 Task: Look for space in Čair, Macedonia from 12th  August, 2023 to 15th August, 2023 for 3 adults in price range Rs.12000 to Rs.16000. Place can be entire place with 2 bedrooms having 3 beds and 1 bathroom. Property type can be house, flat, guest house. Amenities needed are: washing machine. Booking option can be shelf check-in. Required host language is English.
Action: Mouse moved to (579, 114)
Screenshot: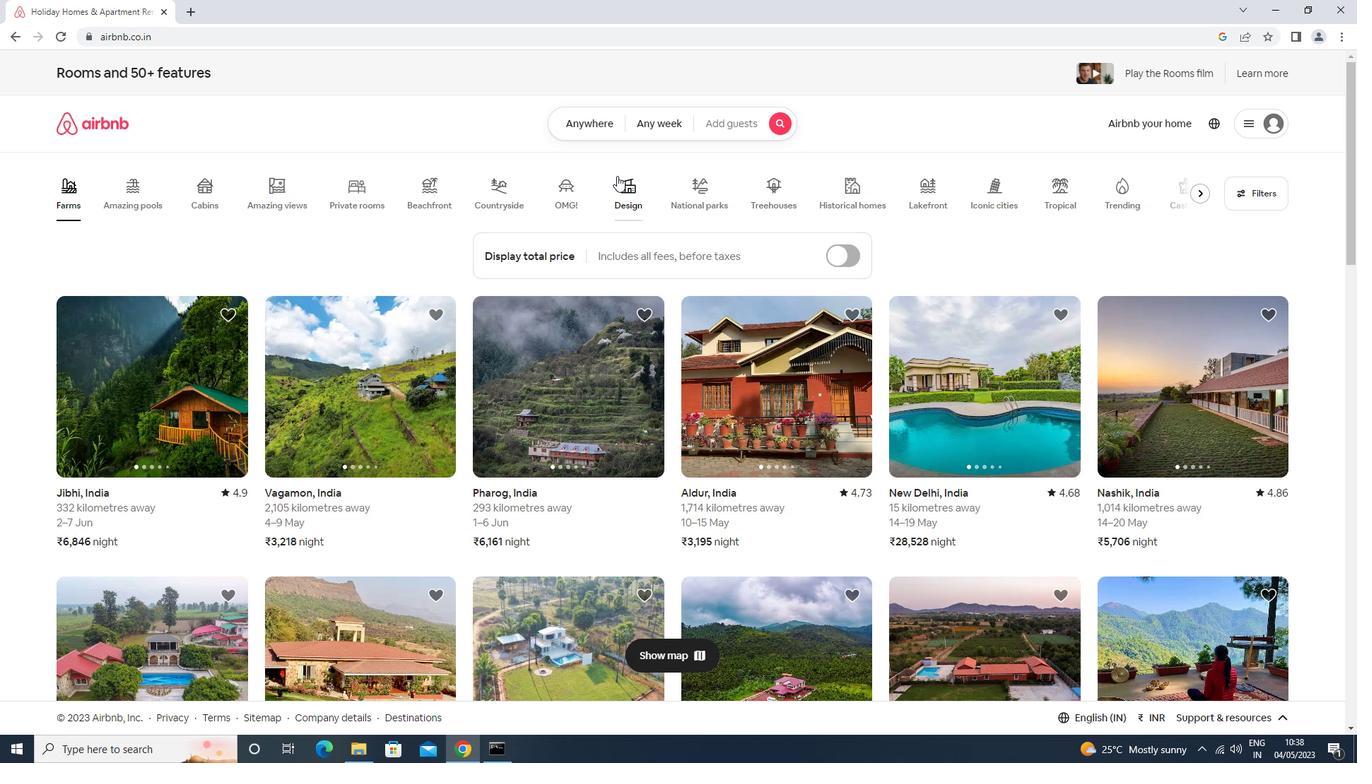 
Action: Mouse pressed left at (579, 114)
Screenshot: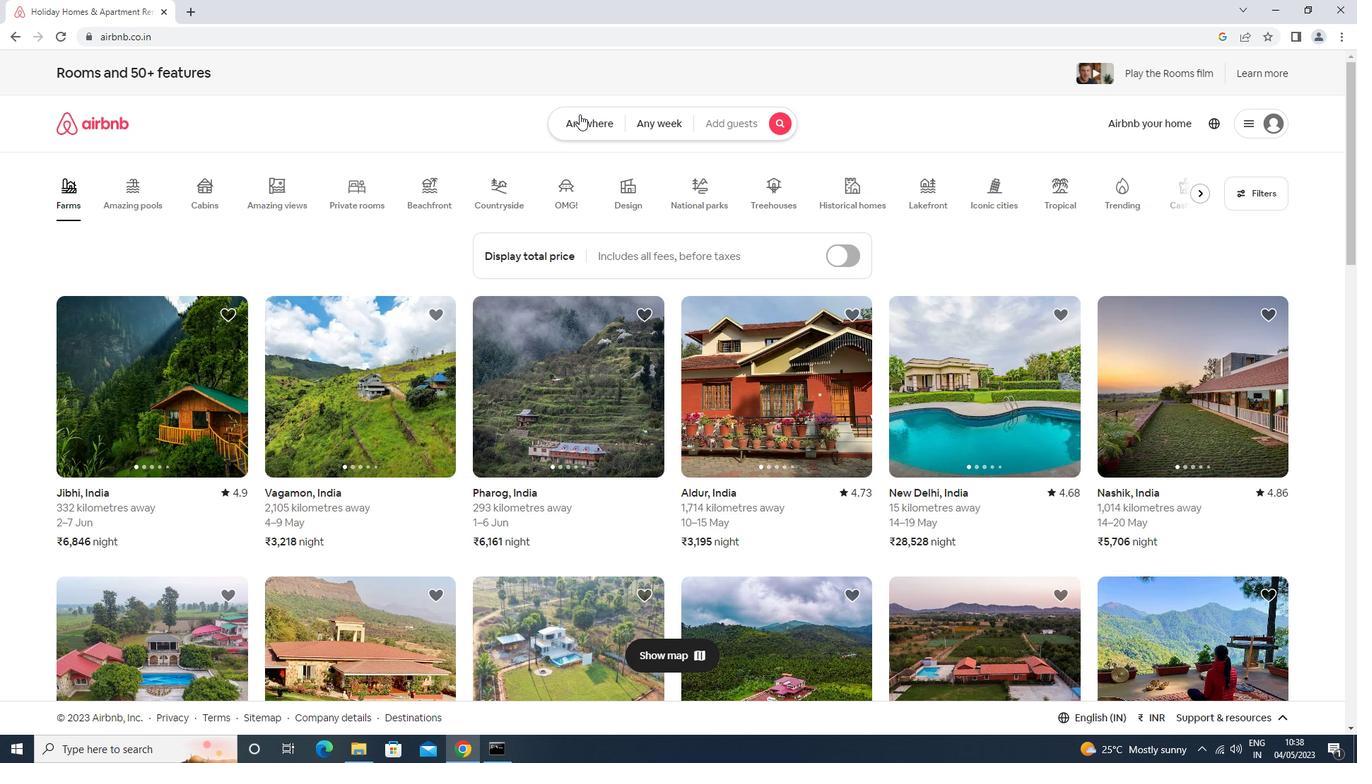 
Action: Mouse moved to (520, 169)
Screenshot: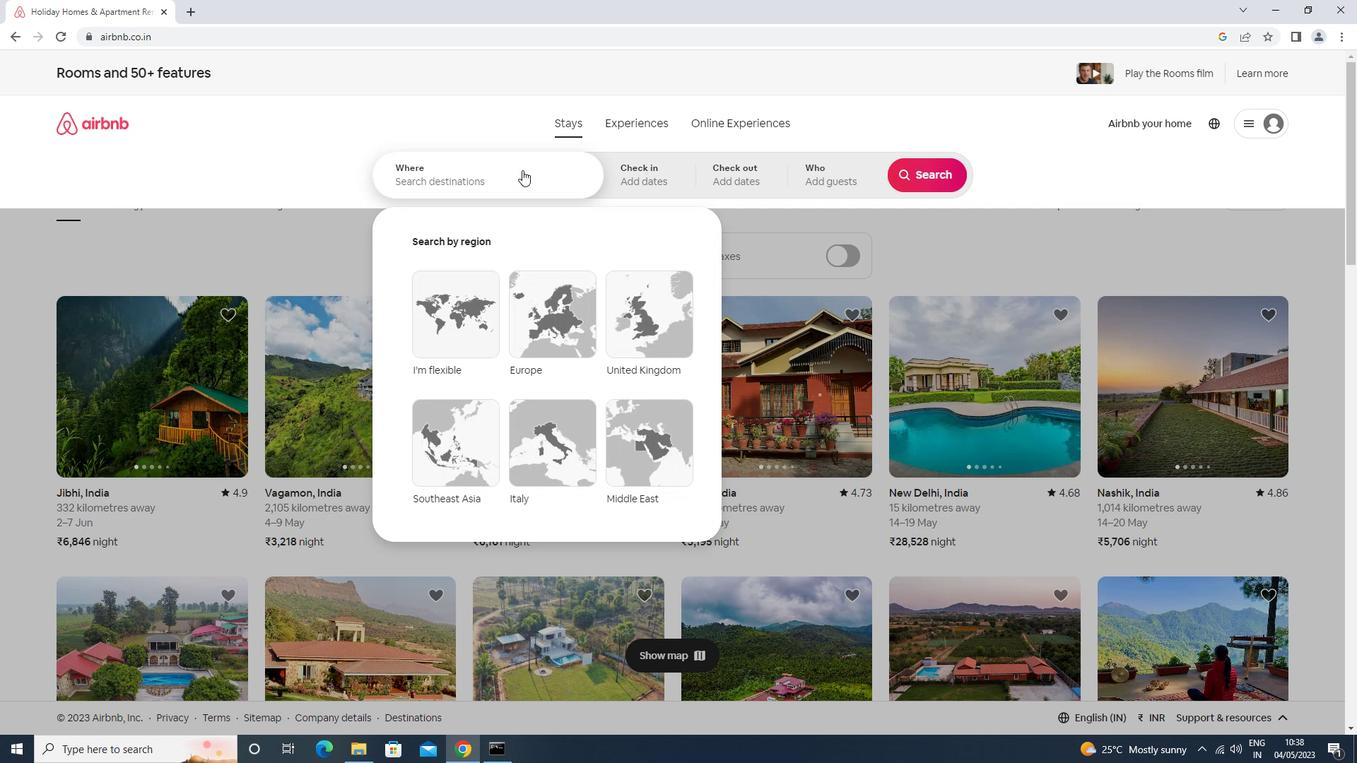 
Action: Mouse pressed left at (520, 169)
Screenshot: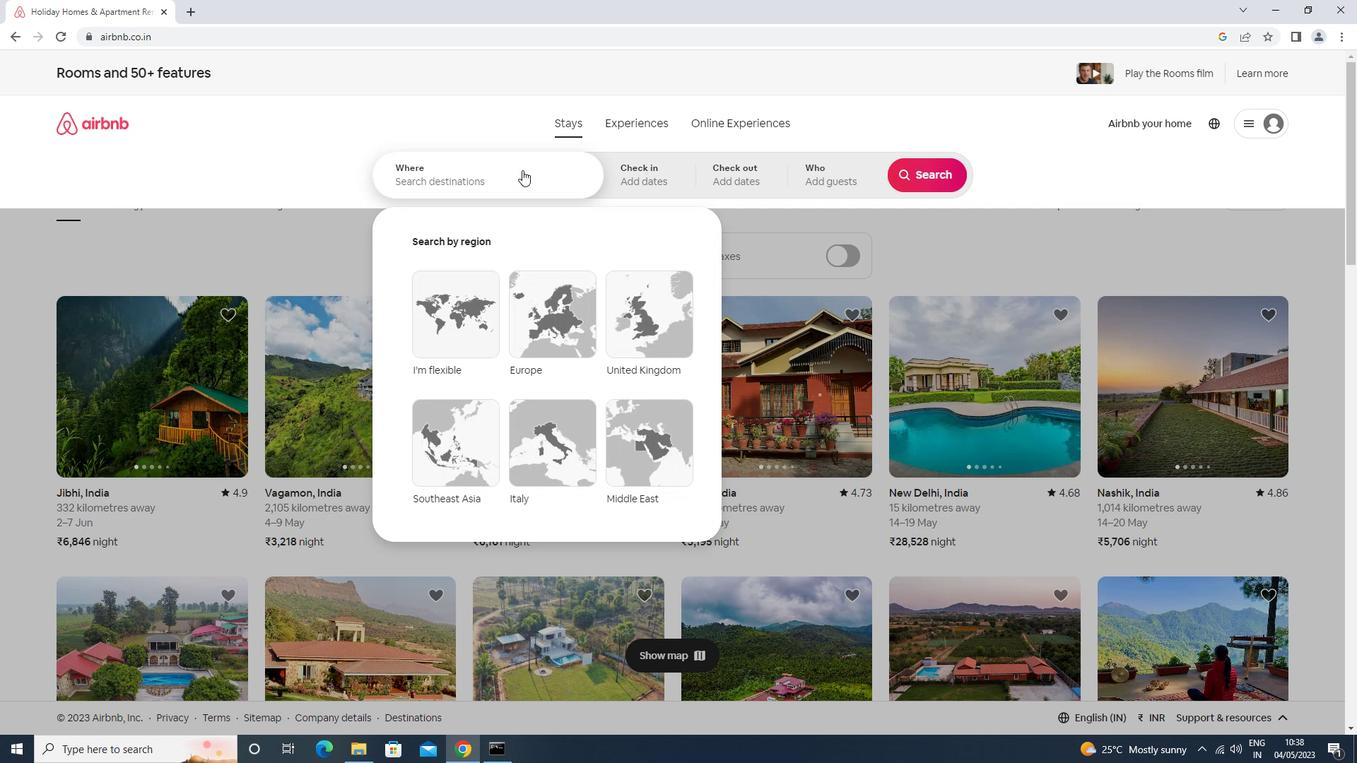 
Action: Mouse moved to (520, 170)
Screenshot: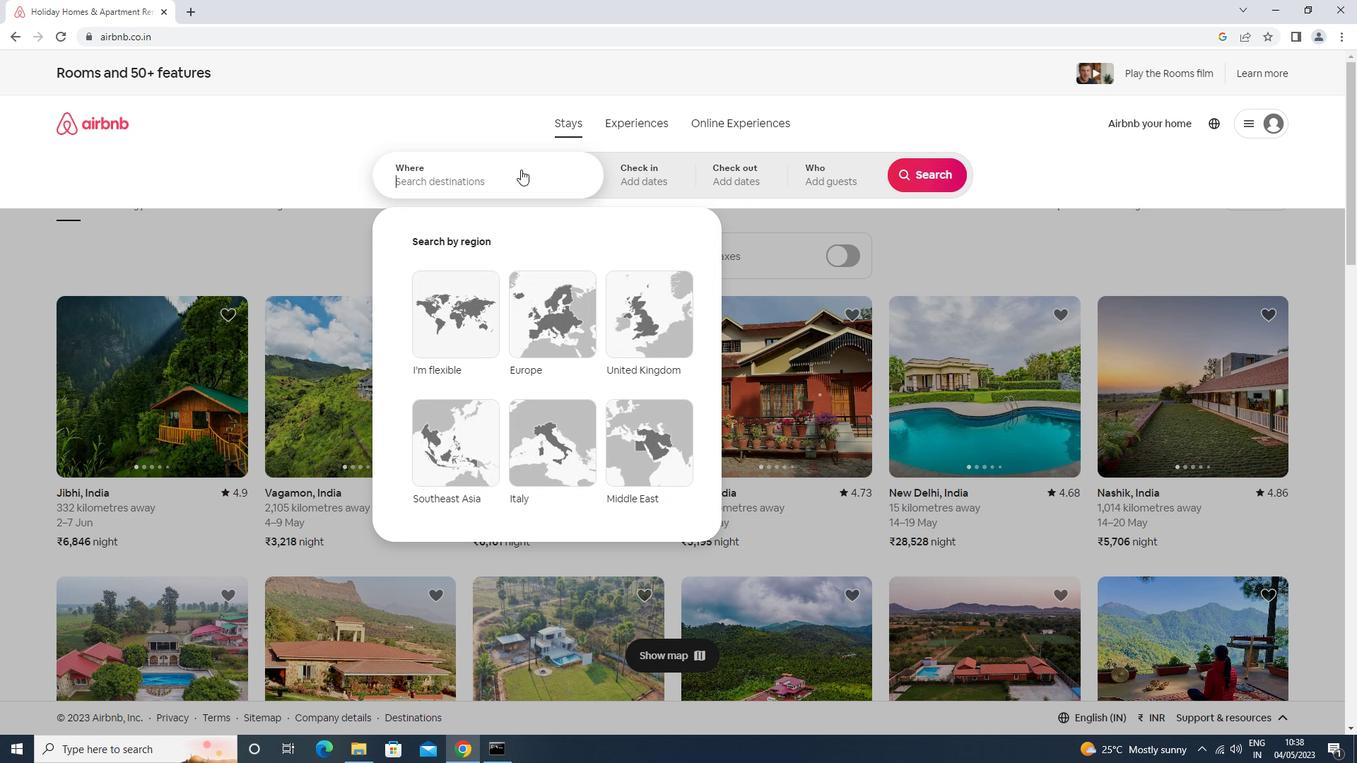 
Action: Key pressed <Key.caps_lock>c<Key.caps_lock>air<Key.enter>
Screenshot: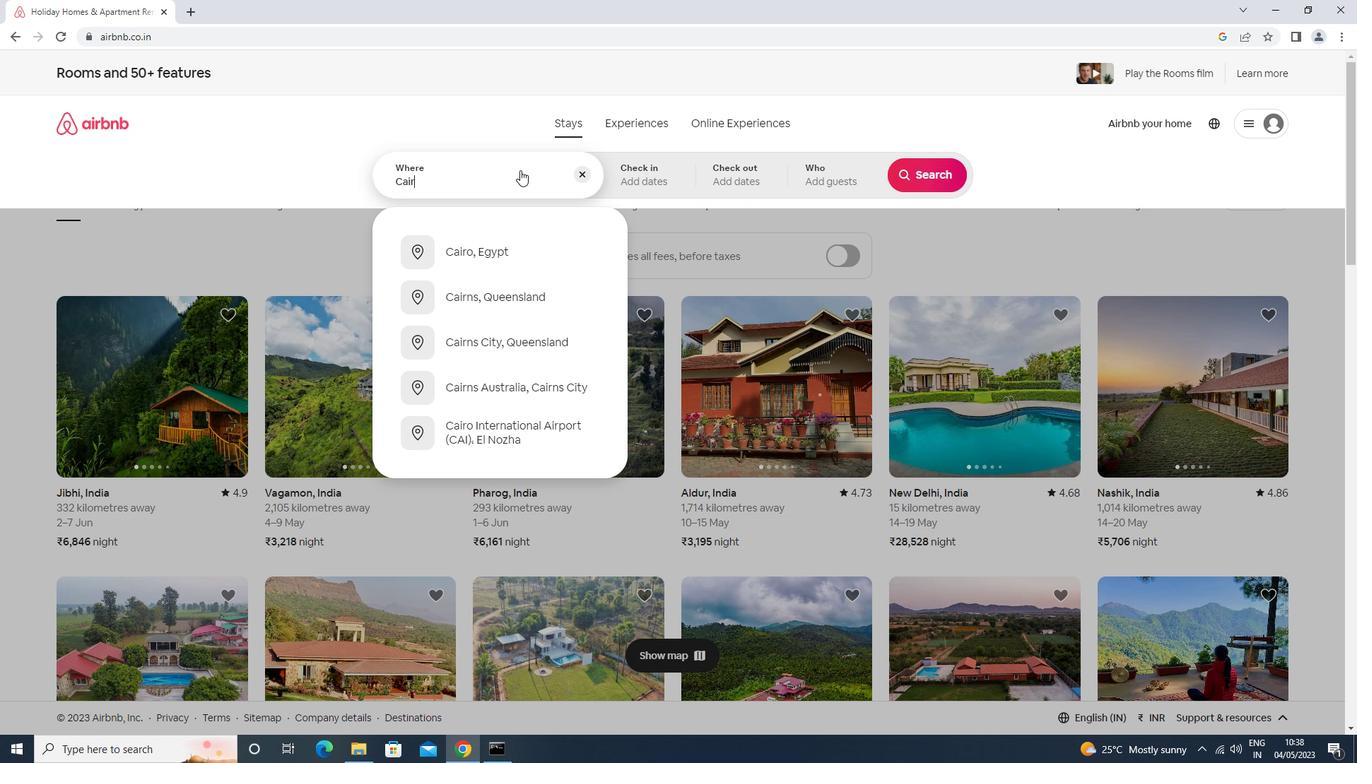 
Action: Mouse moved to (923, 289)
Screenshot: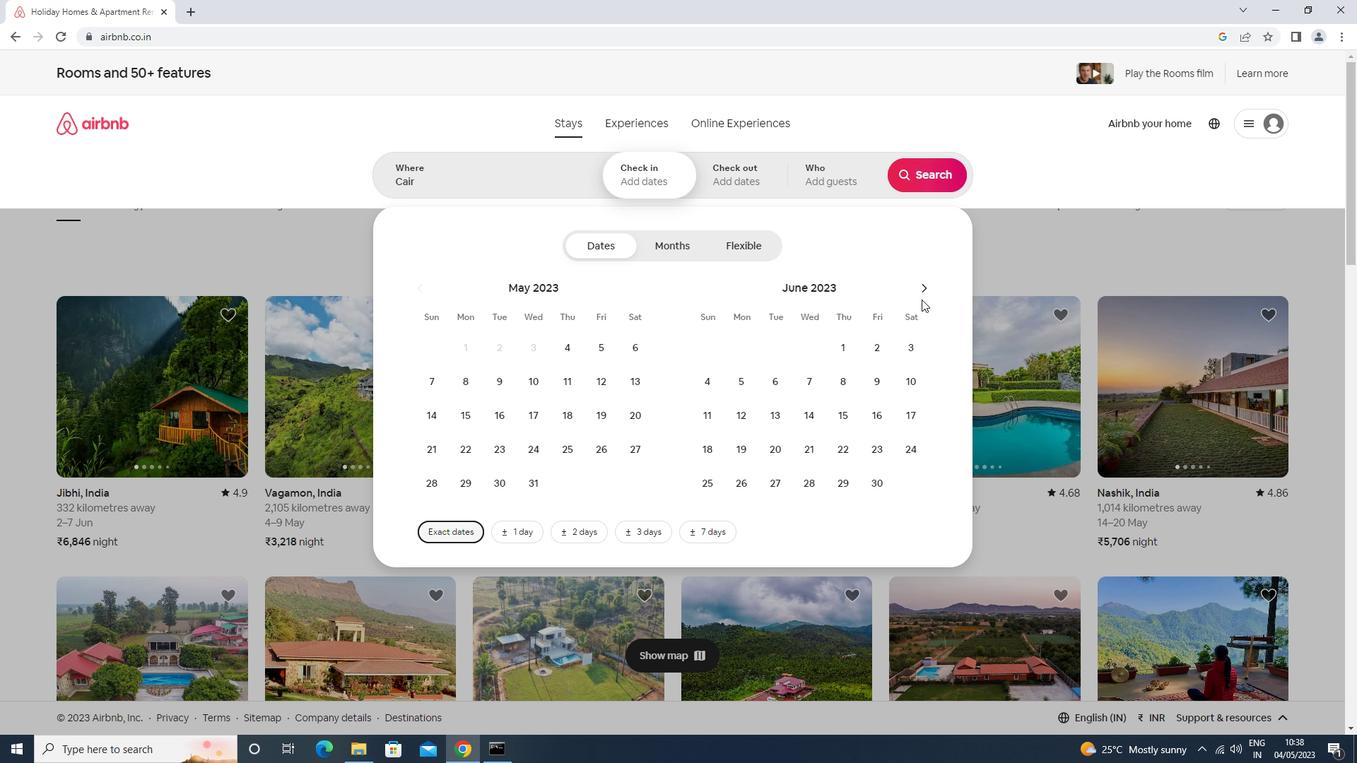 
Action: Mouse pressed left at (923, 289)
Screenshot: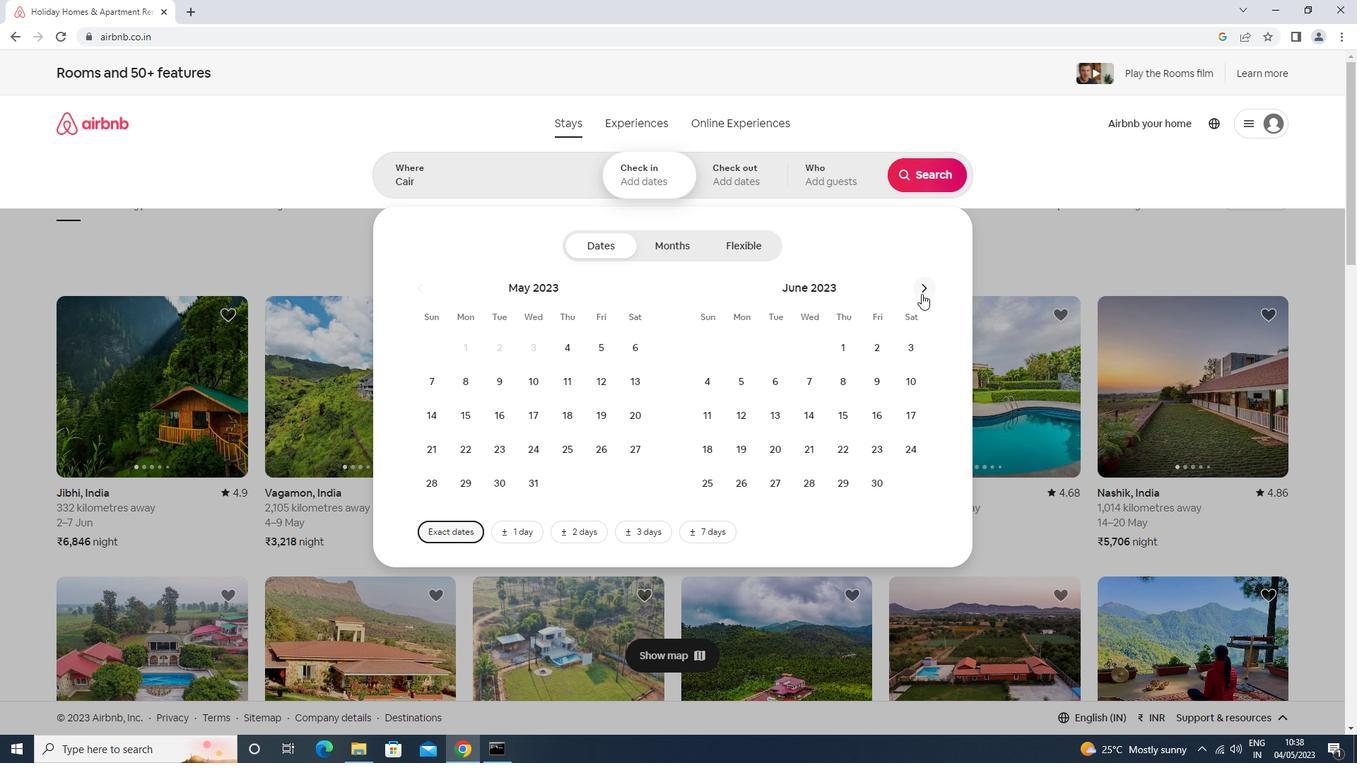 
Action: Mouse pressed left at (923, 289)
Screenshot: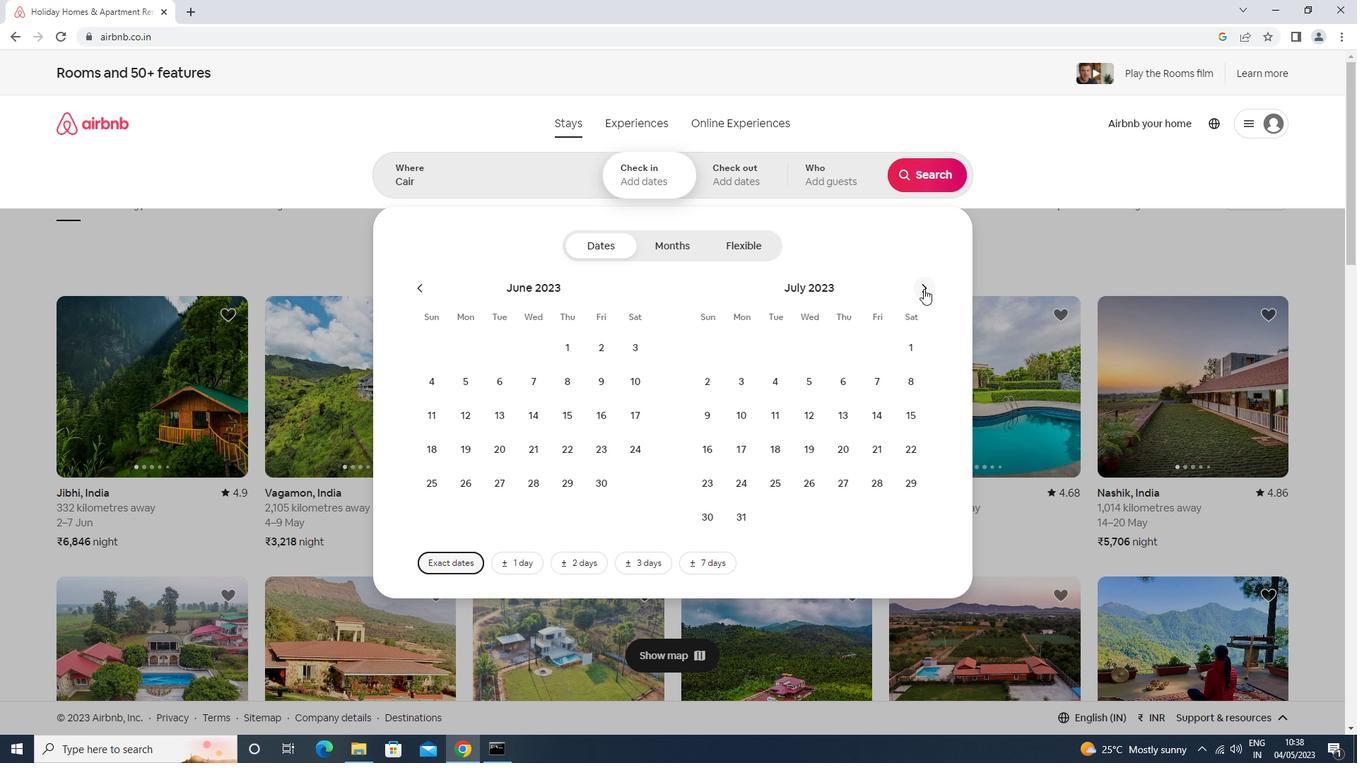 
Action: Mouse moved to (906, 390)
Screenshot: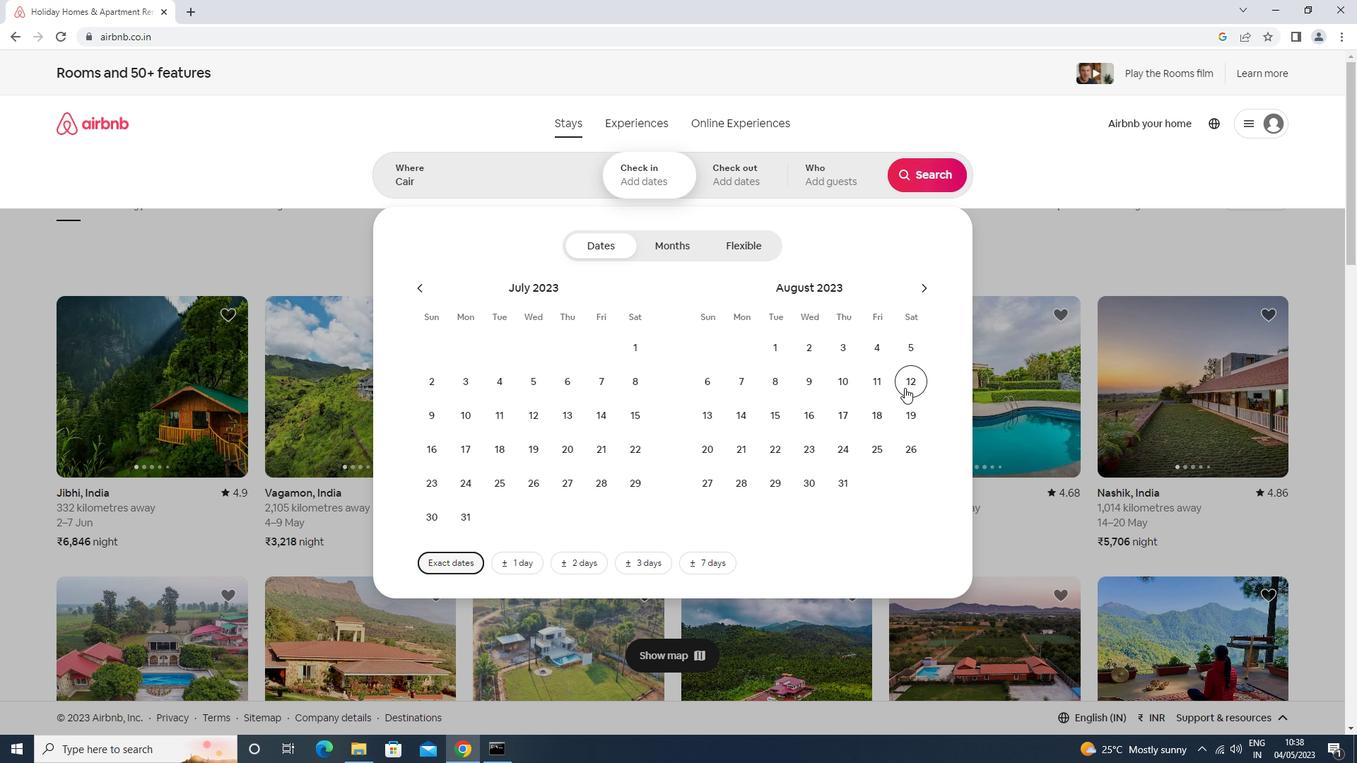 
Action: Mouse pressed left at (906, 390)
Screenshot: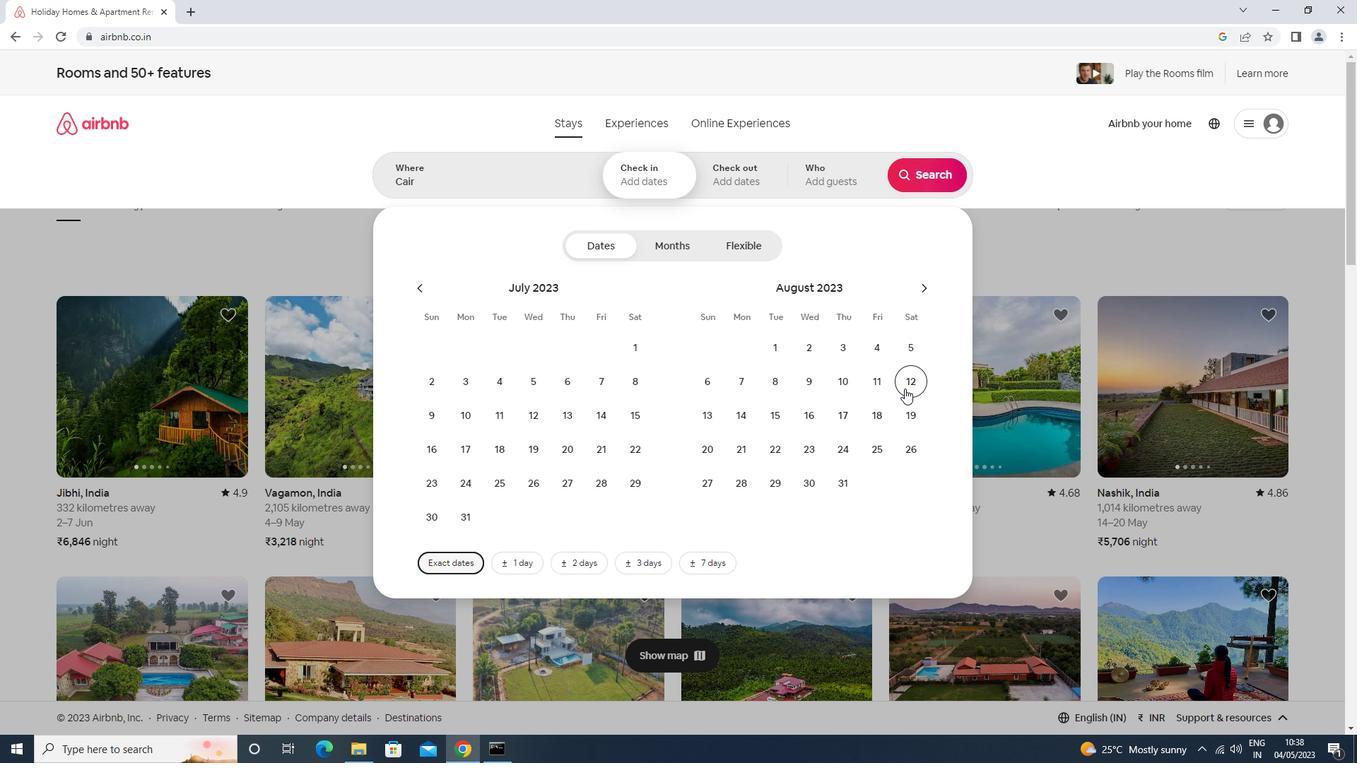 
Action: Mouse moved to (770, 419)
Screenshot: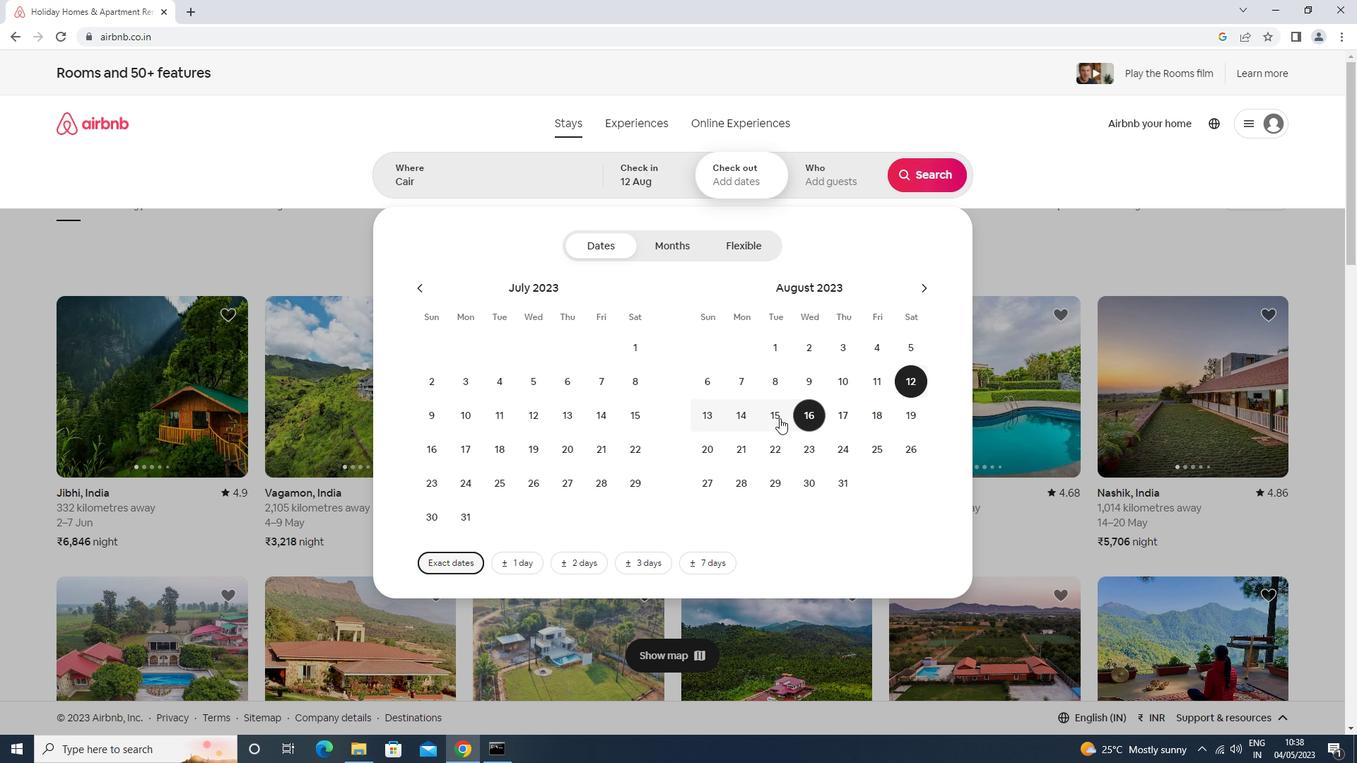
Action: Mouse pressed left at (770, 419)
Screenshot: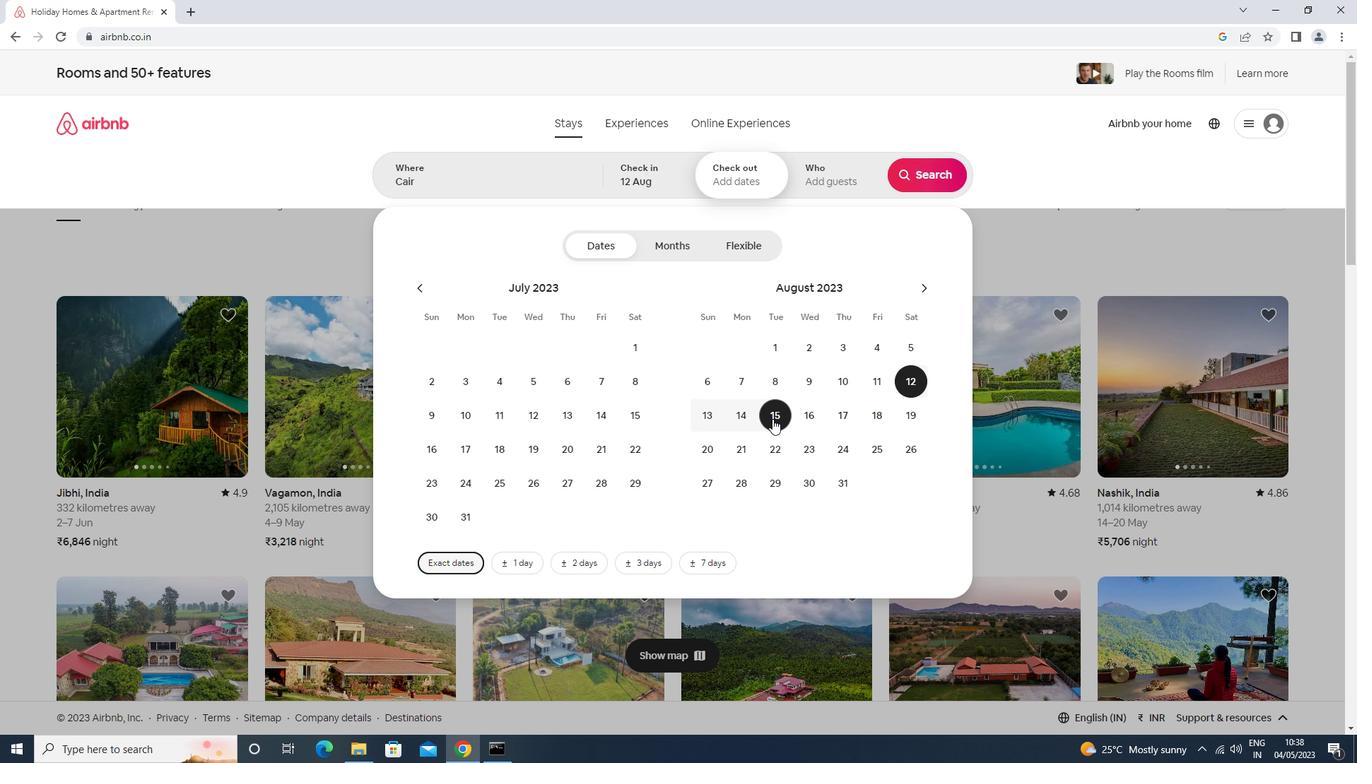 
Action: Mouse moved to (819, 176)
Screenshot: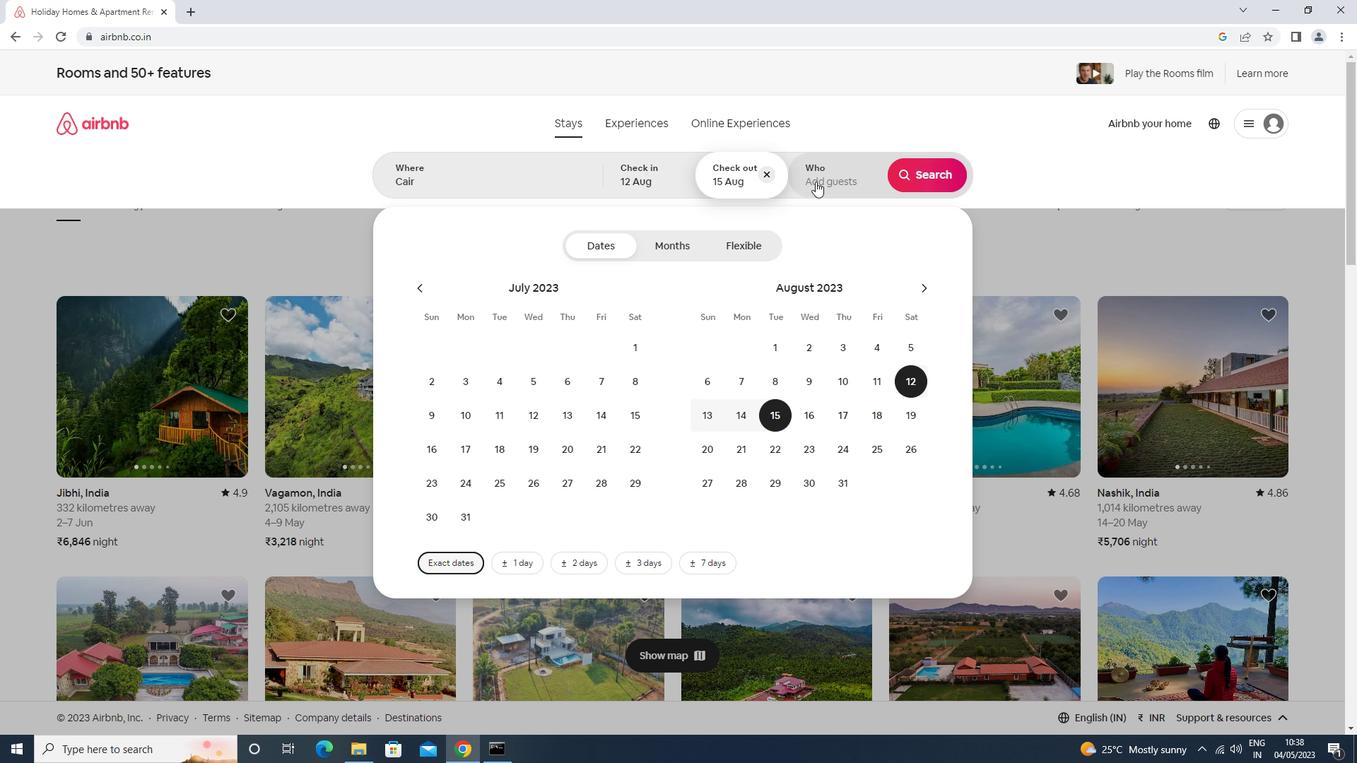 
Action: Mouse pressed left at (819, 176)
Screenshot: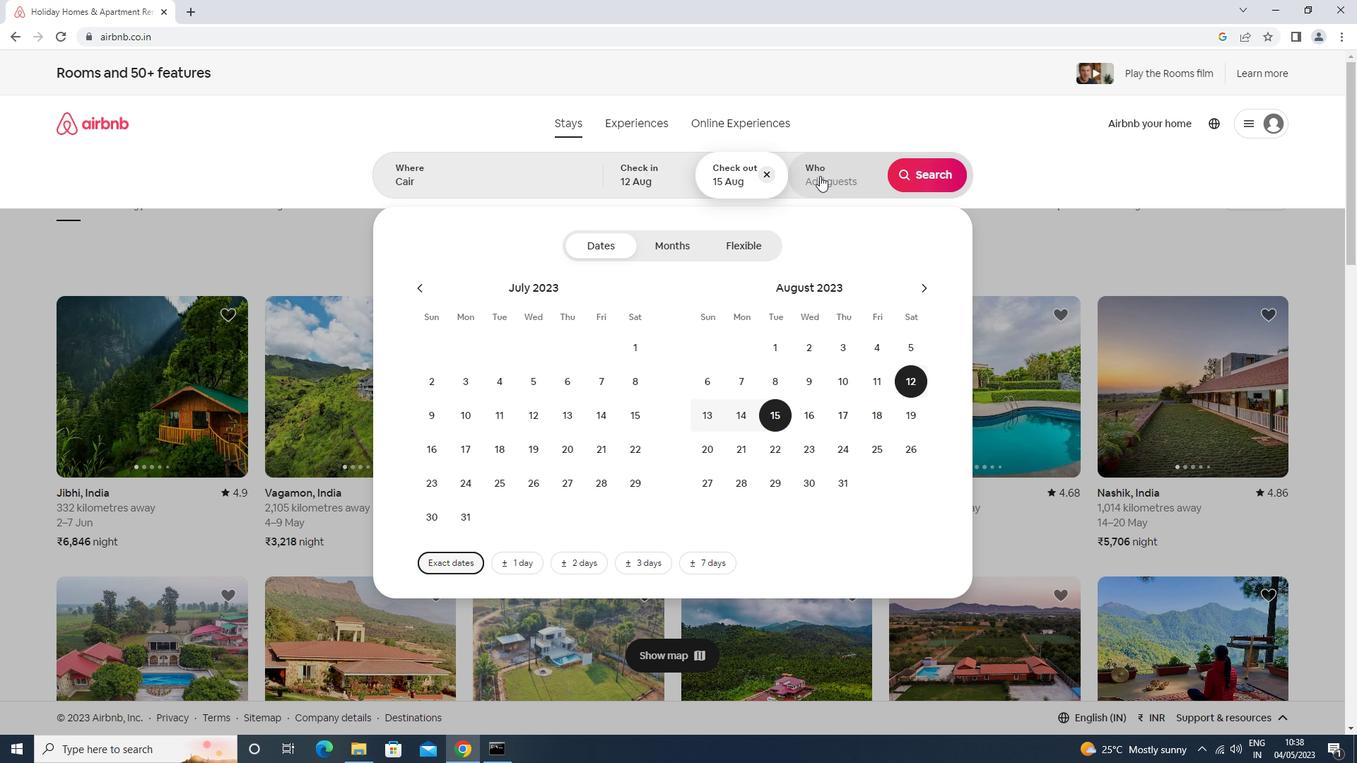 
Action: Mouse moved to (932, 249)
Screenshot: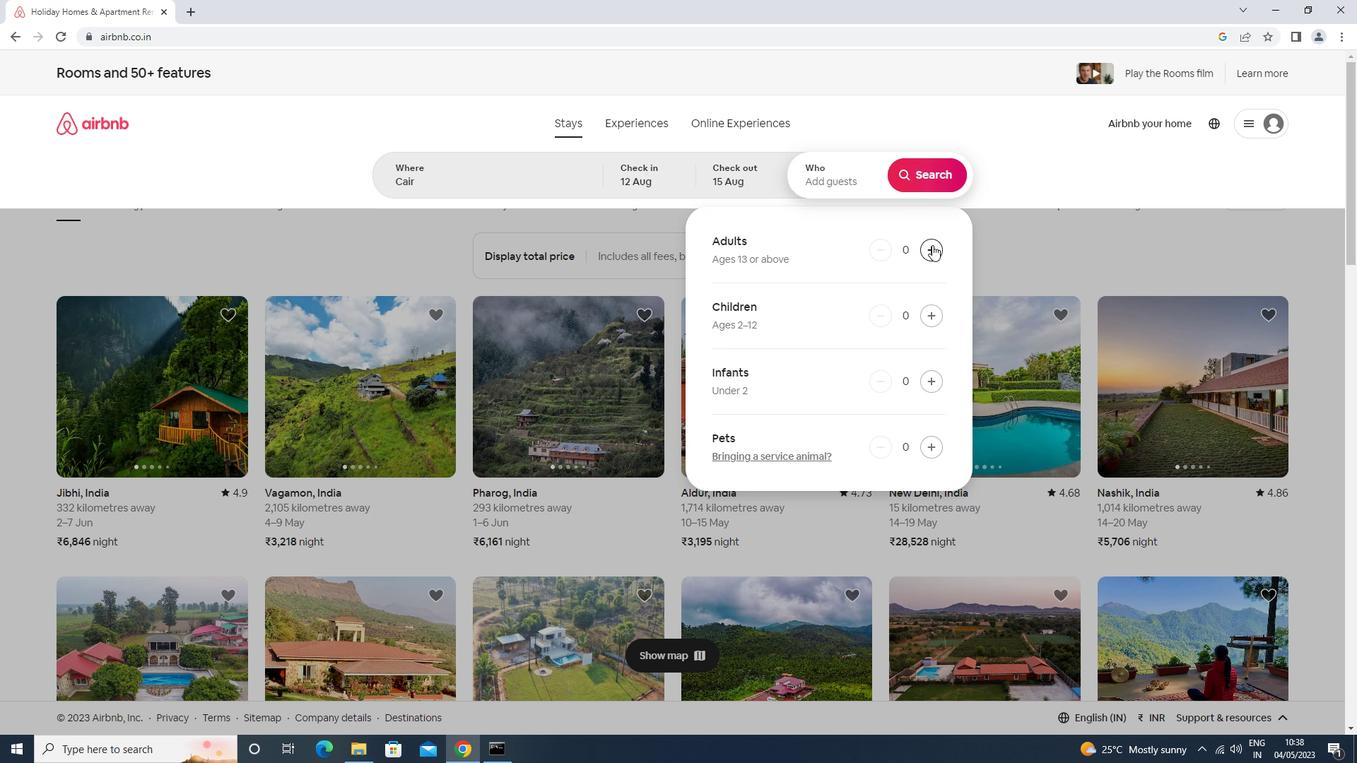 
Action: Mouse pressed left at (932, 249)
Screenshot: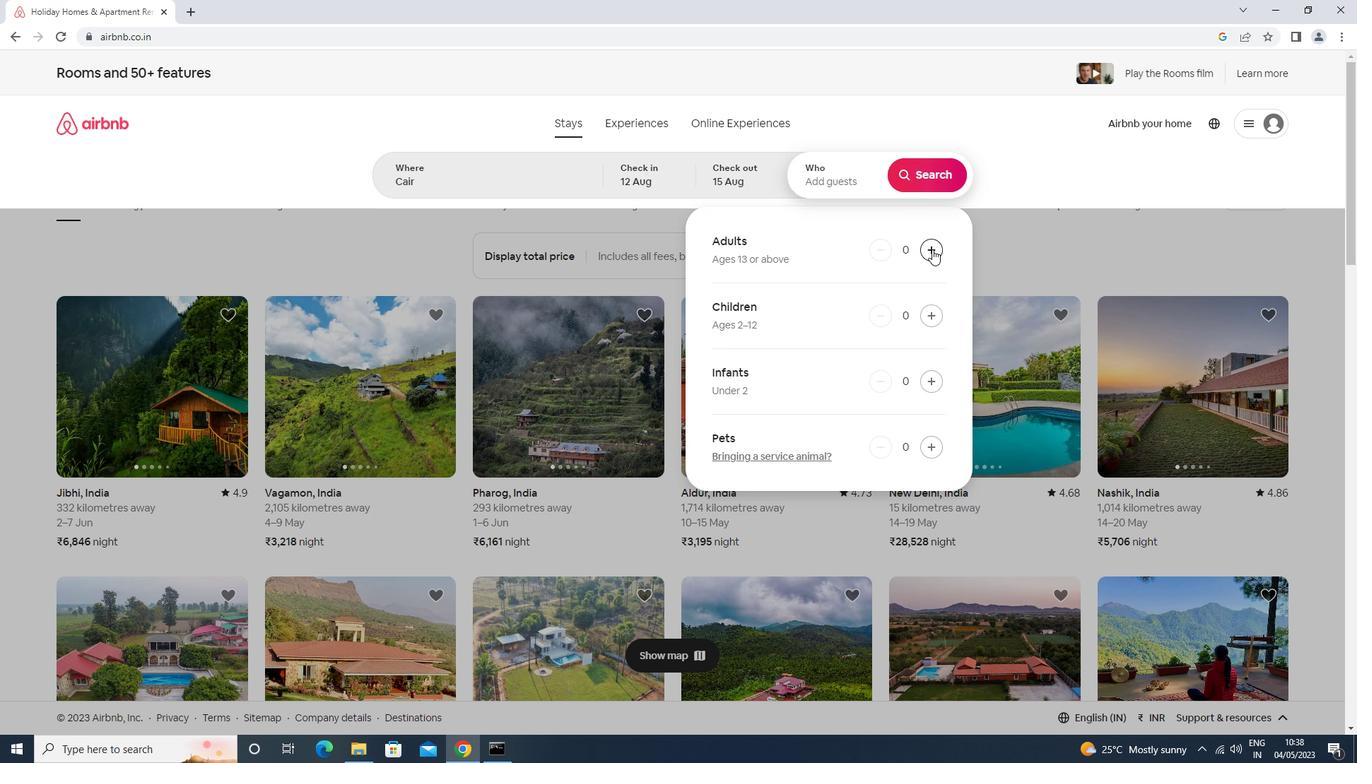 
Action: Mouse pressed left at (932, 249)
Screenshot: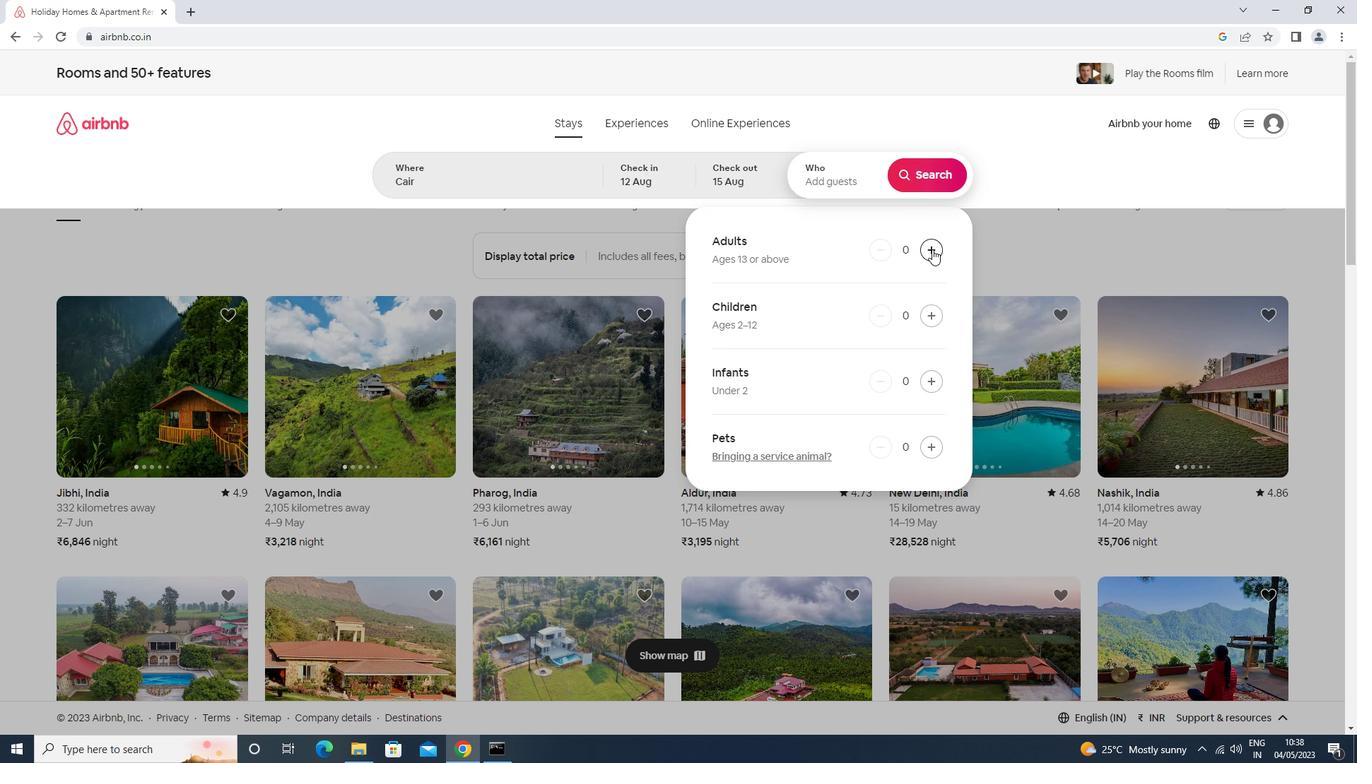 
Action: Mouse pressed left at (932, 249)
Screenshot: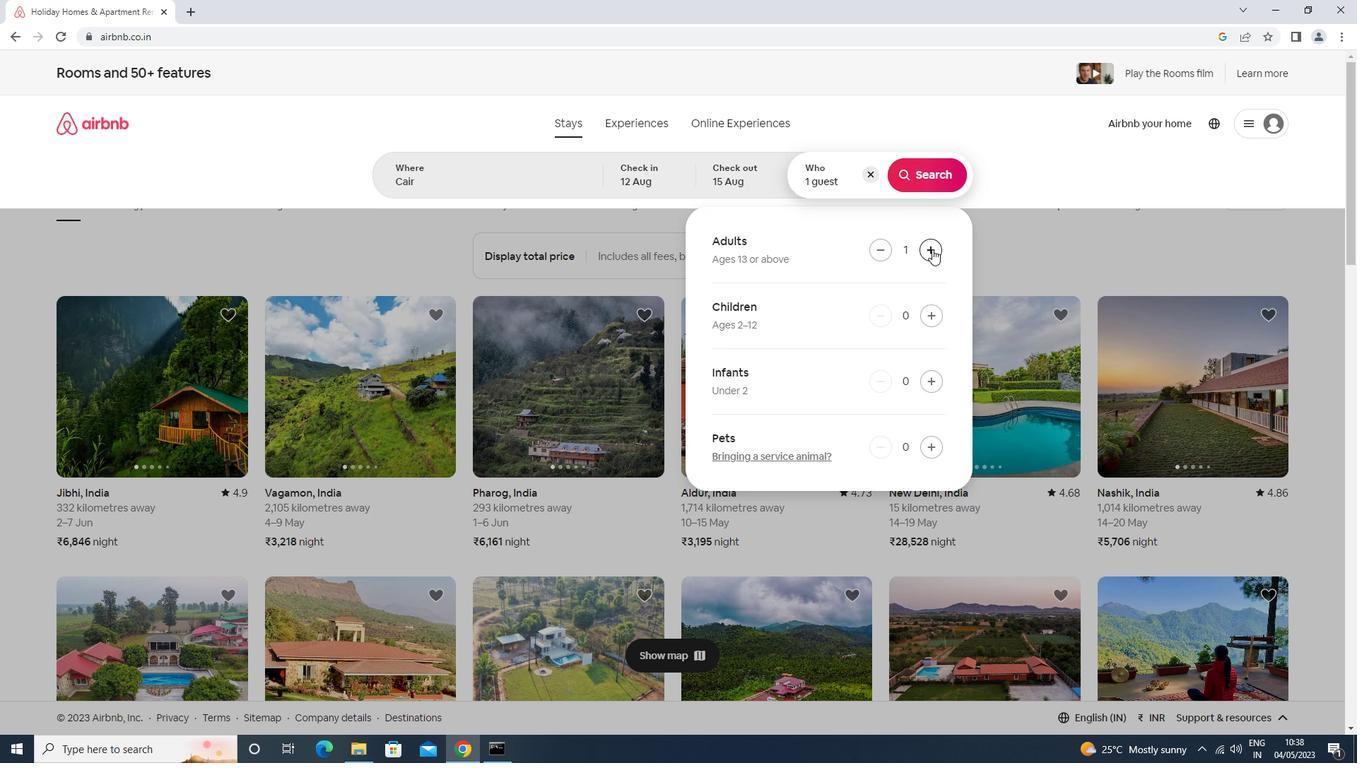 
Action: Mouse moved to (916, 167)
Screenshot: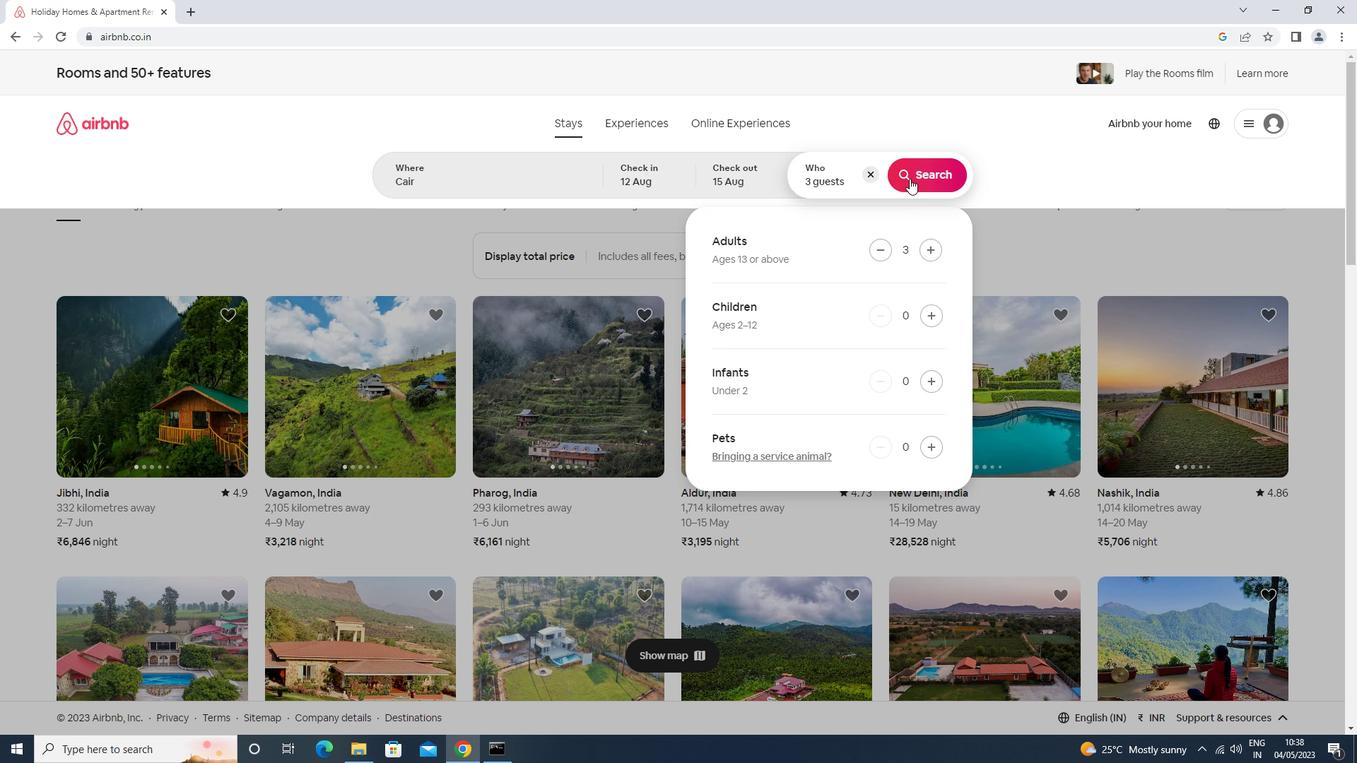 
Action: Mouse pressed left at (916, 167)
Screenshot: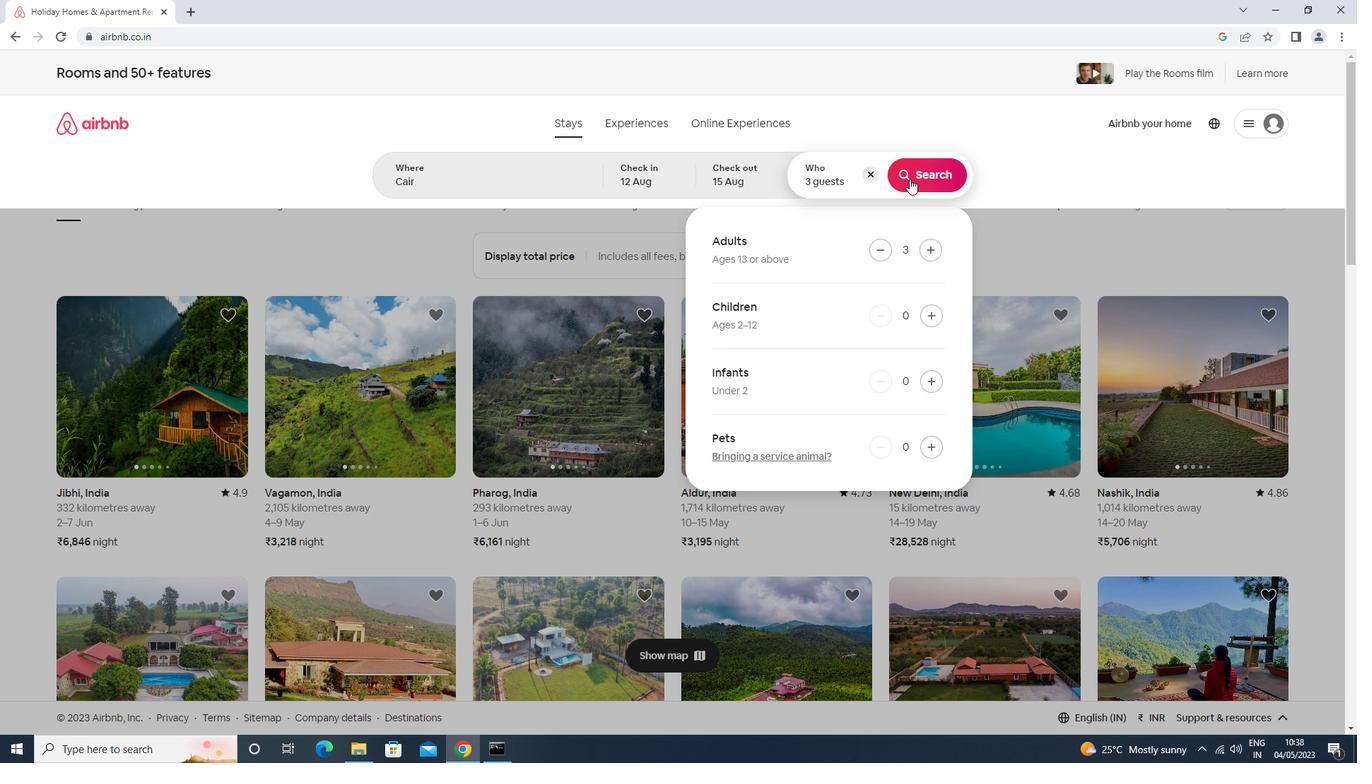 
Action: Mouse moved to (1290, 129)
Screenshot: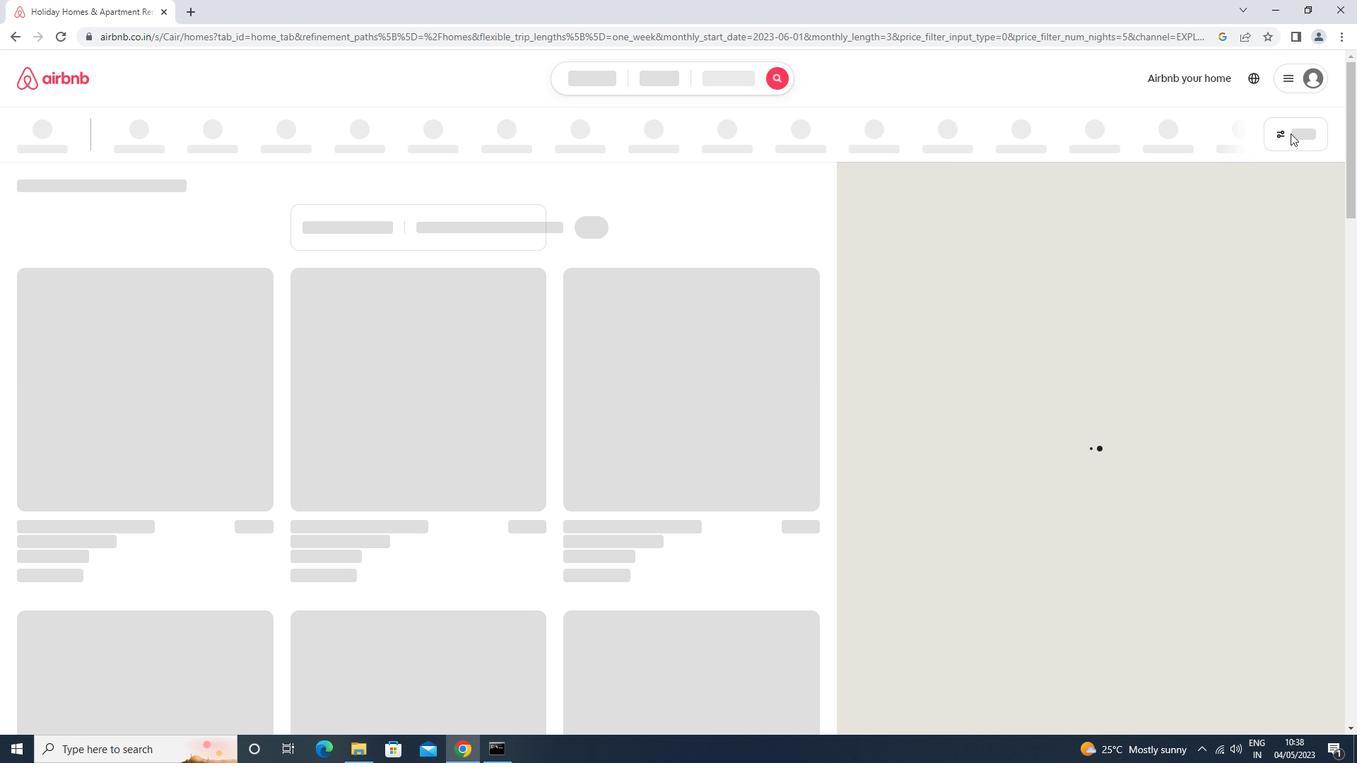 
Action: Mouse pressed left at (1290, 129)
Screenshot: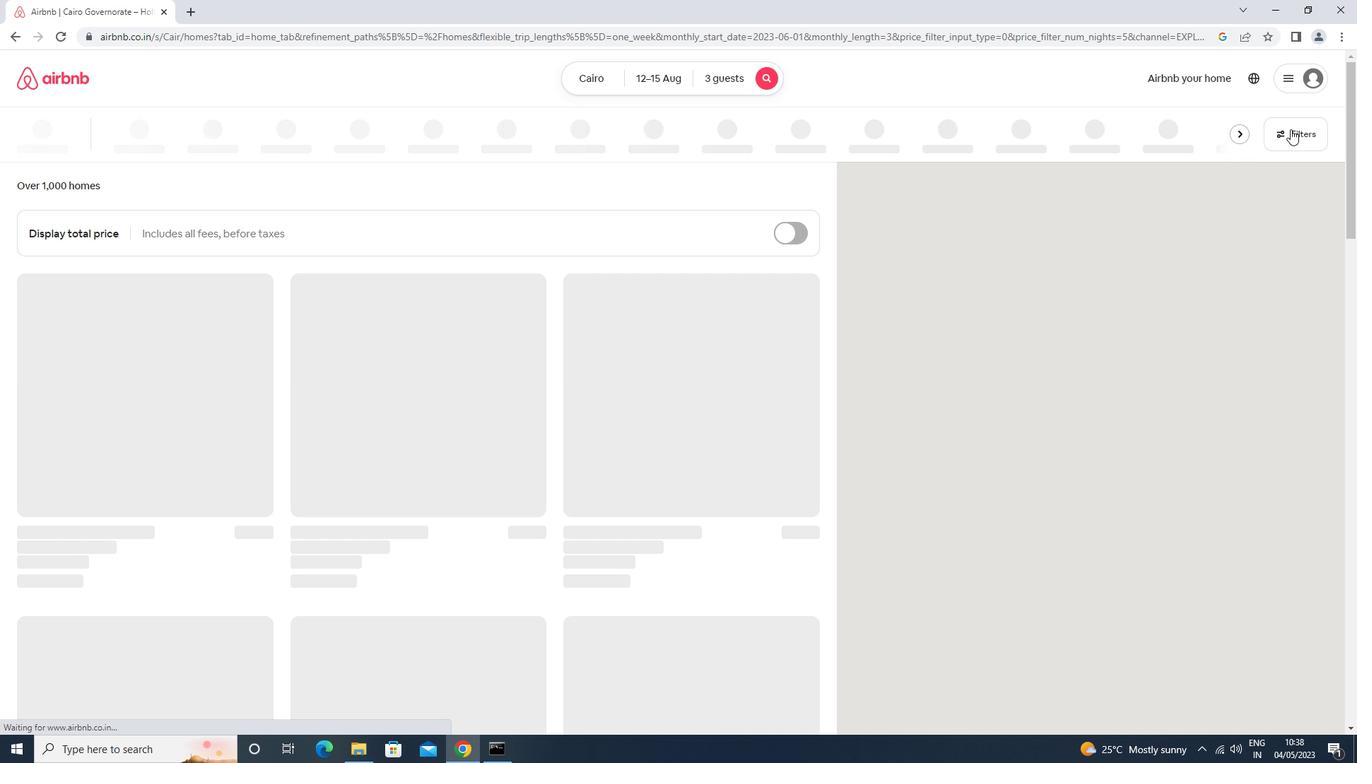 
Action: Mouse moved to (542, 313)
Screenshot: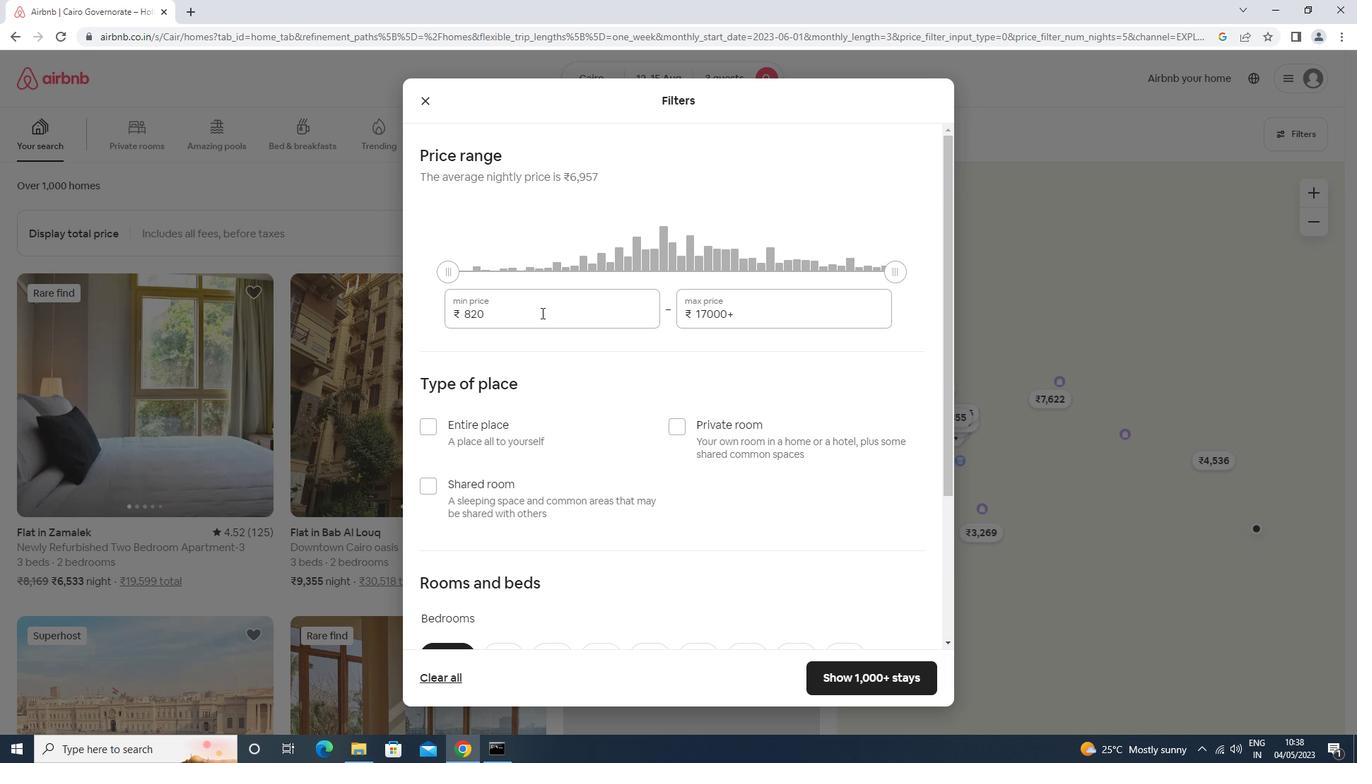 
Action: Mouse pressed left at (542, 313)
Screenshot: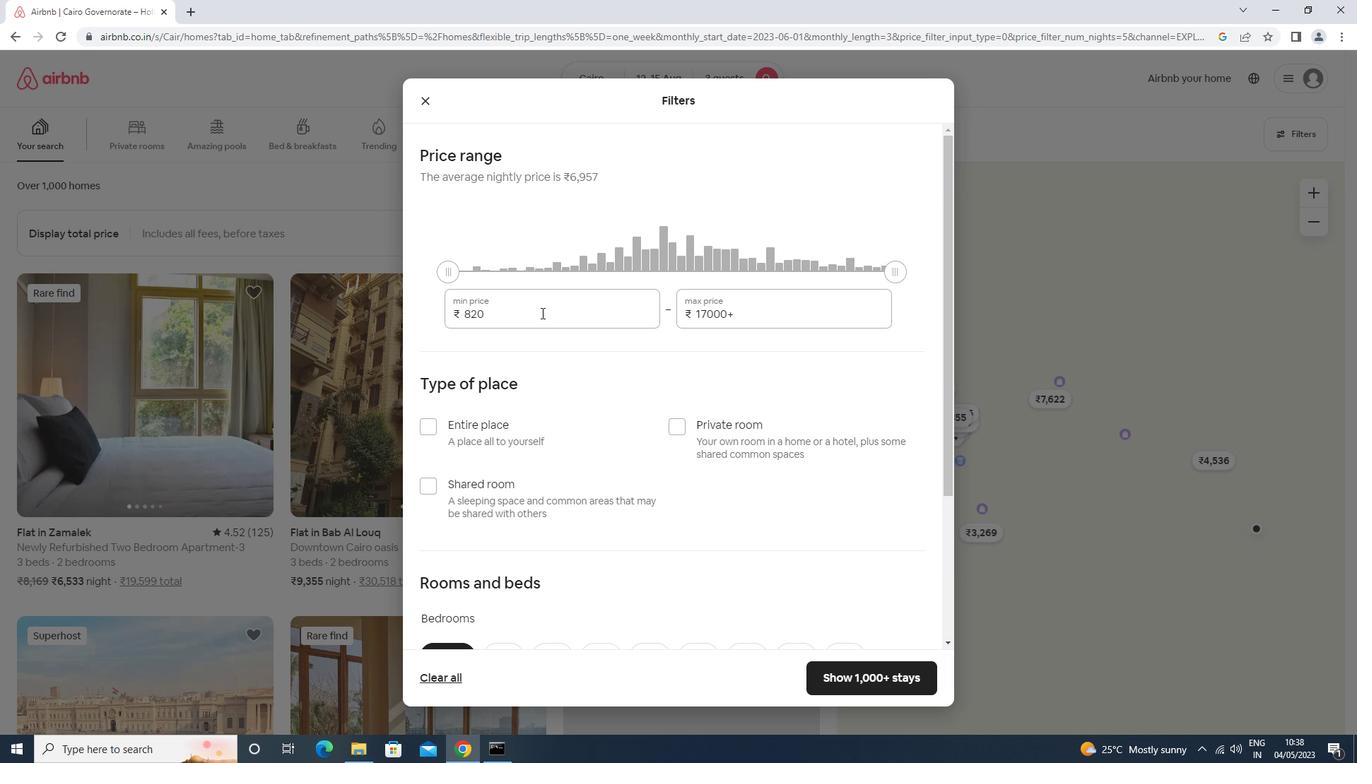 
Action: Key pressed <Key.backspace><Key.backspace><Key.backspace><Key.backspace><Key.backspace><Key.backspace><Key.backspace>12000<Key.tab>16000
Screenshot: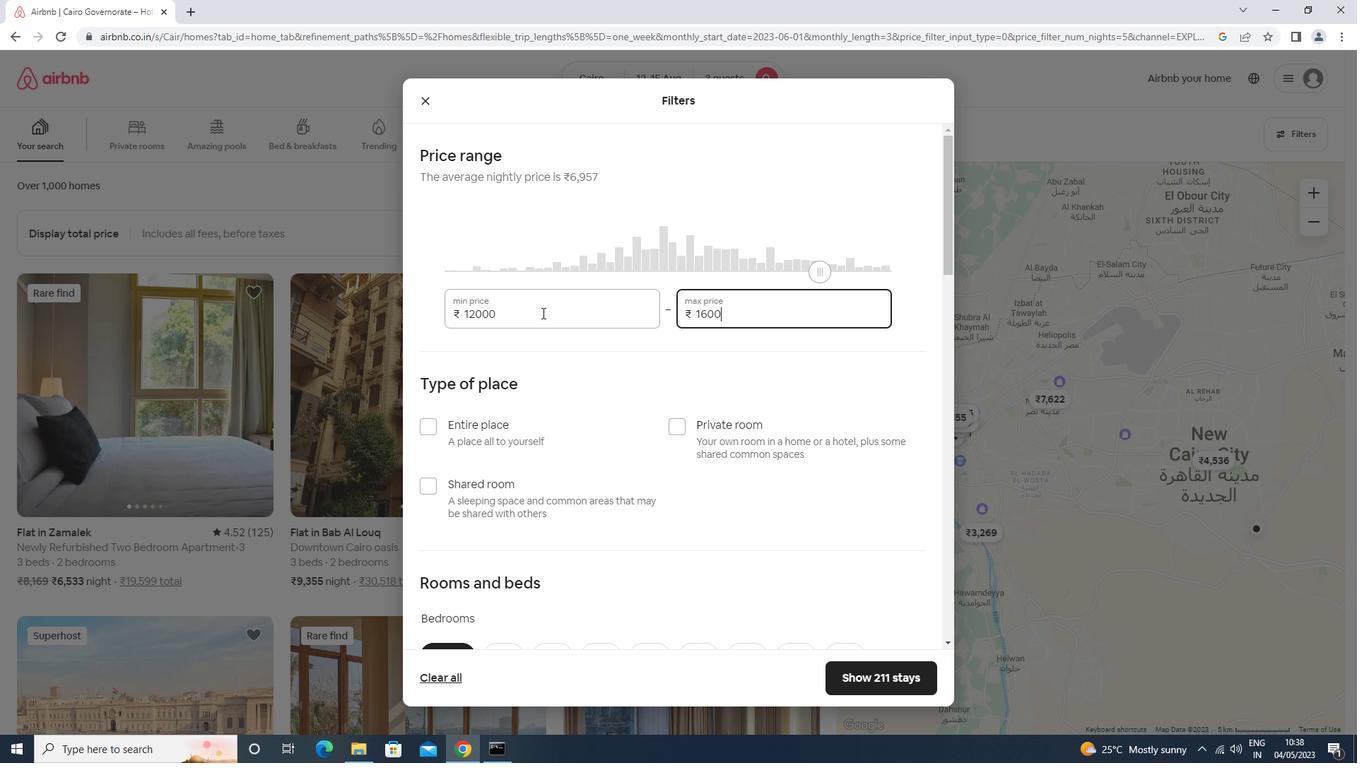 
Action: Mouse moved to (476, 428)
Screenshot: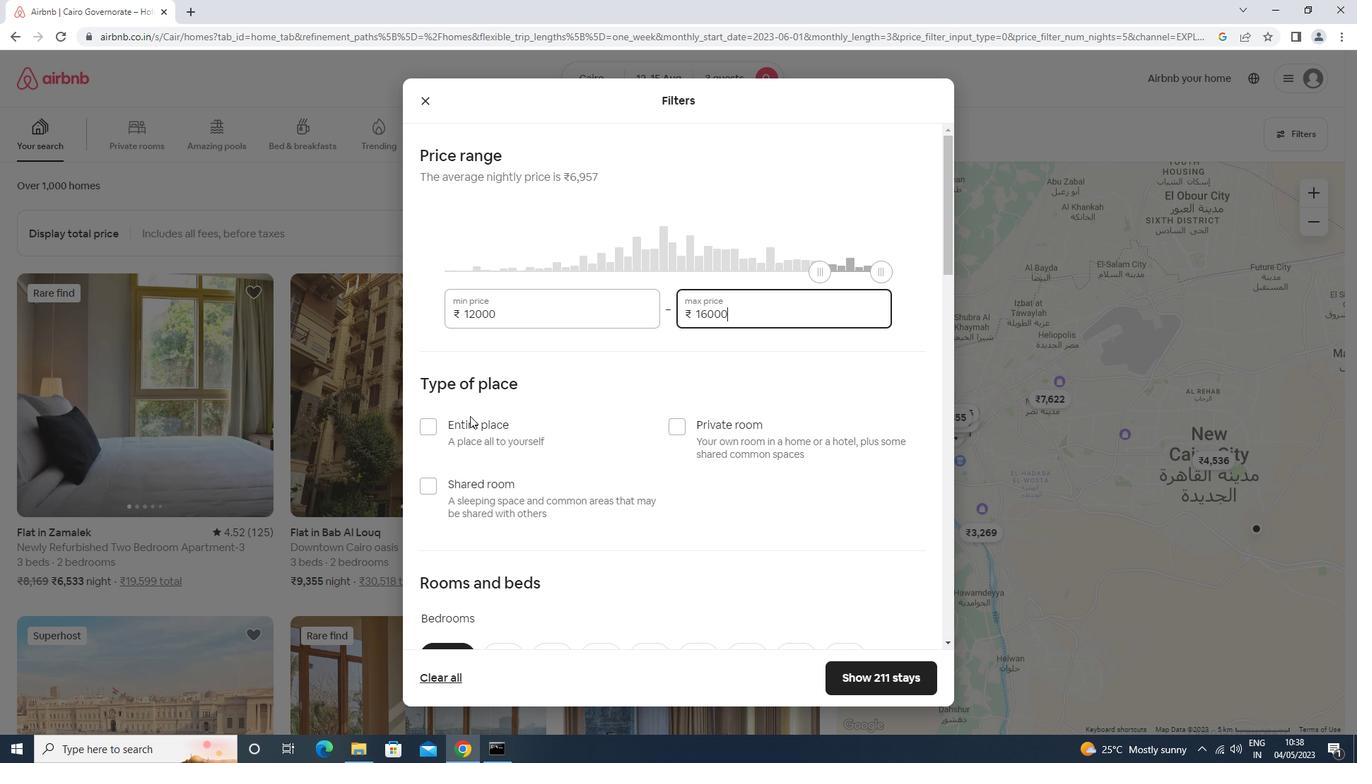 
Action: Mouse pressed left at (476, 428)
Screenshot: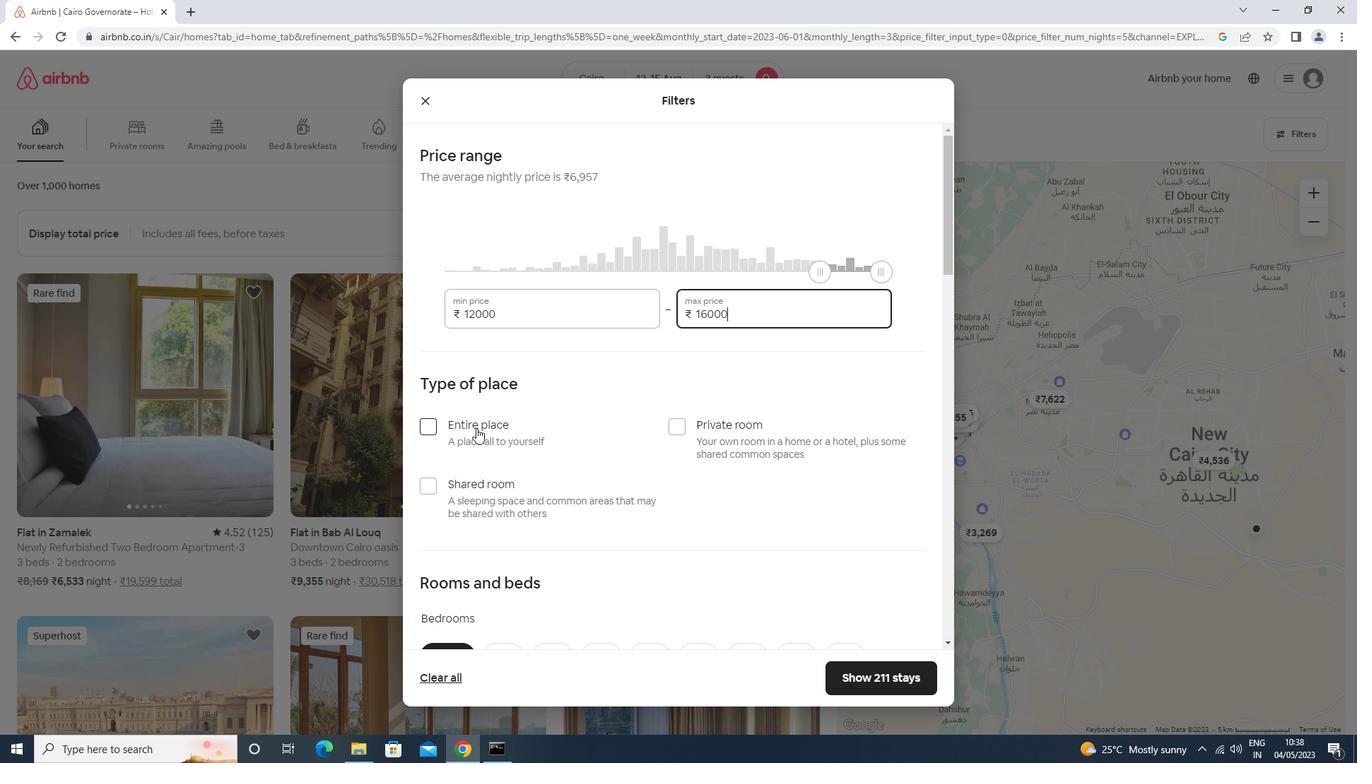 
Action: Mouse scrolled (476, 427) with delta (0, 0)
Screenshot: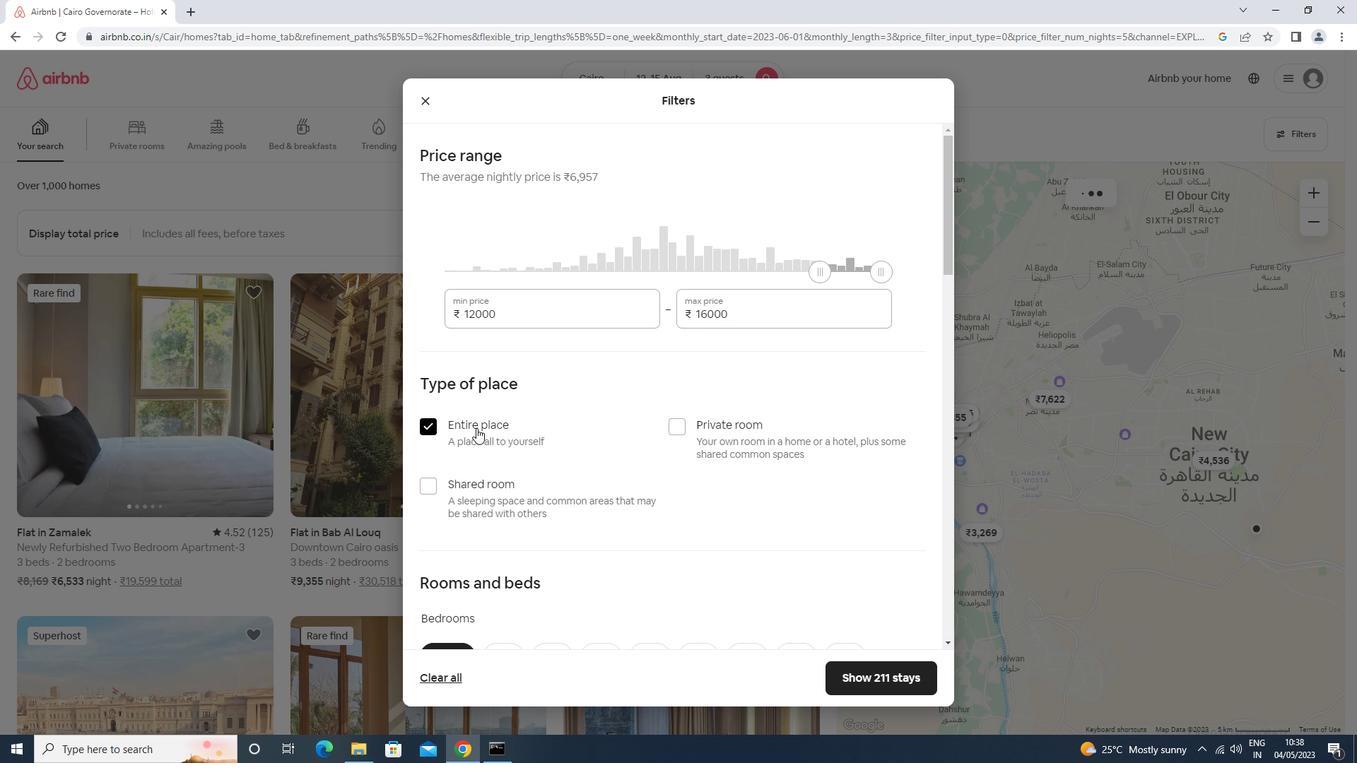 
Action: Mouse scrolled (476, 427) with delta (0, 0)
Screenshot: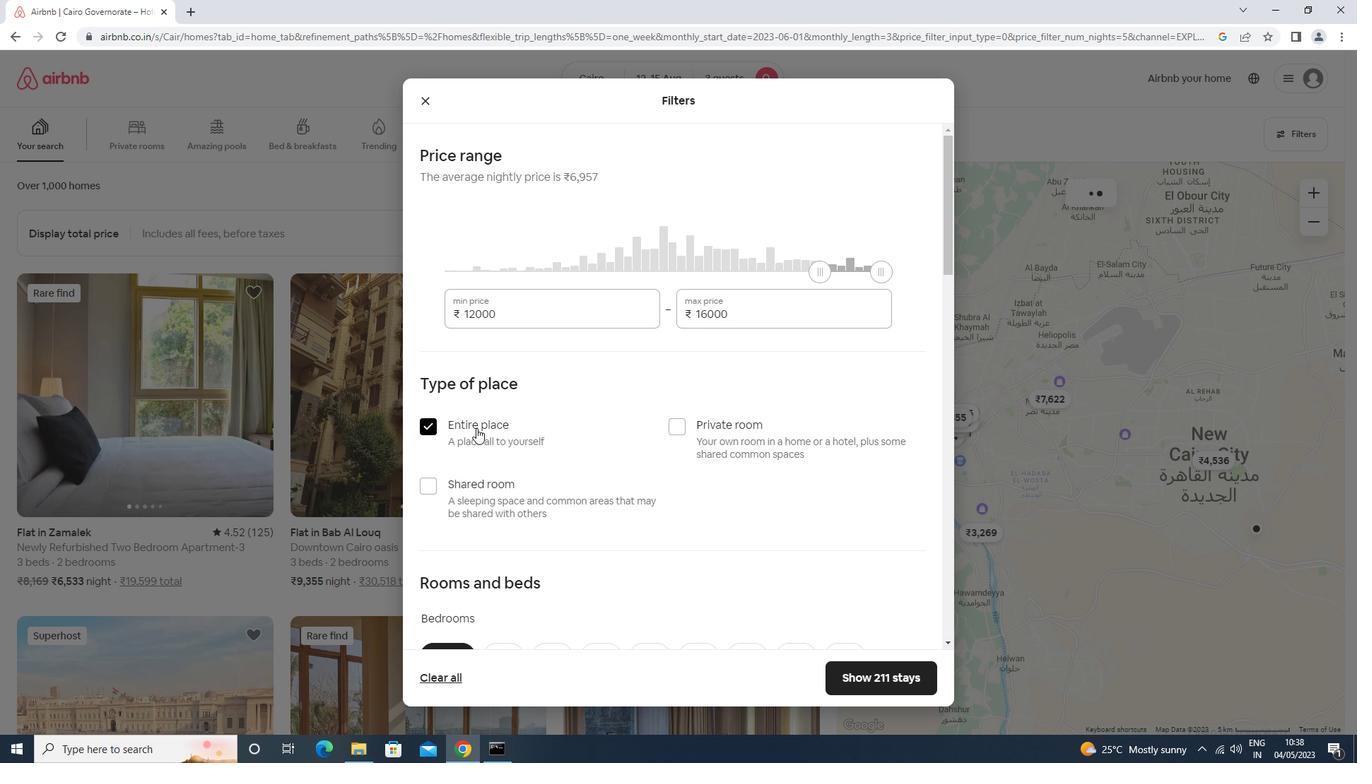 
Action: Mouse scrolled (476, 427) with delta (0, 0)
Screenshot: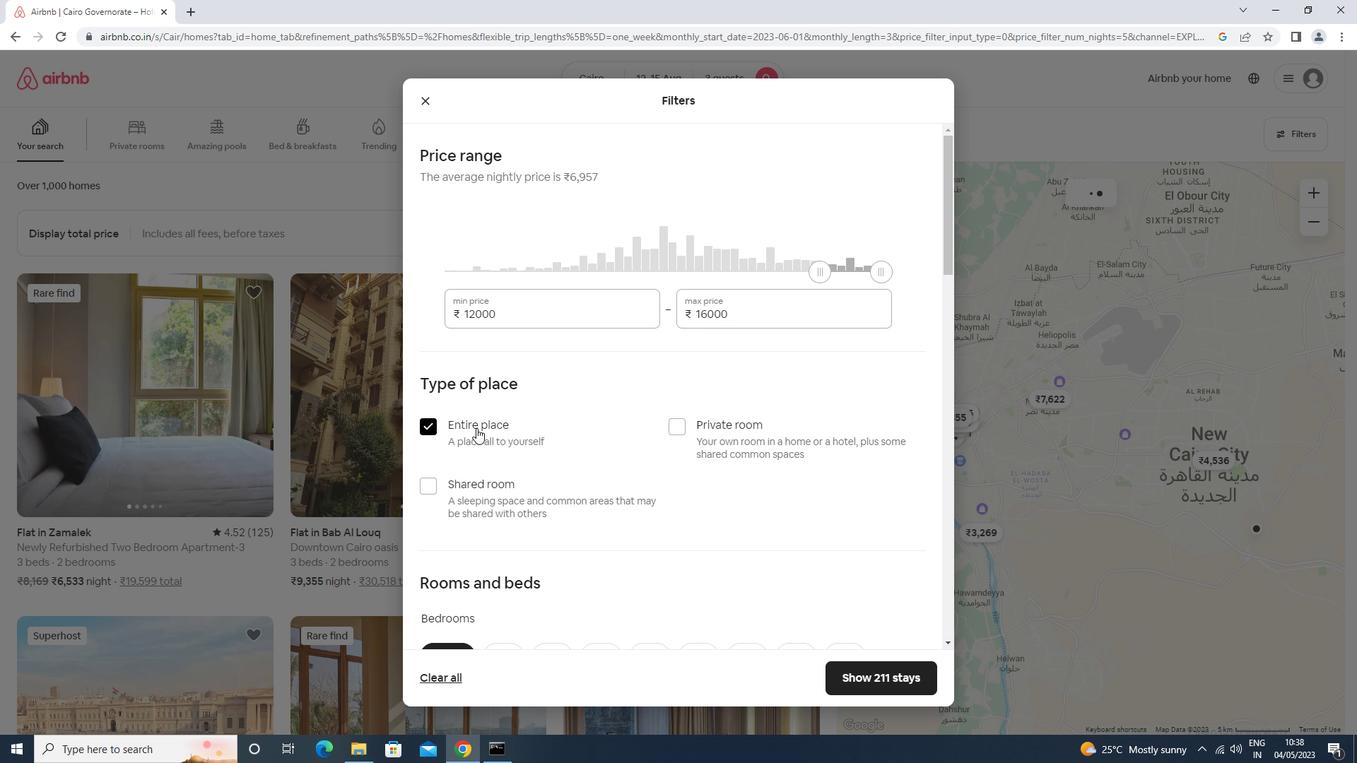 
Action: Mouse scrolled (476, 427) with delta (0, 0)
Screenshot: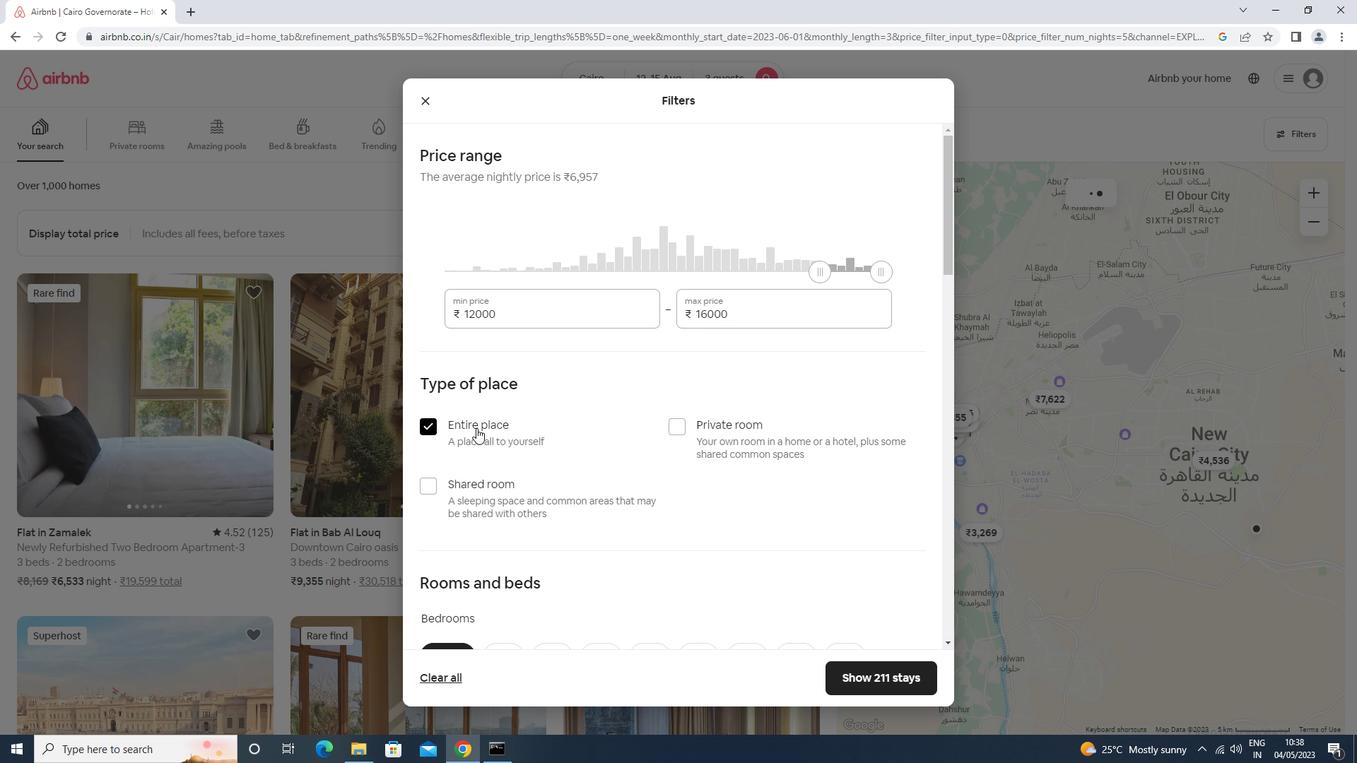 
Action: Mouse scrolled (476, 427) with delta (0, 0)
Screenshot: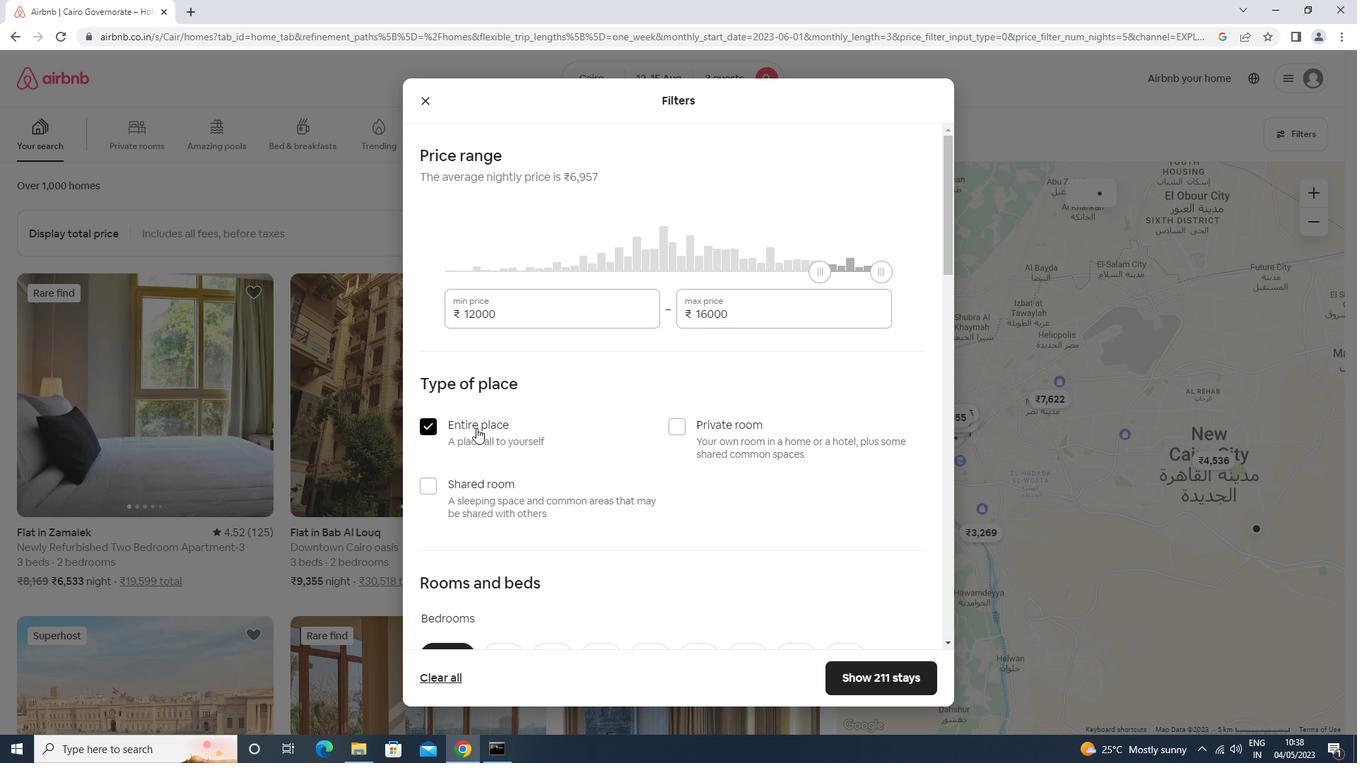 
Action: Mouse moved to (560, 305)
Screenshot: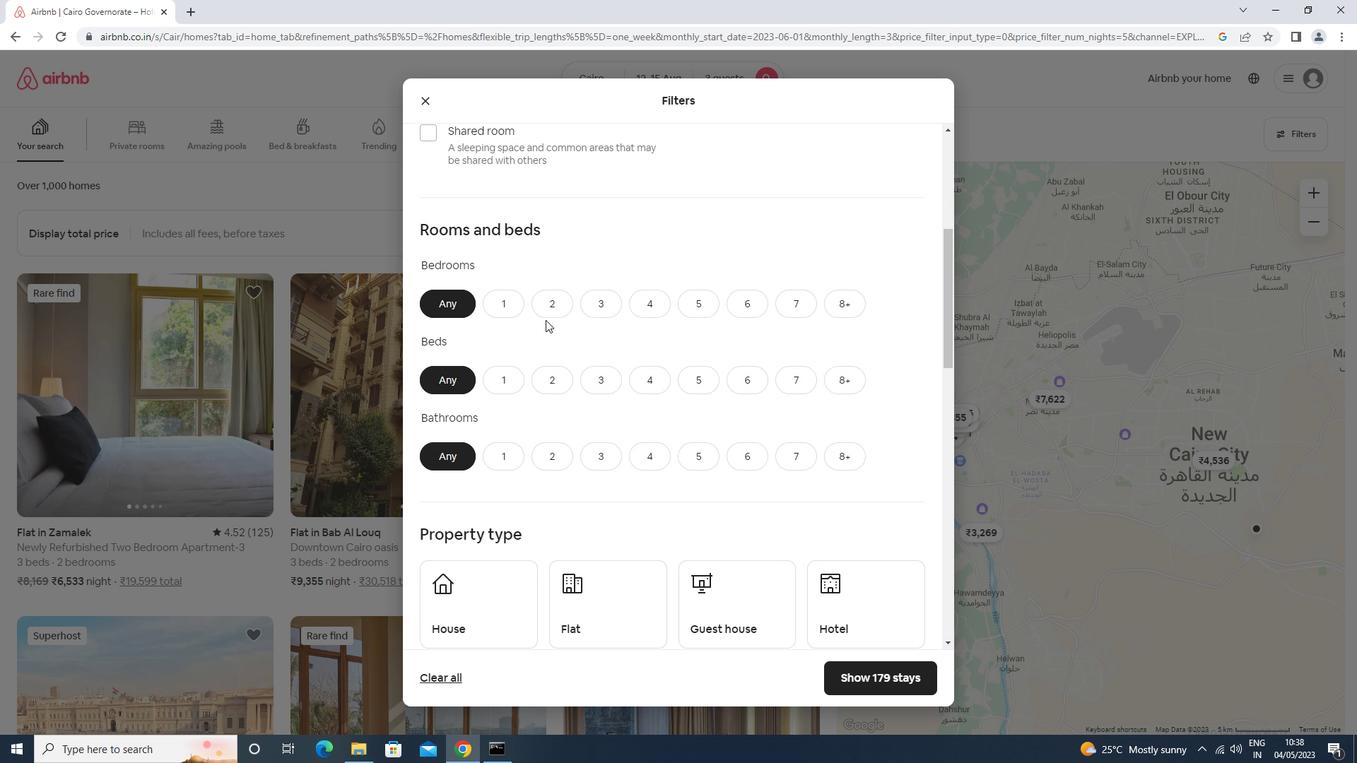 
Action: Mouse pressed left at (560, 305)
Screenshot: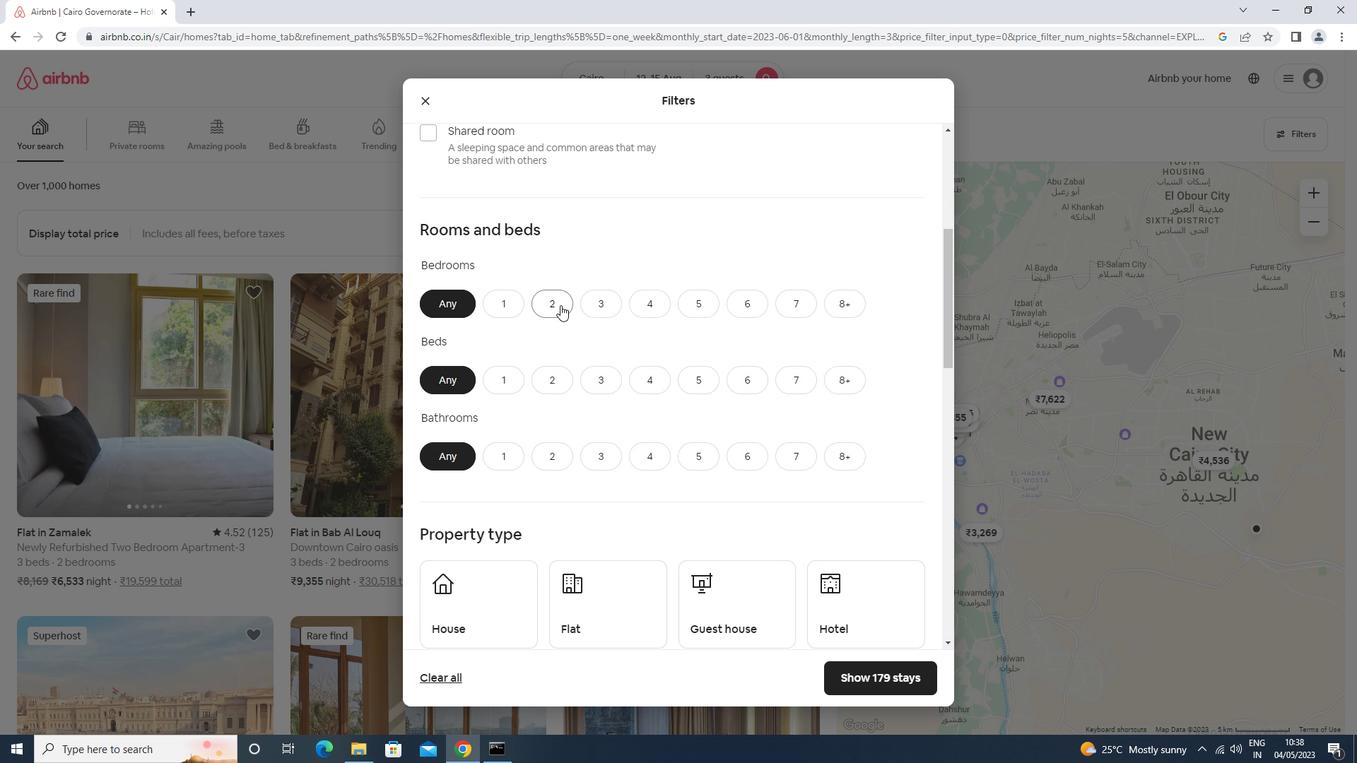 
Action: Mouse moved to (600, 383)
Screenshot: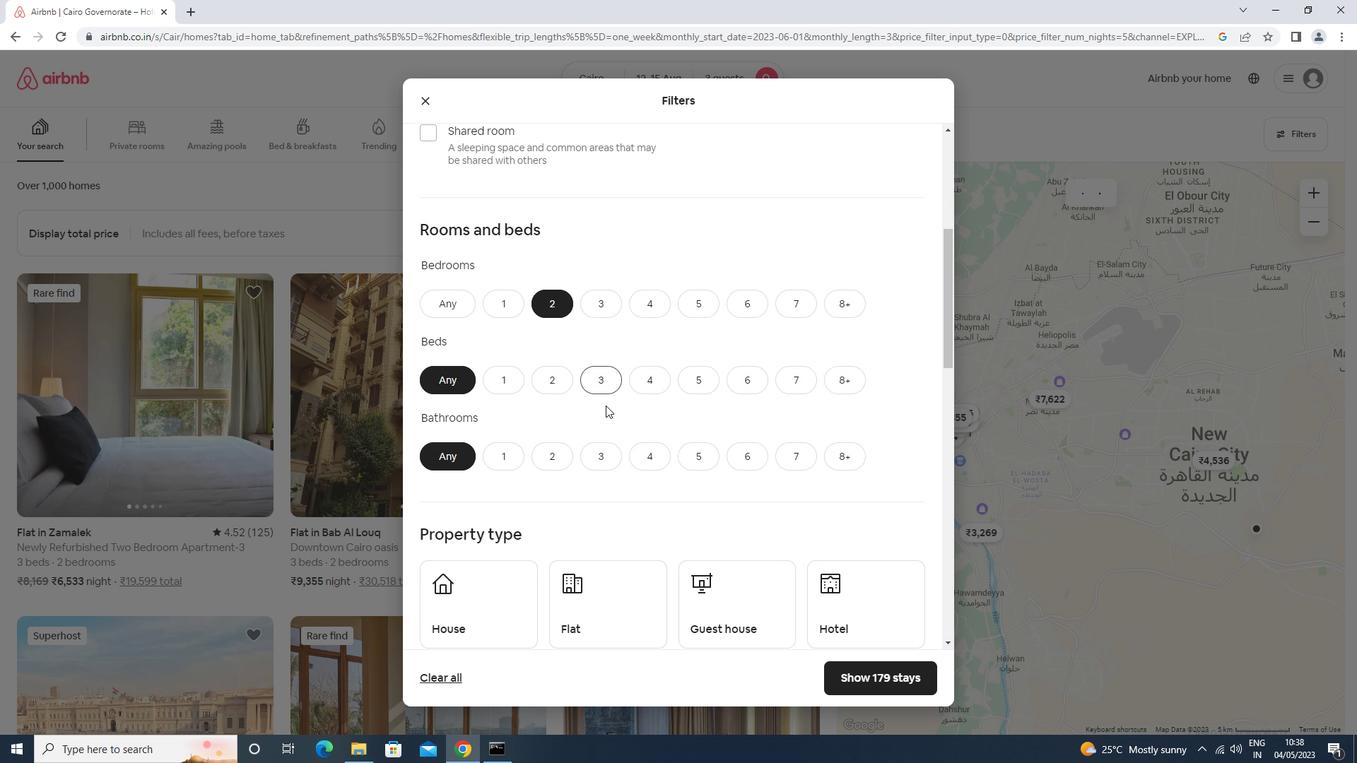 
Action: Mouse pressed left at (600, 383)
Screenshot: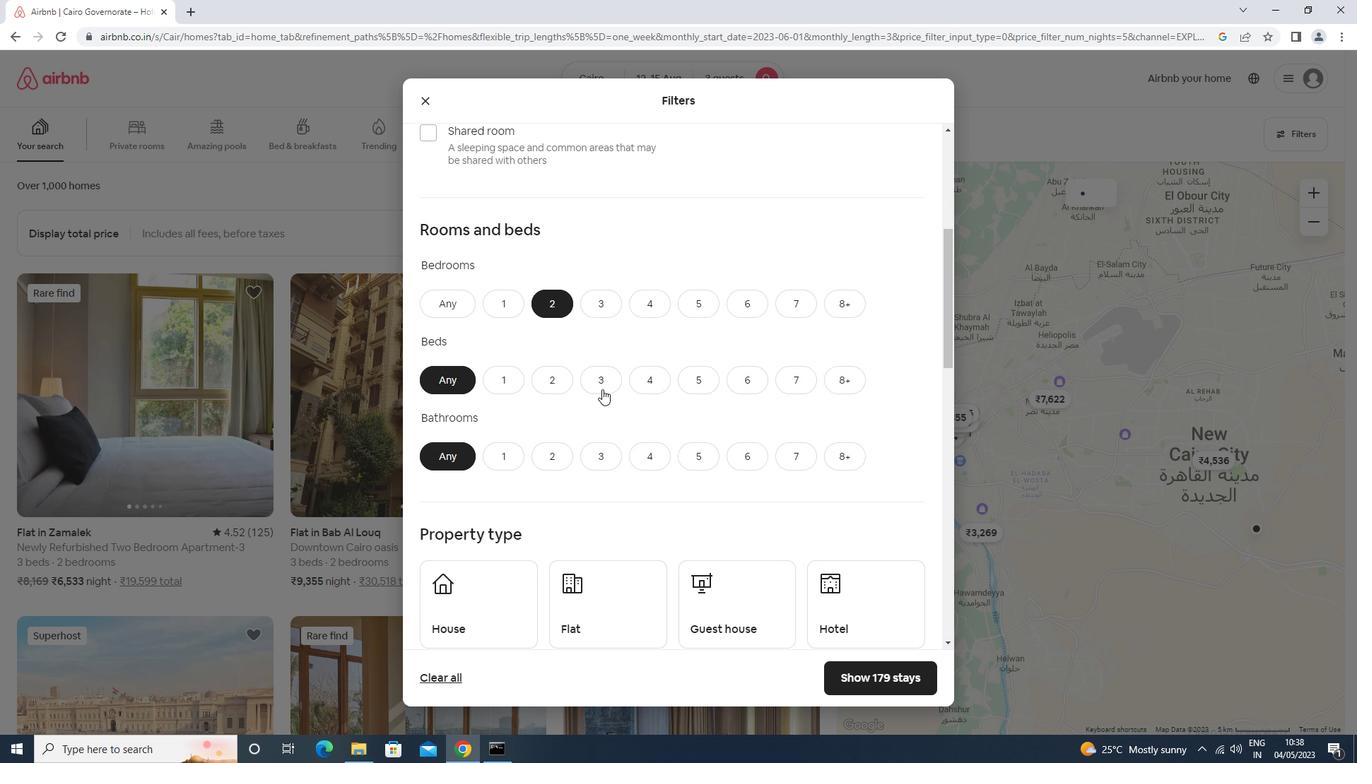 
Action: Mouse moved to (512, 458)
Screenshot: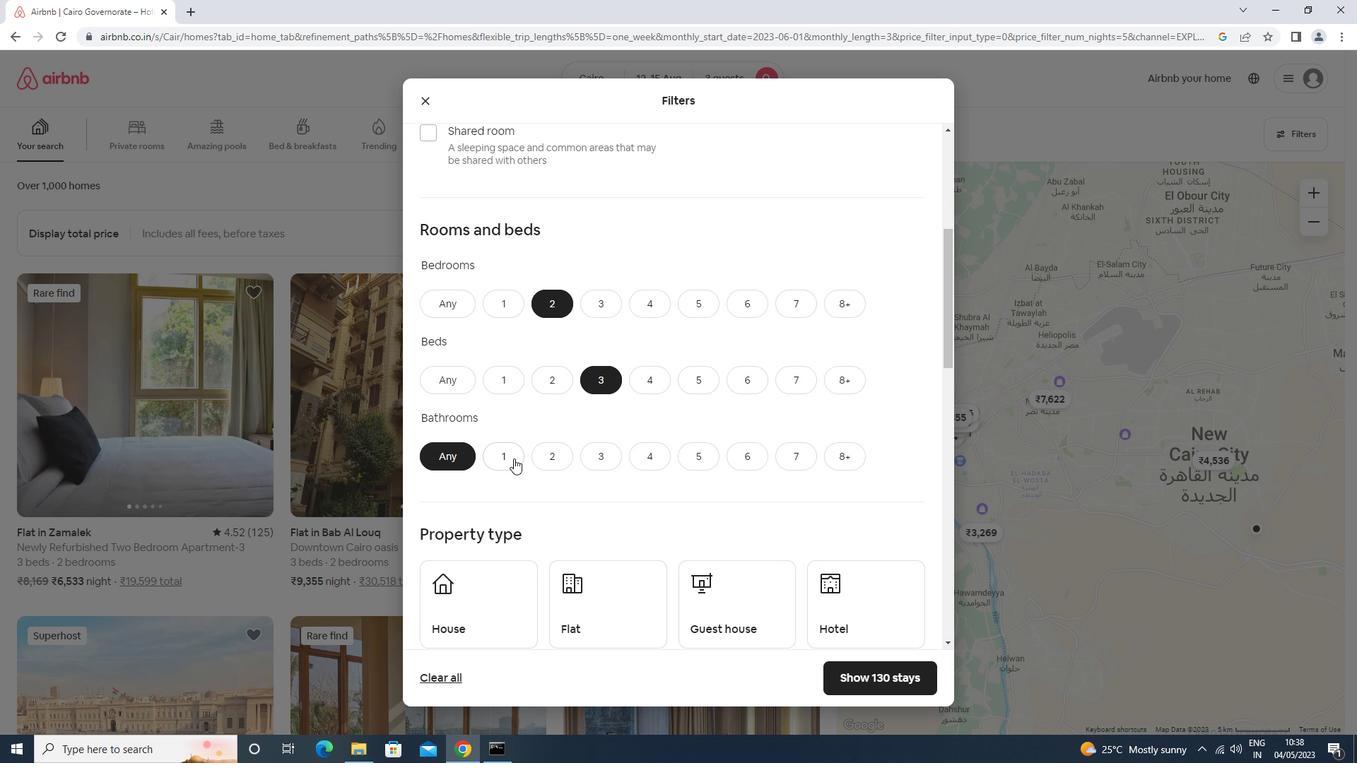 
Action: Mouse pressed left at (512, 458)
Screenshot: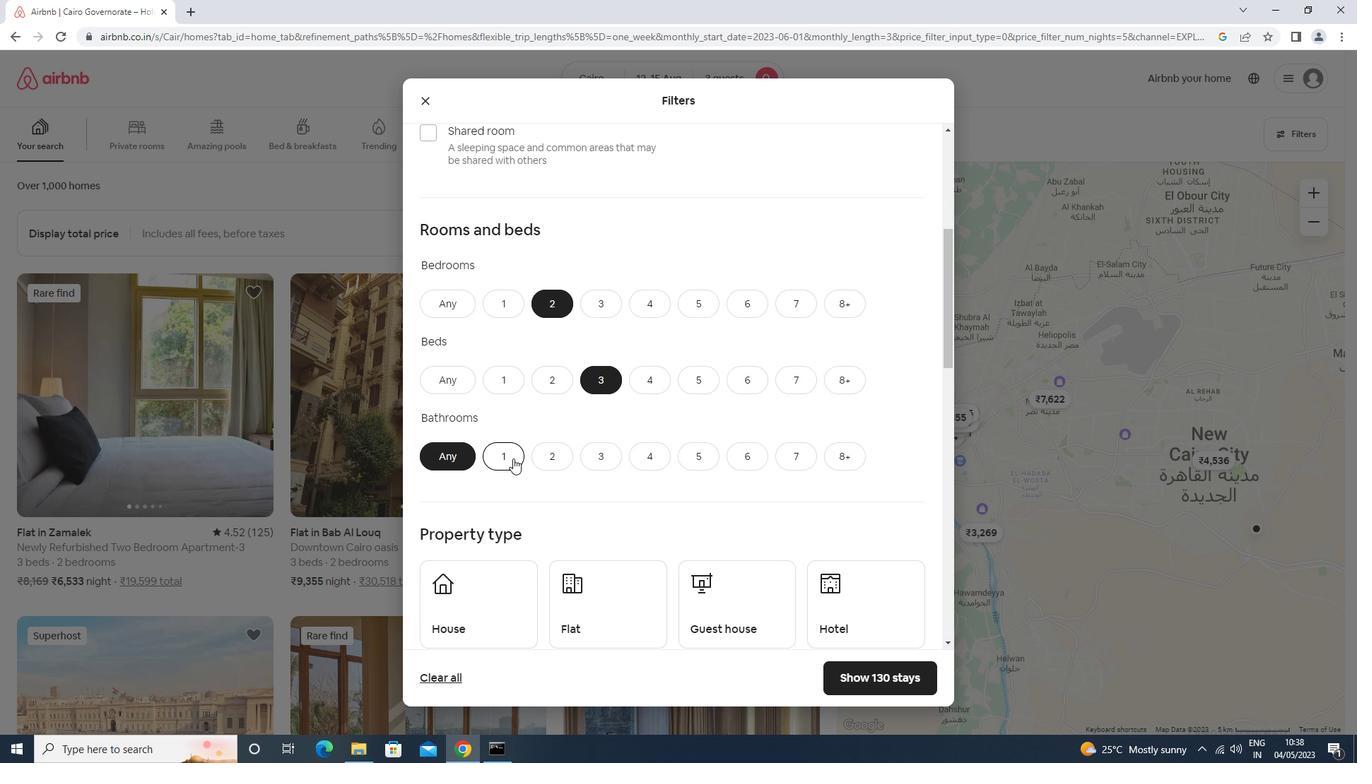 
Action: Mouse moved to (511, 458)
Screenshot: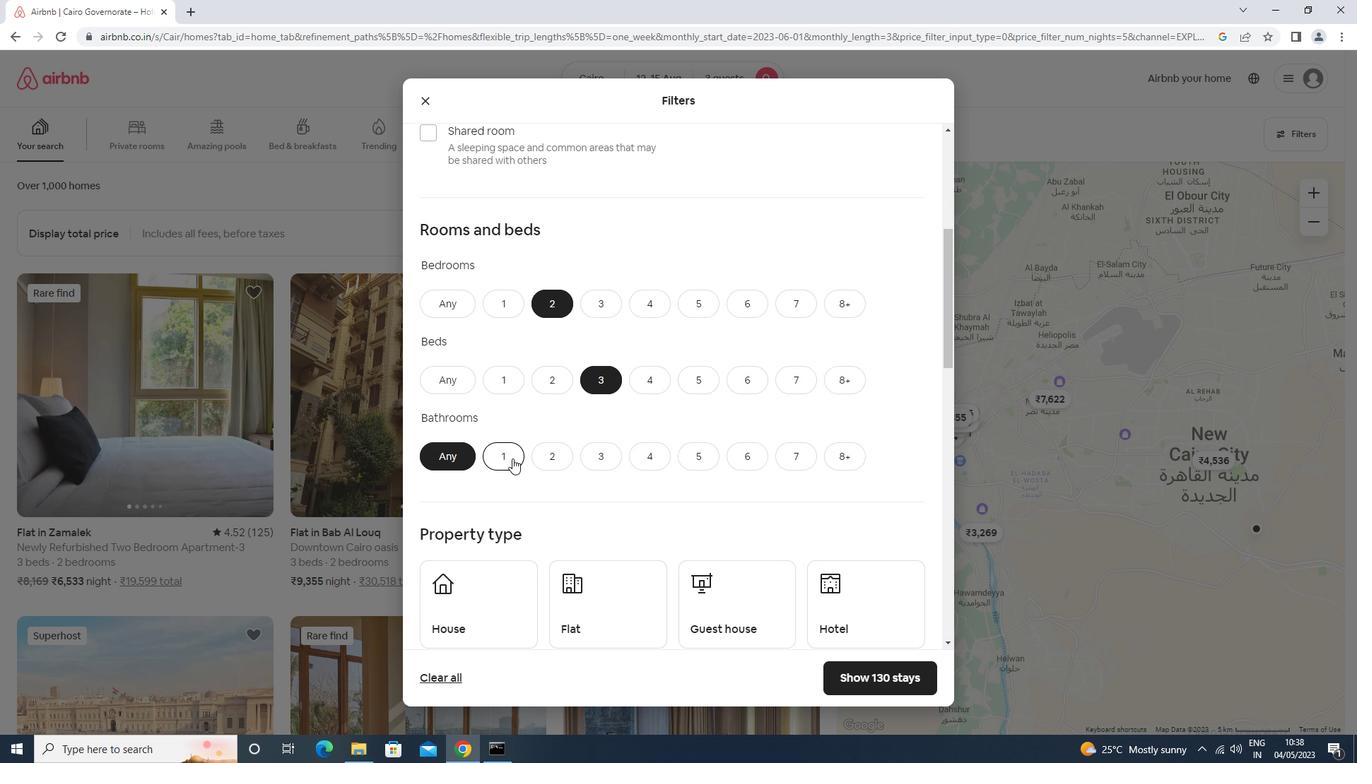 
Action: Mouse scrolled (511, 458) with delta (0, 0)
Screenshot: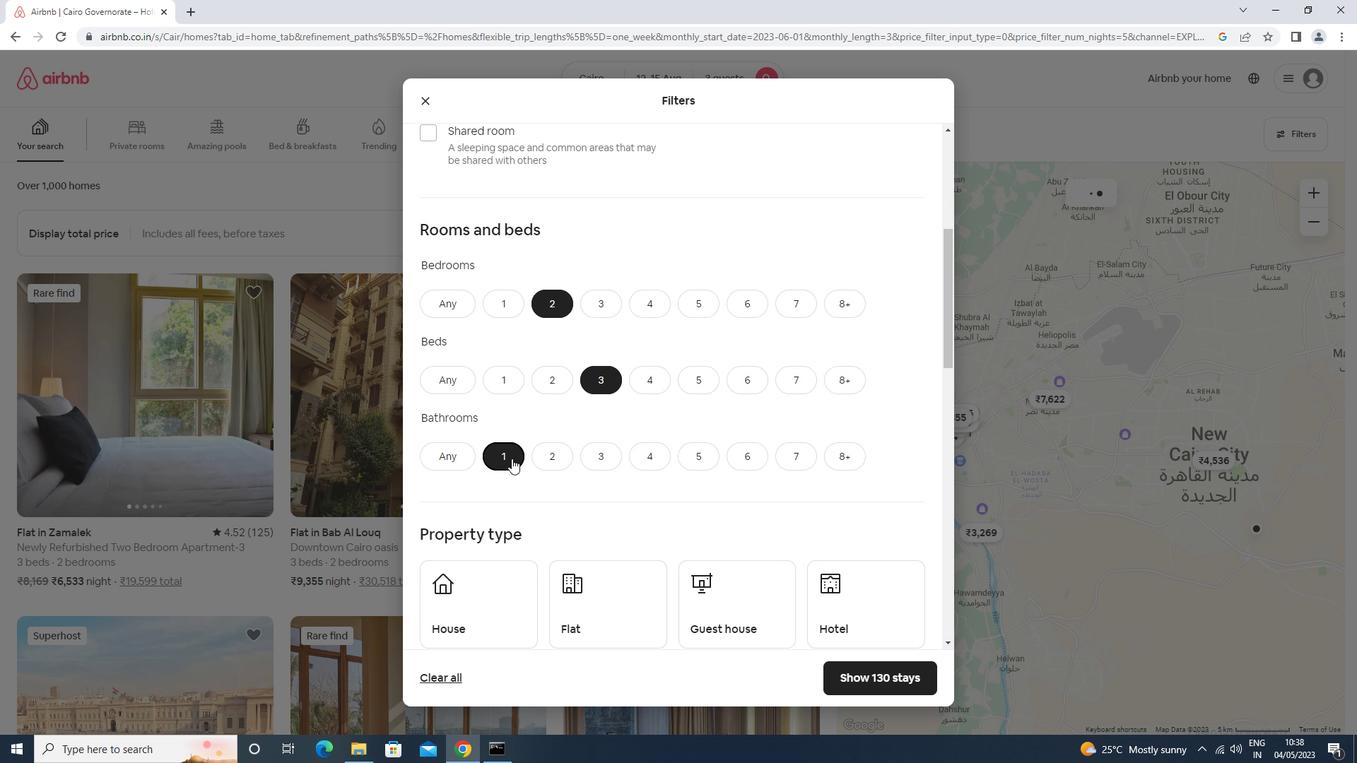 
Action: Mouse scrolled (511, 458) with delta (0, 0)
Screenshot: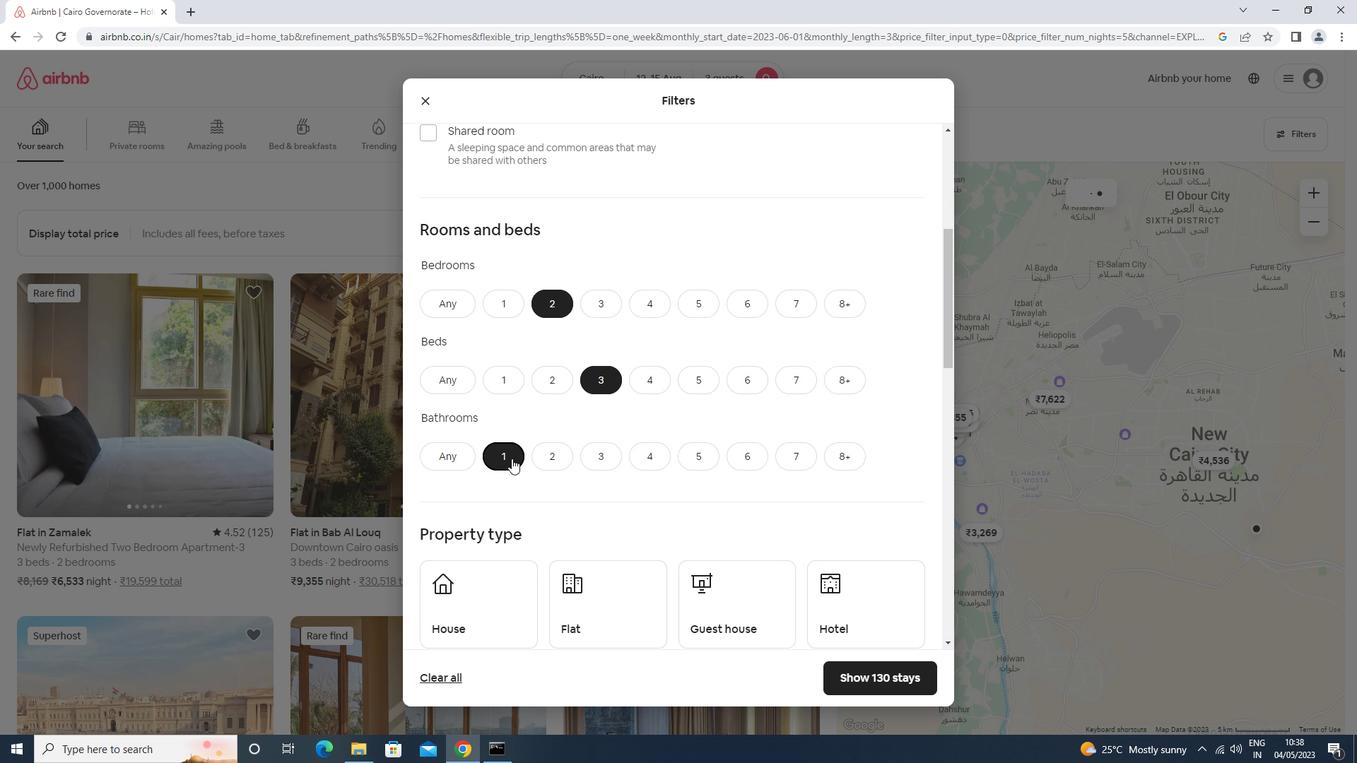 
Action: Mouse moved to (442, 424)
Screenshot: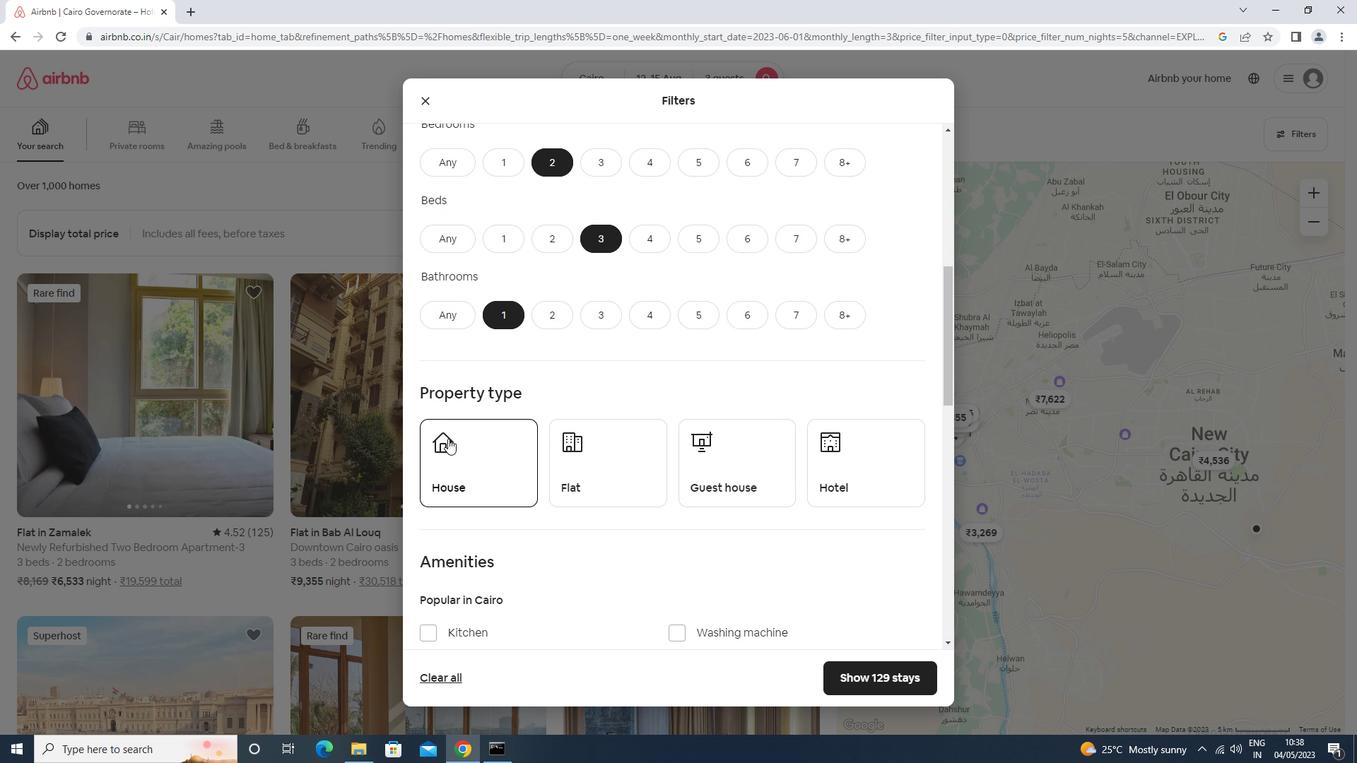 
Action: Mouse pressed left at (442, 424)
Screenshot: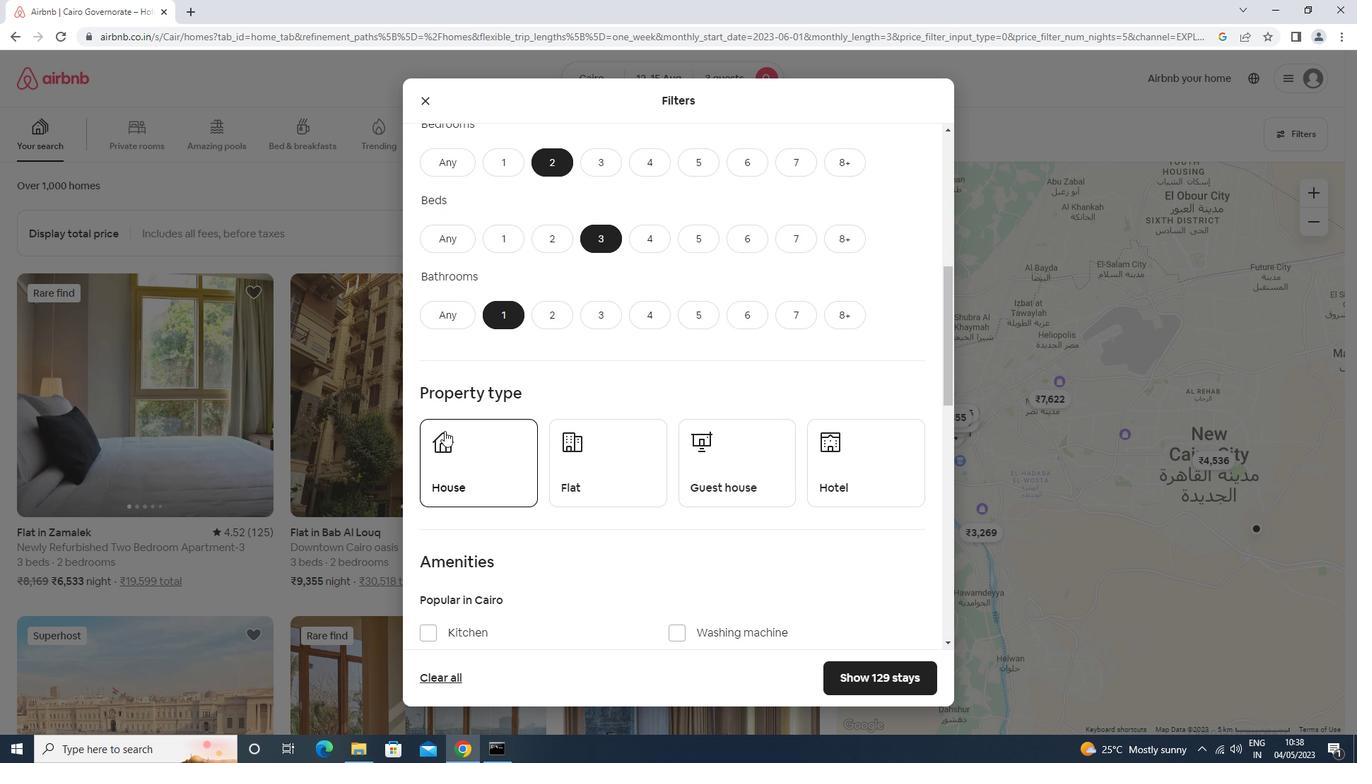 
Action: Mouse moved to (641, 458)
Screenshot: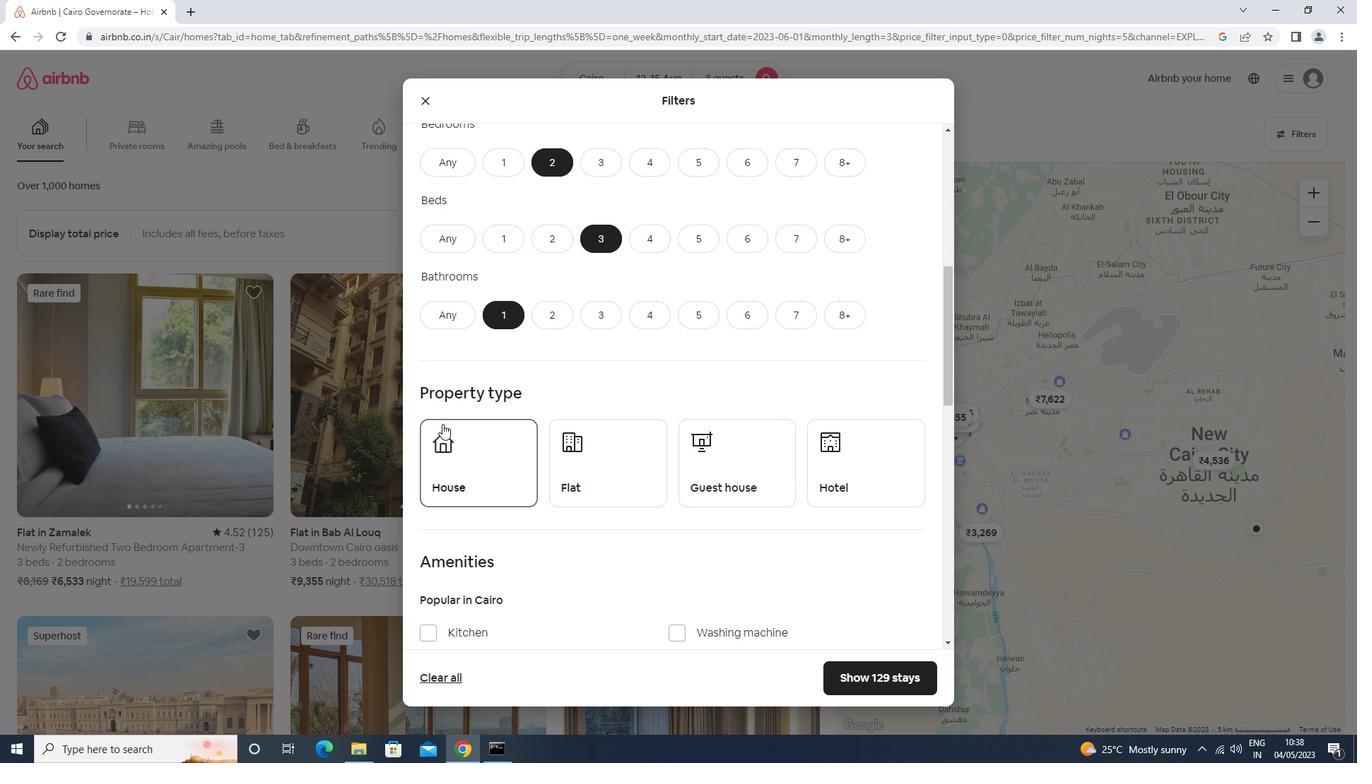 
Action: Mouse pressed left at (641, 458)
Screenshot: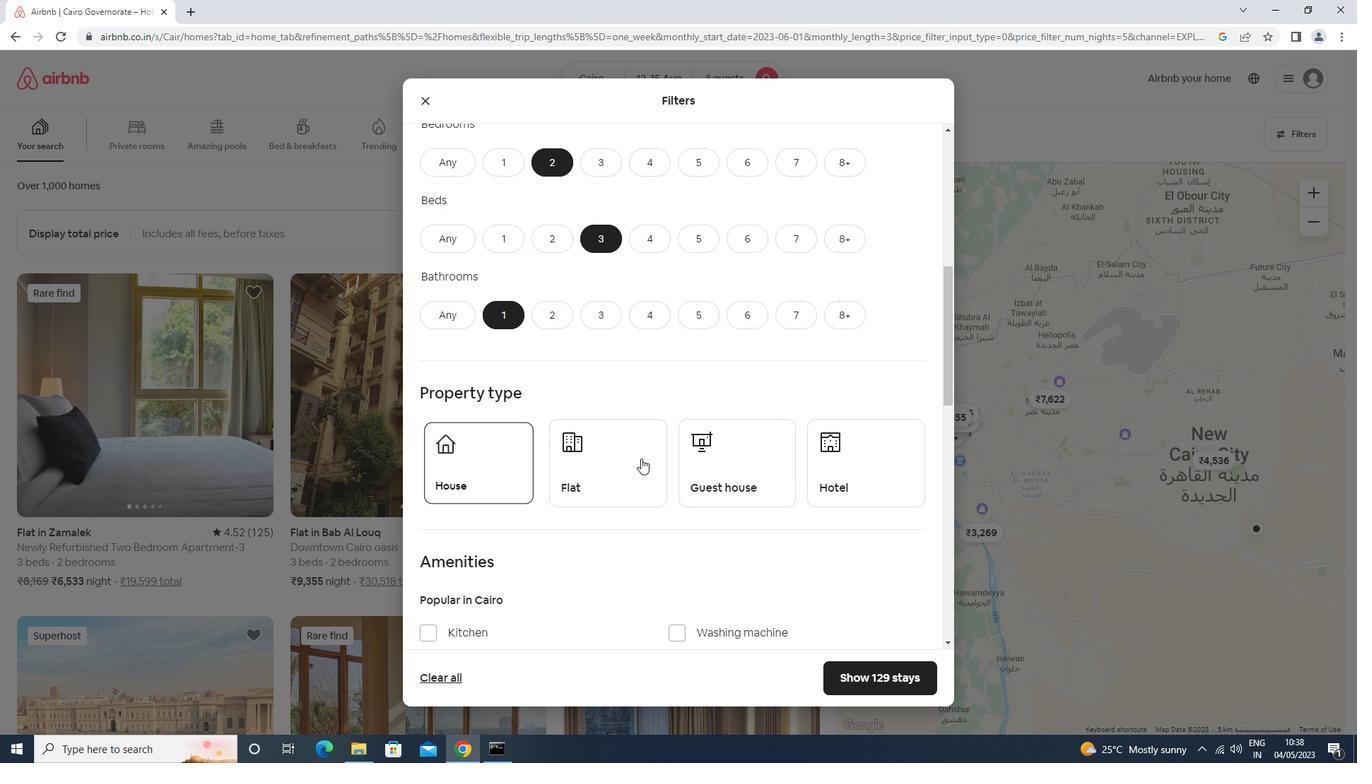
Action: Mouse moved to (710, 463)
Screenshot: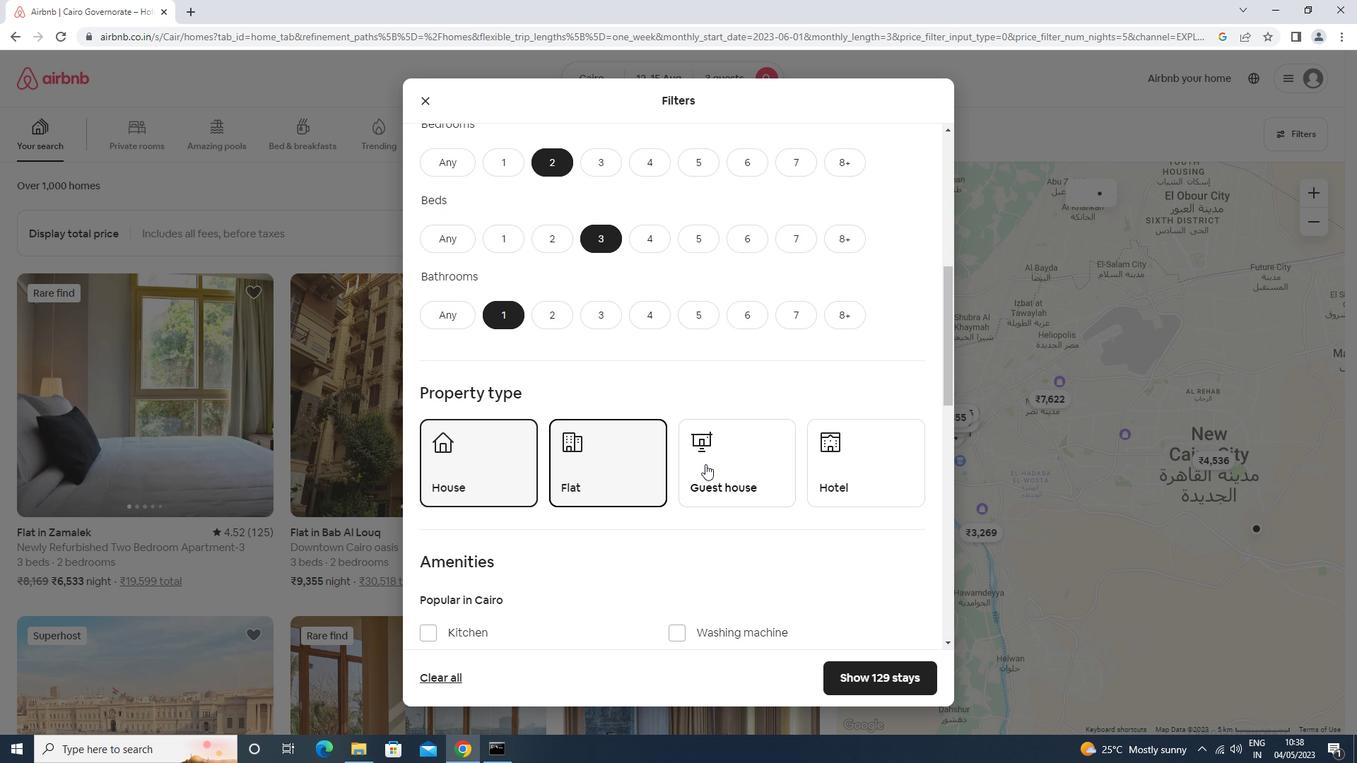 
Action: Mouse pressed left at (710, 463)
Screenshot: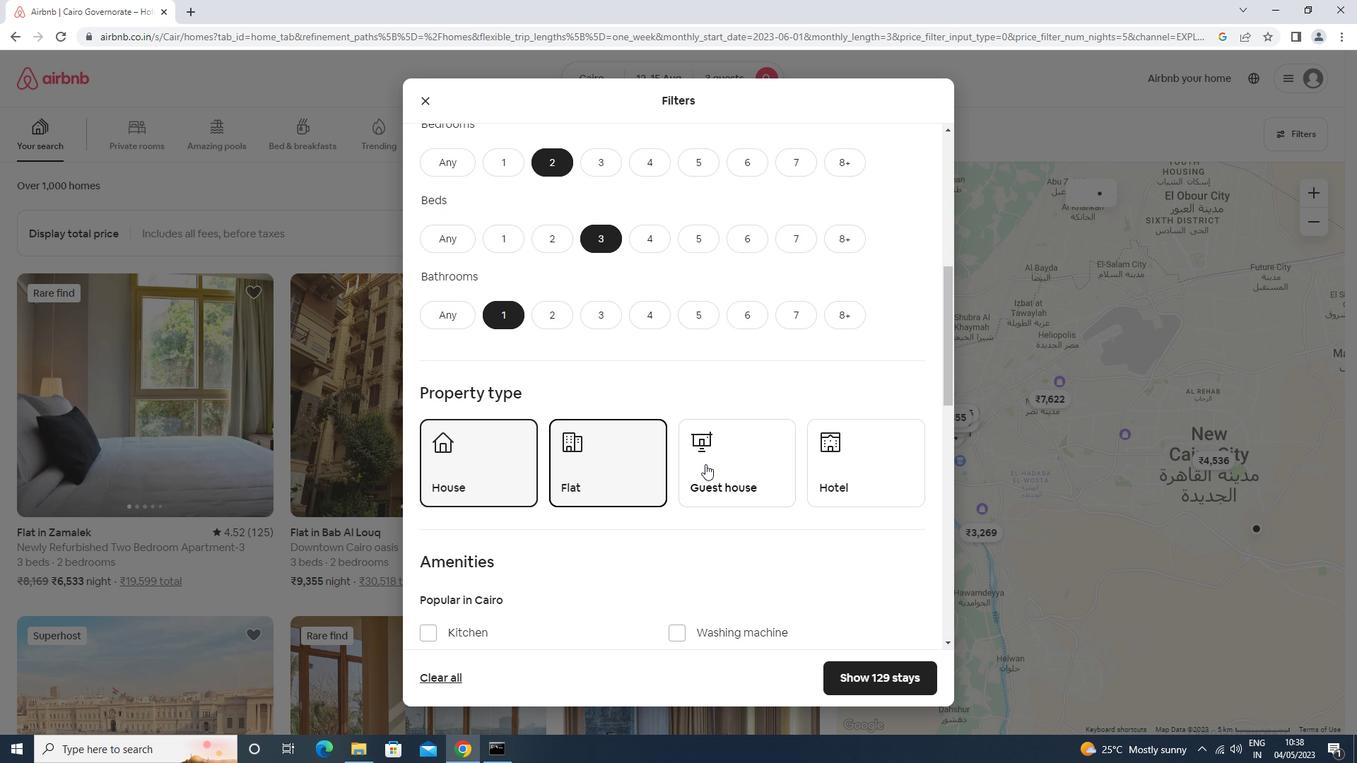 
Action: Mouse moved to (726, 463)
Screenshot: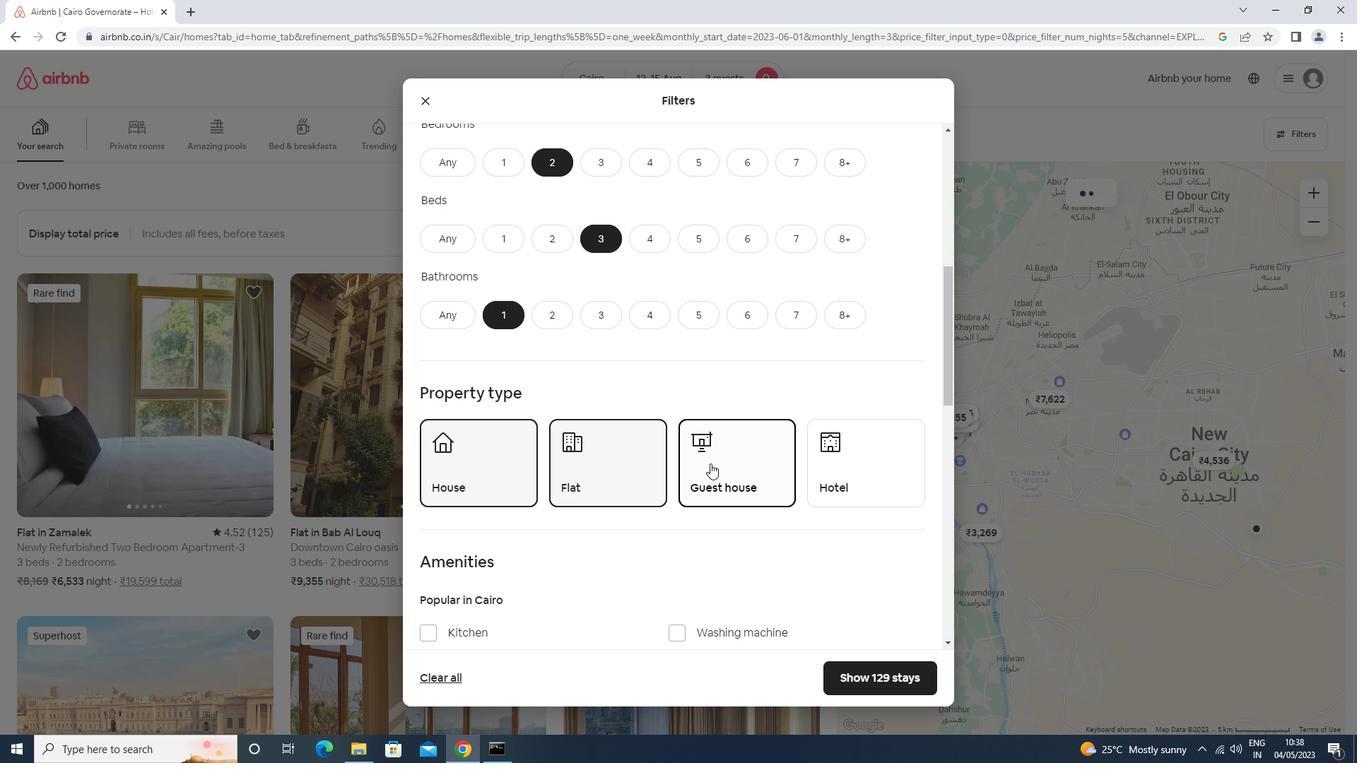 
Action: Mouse scrolled (726, 463) with delta (0, 0)
Screenshot: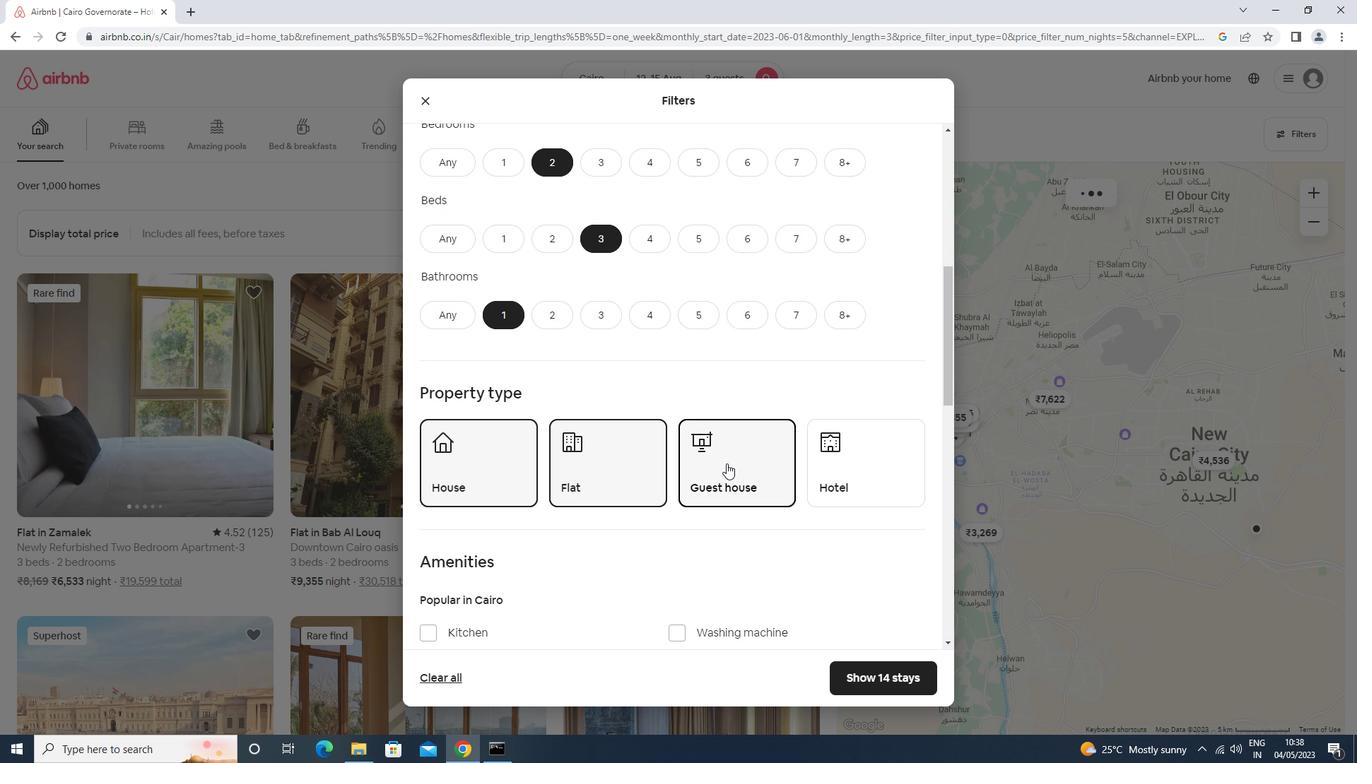 
Action: Mouse scrolled (726, 463) with delta (0, 0)
Screenshot: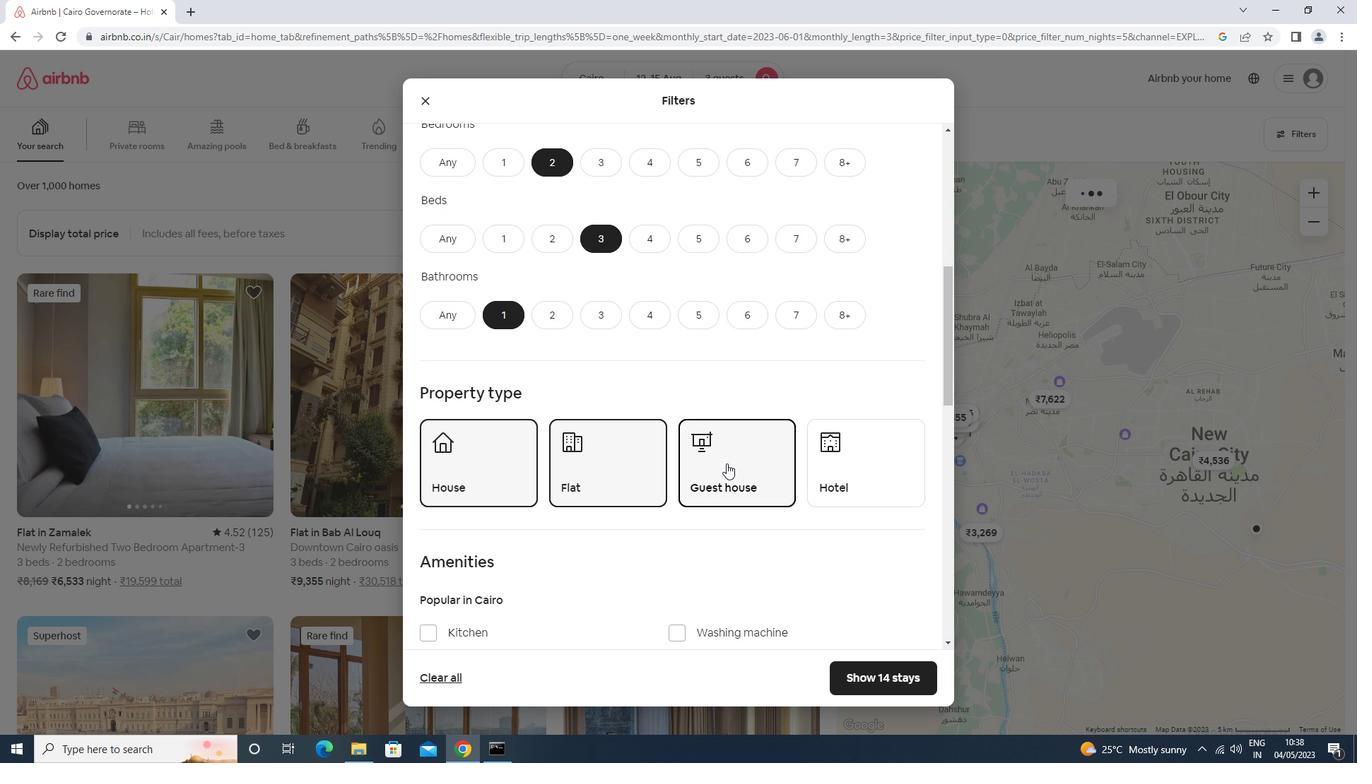 
Action: Mouse scrolled (726, 463) with delta (0, 0)
Screenshot: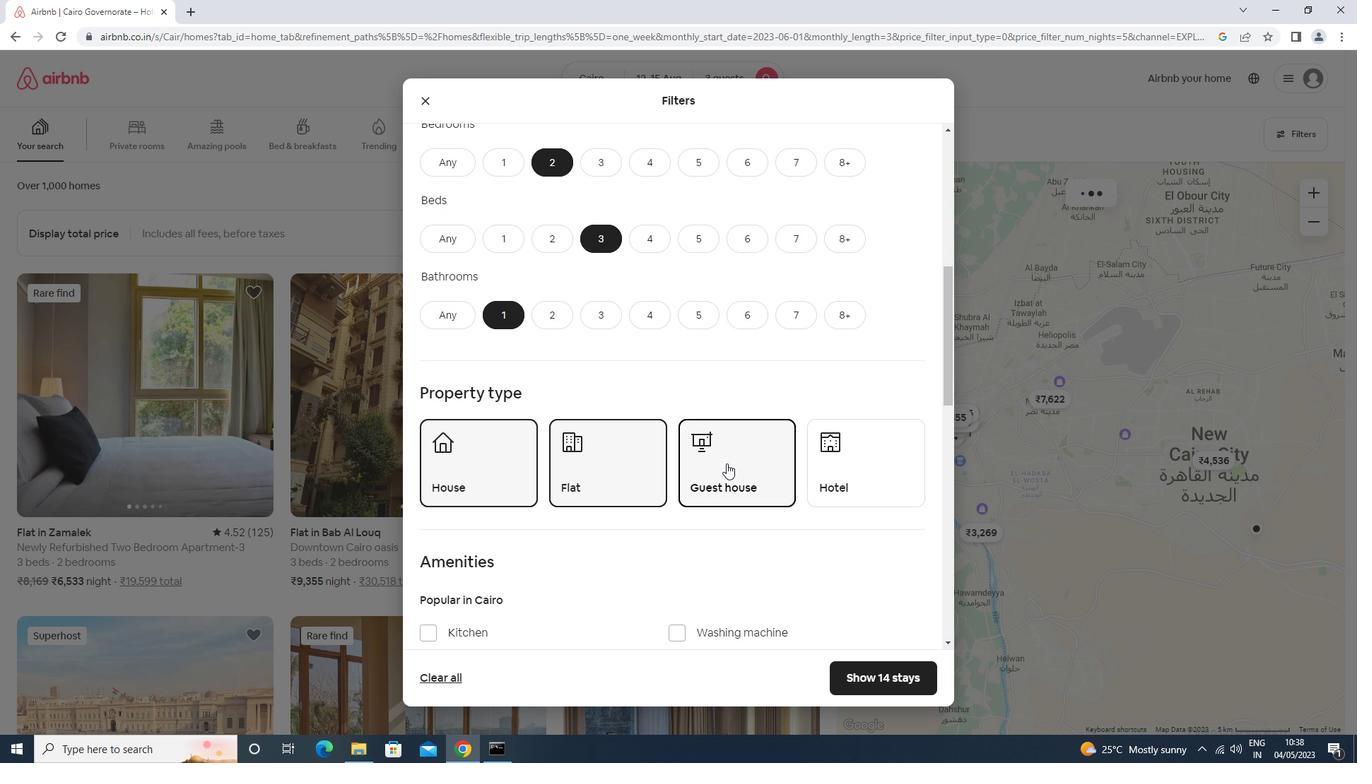 
Action: Mouse scrolled (726, 463) with delta (0, 0)
Screenshot: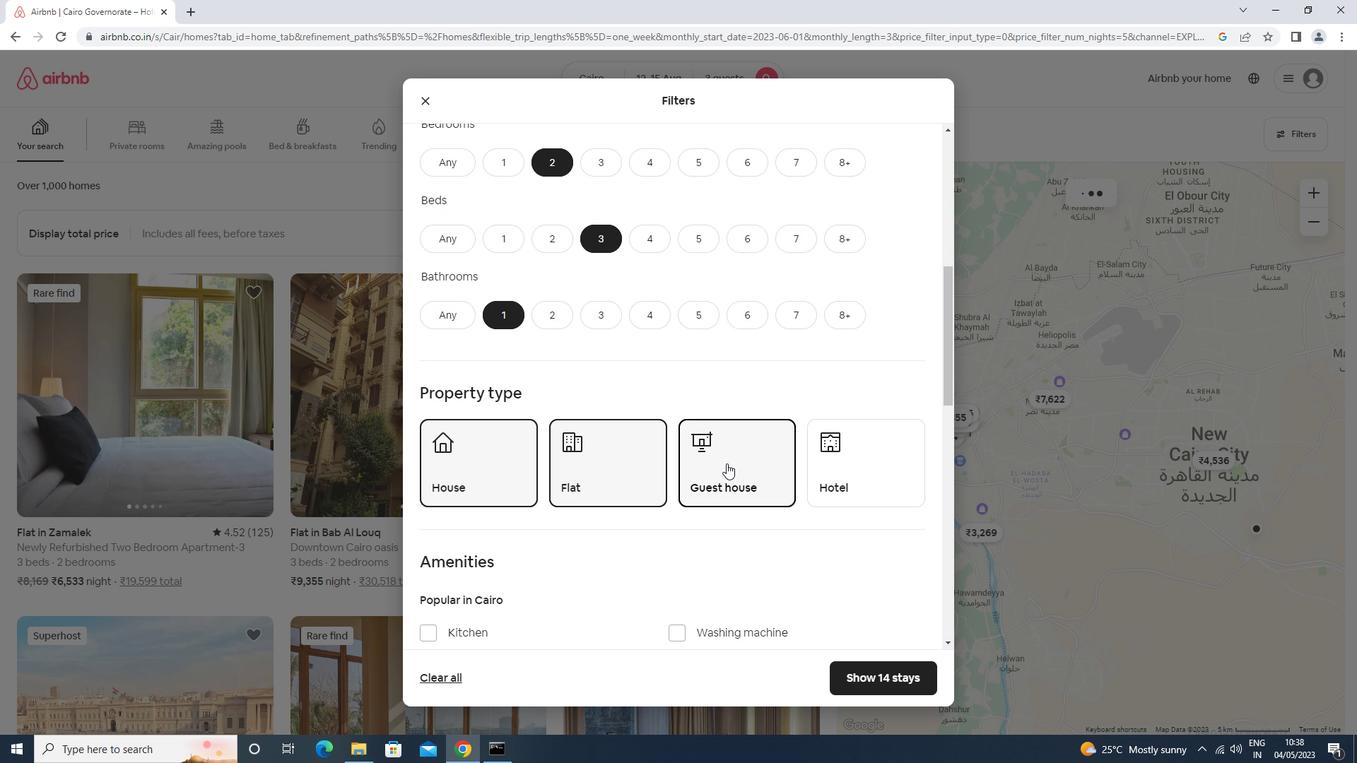 
Action: Mouse moved to (704, 345)
Screenshot: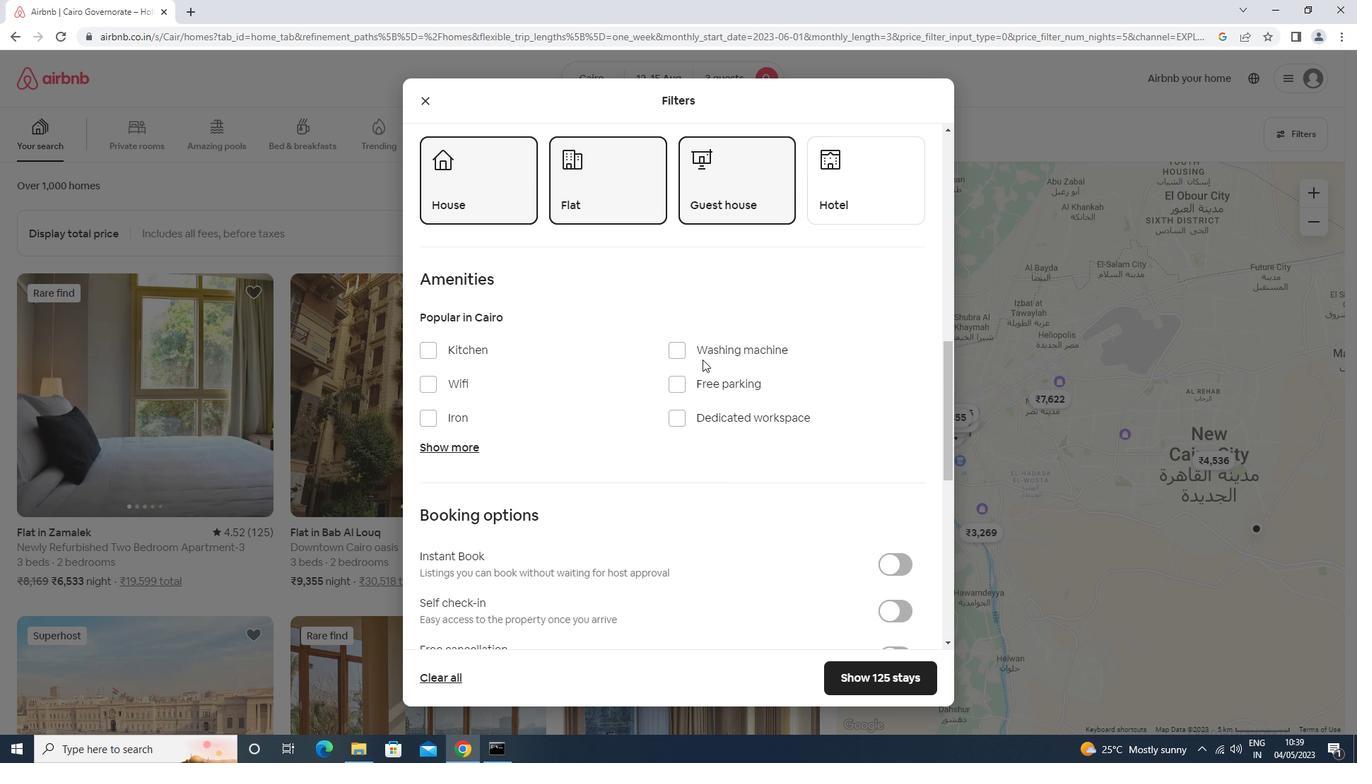 
Action: Mouse pressed left at (704, 345)
Screenshot: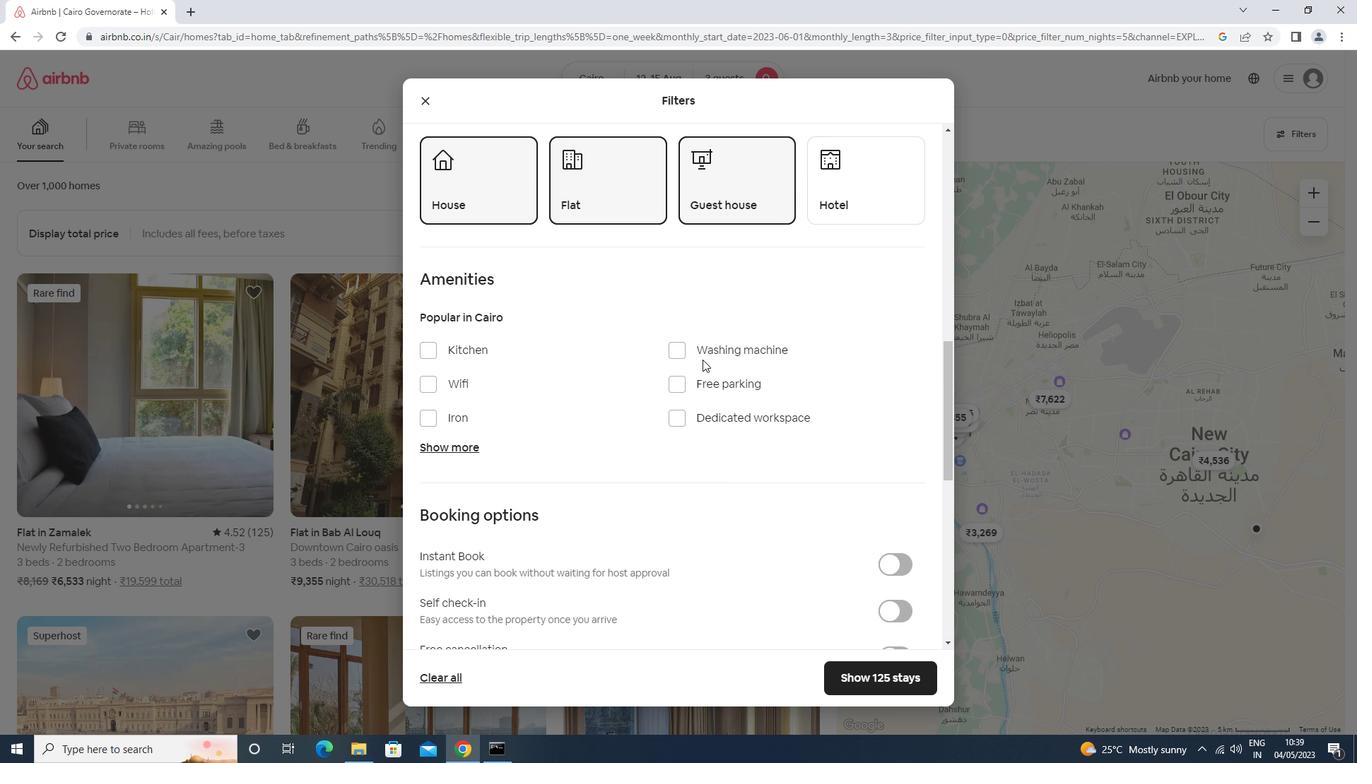 
Action: Mouse moved to (815, 470)
Screenshot: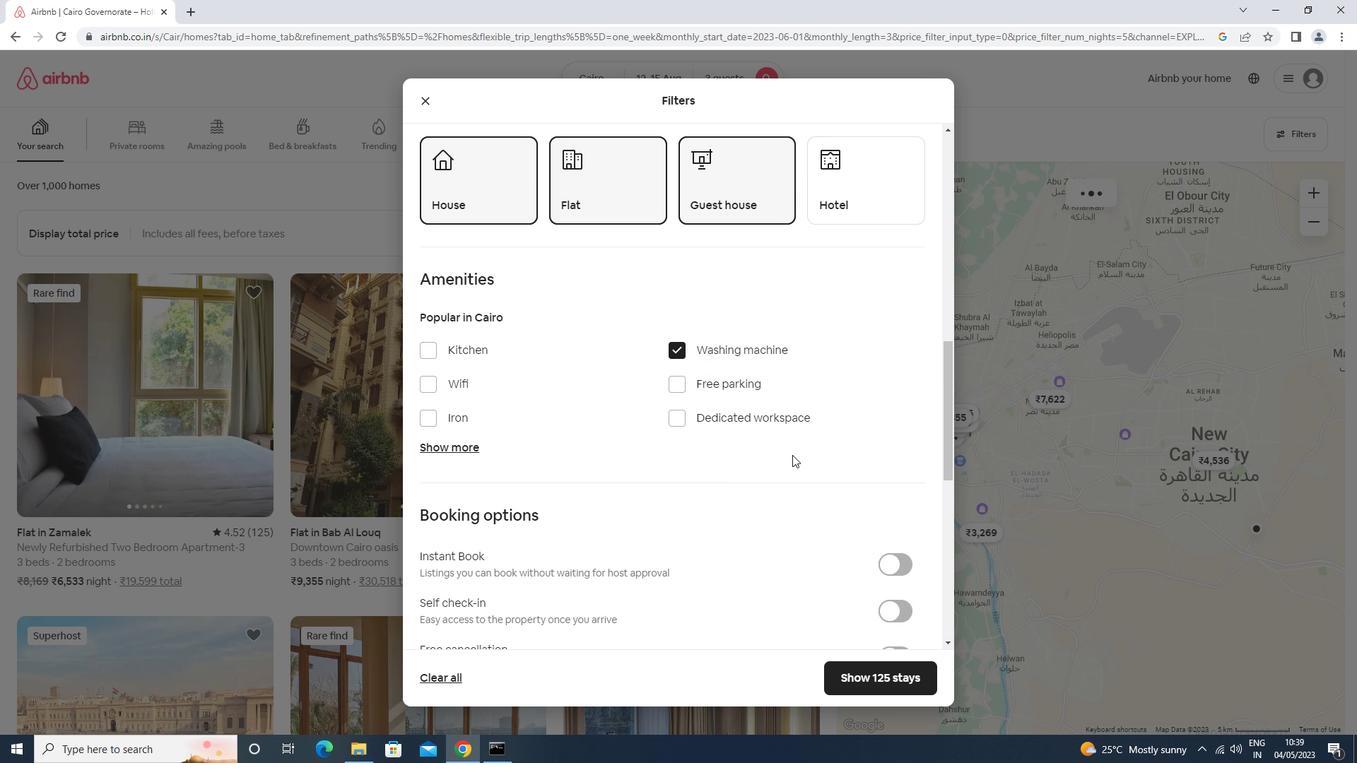 
Action: Mouse scrolled (815, 469) with delta (0, 0)
Screenshot: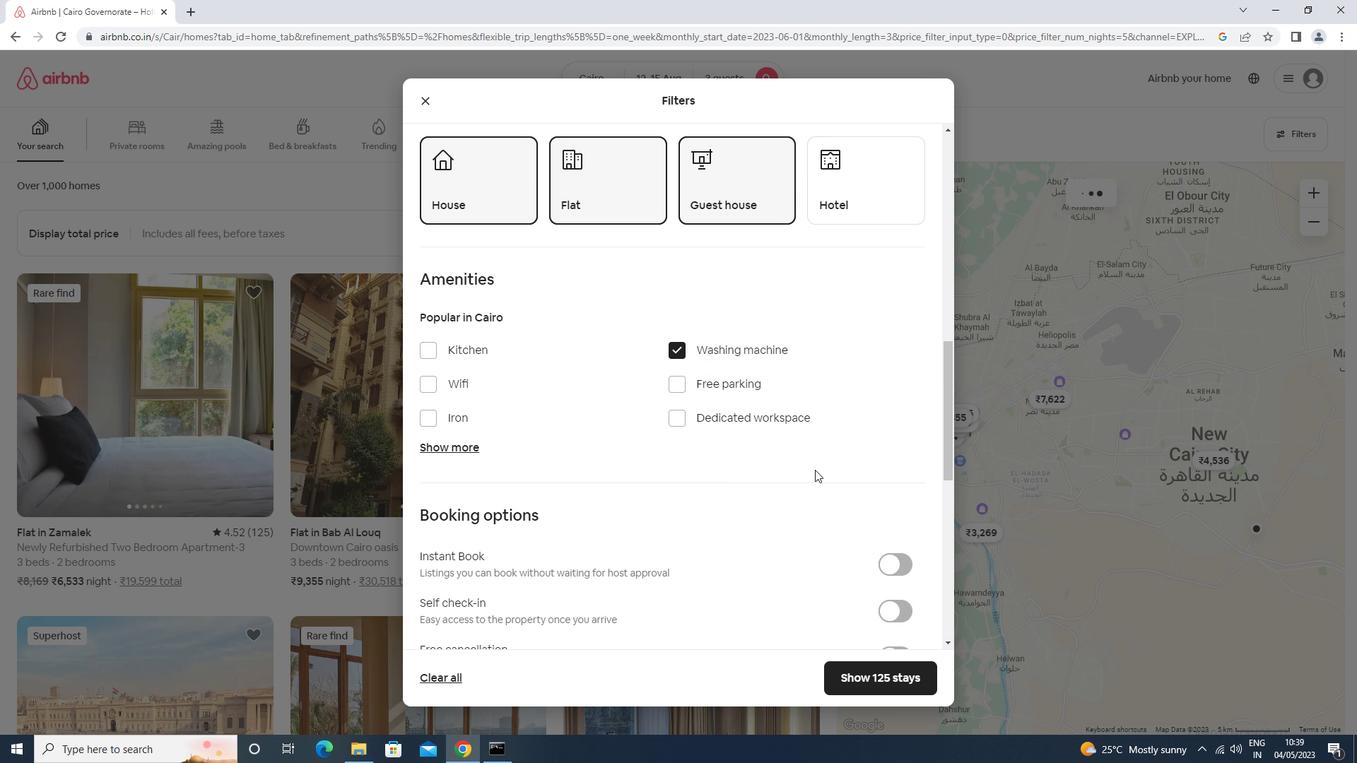 
Action: Mouse scrolled (815, 469) with delta (0, 0)
Screenshot: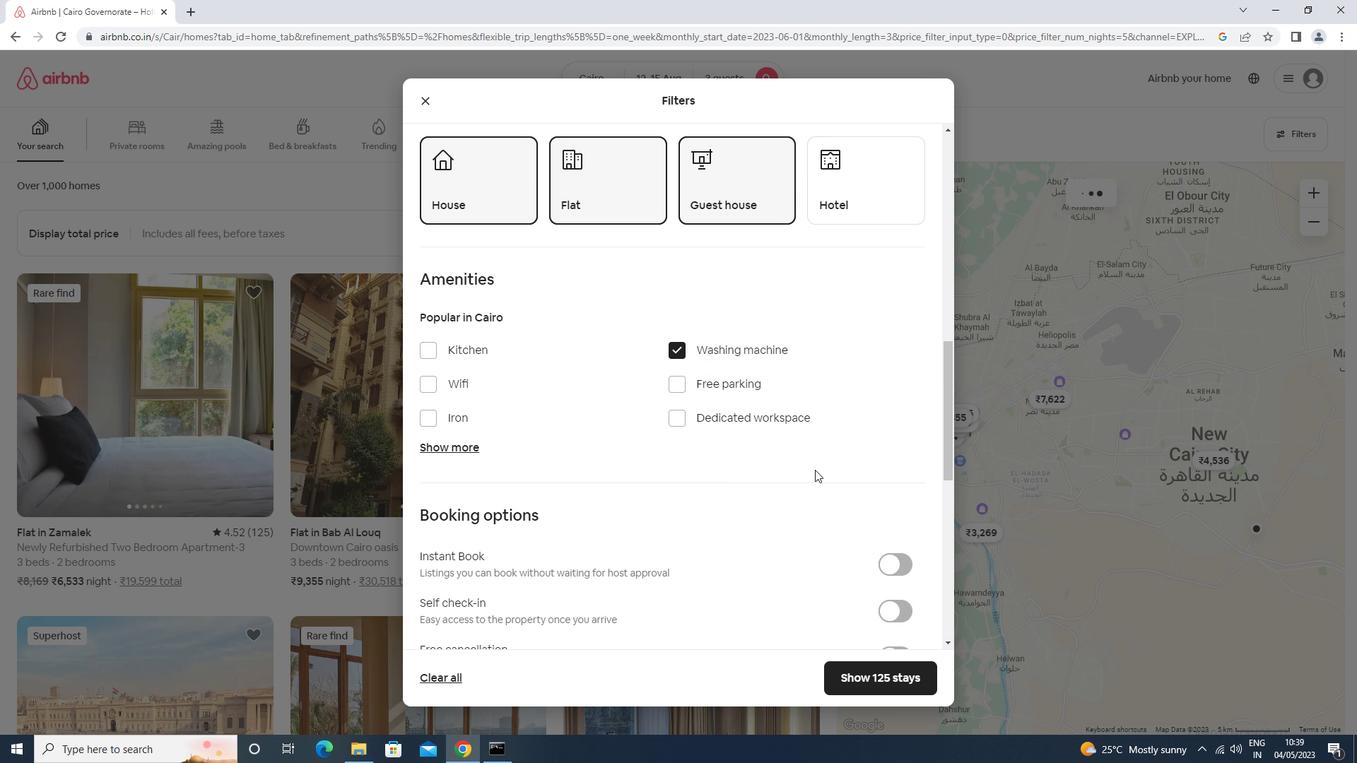 
Action: Mouse moved to (816, 470)
Screenshot: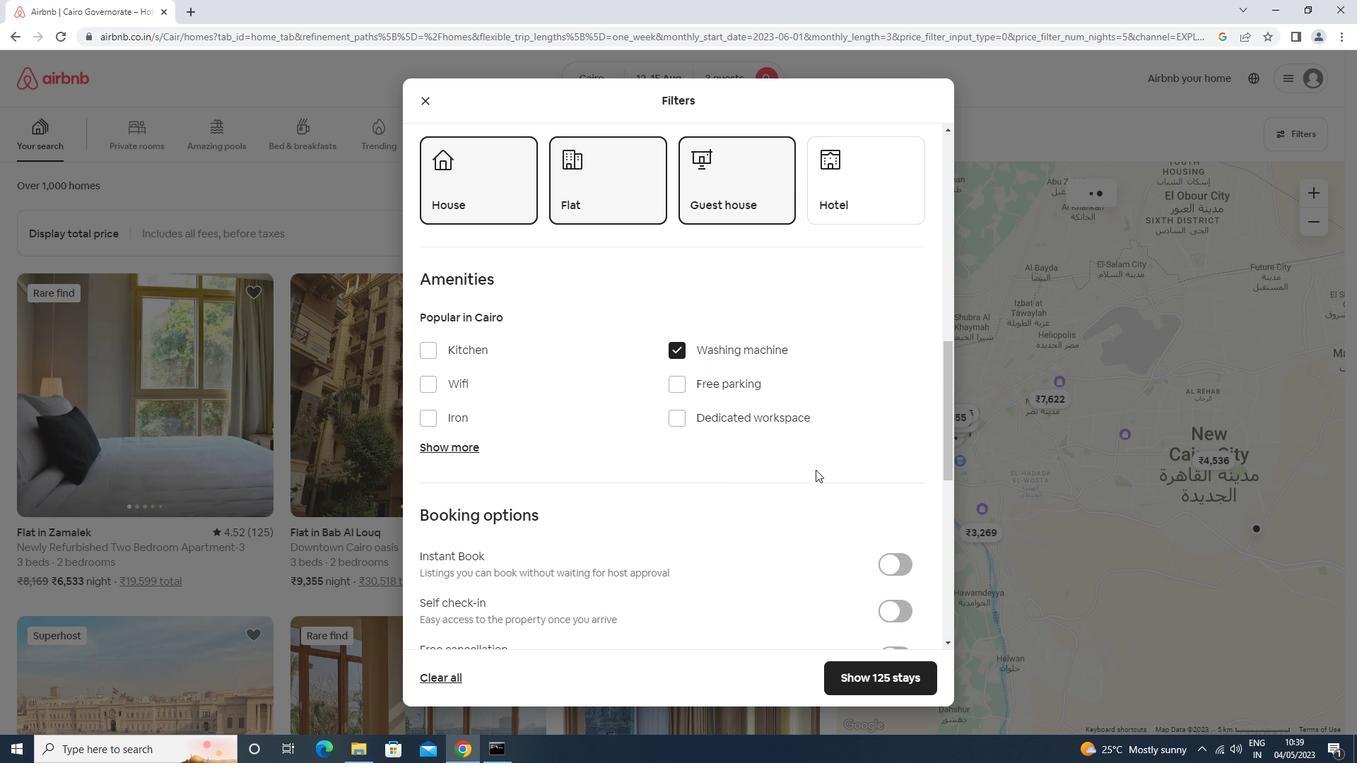
Action: Mouse scrolled (816, 470) with delta (0, 0)
Screenshot: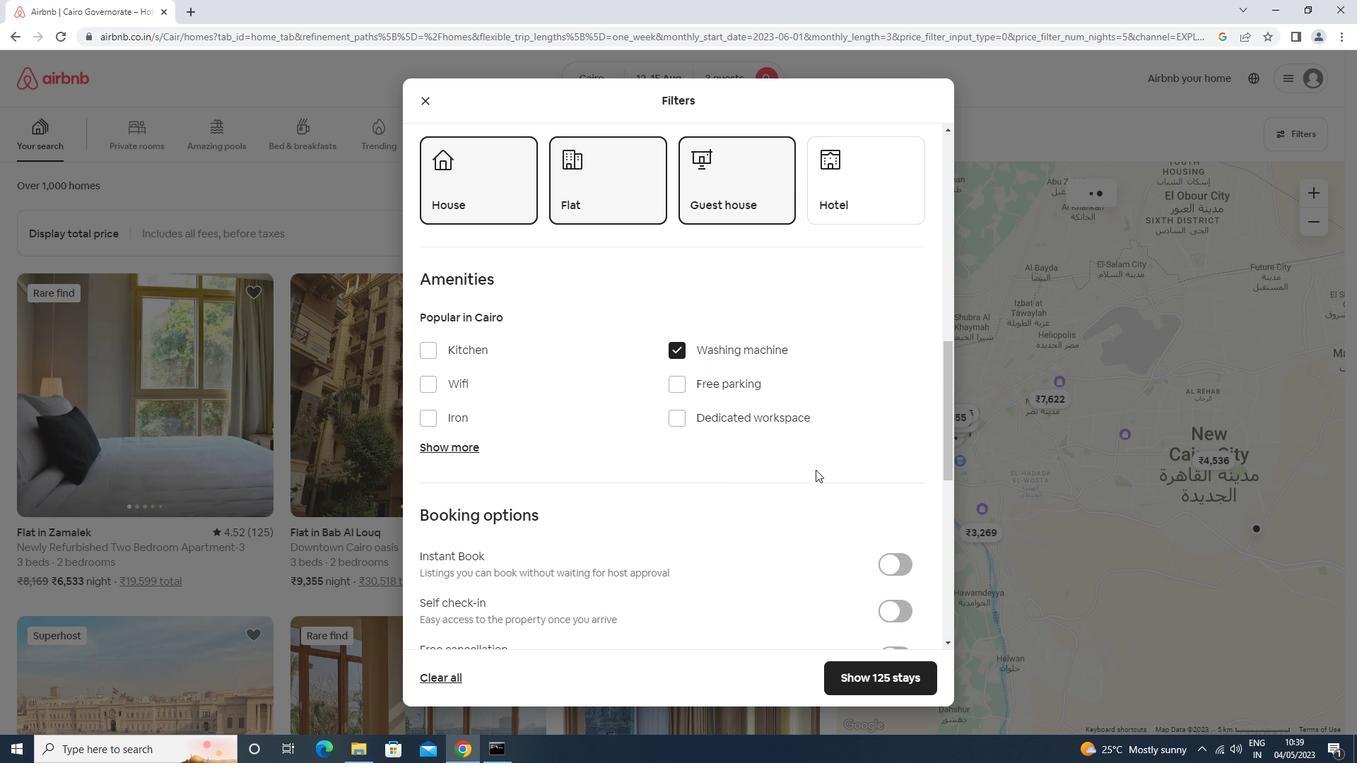 
Action: Mouse moved to (893, 400)
Screenshot: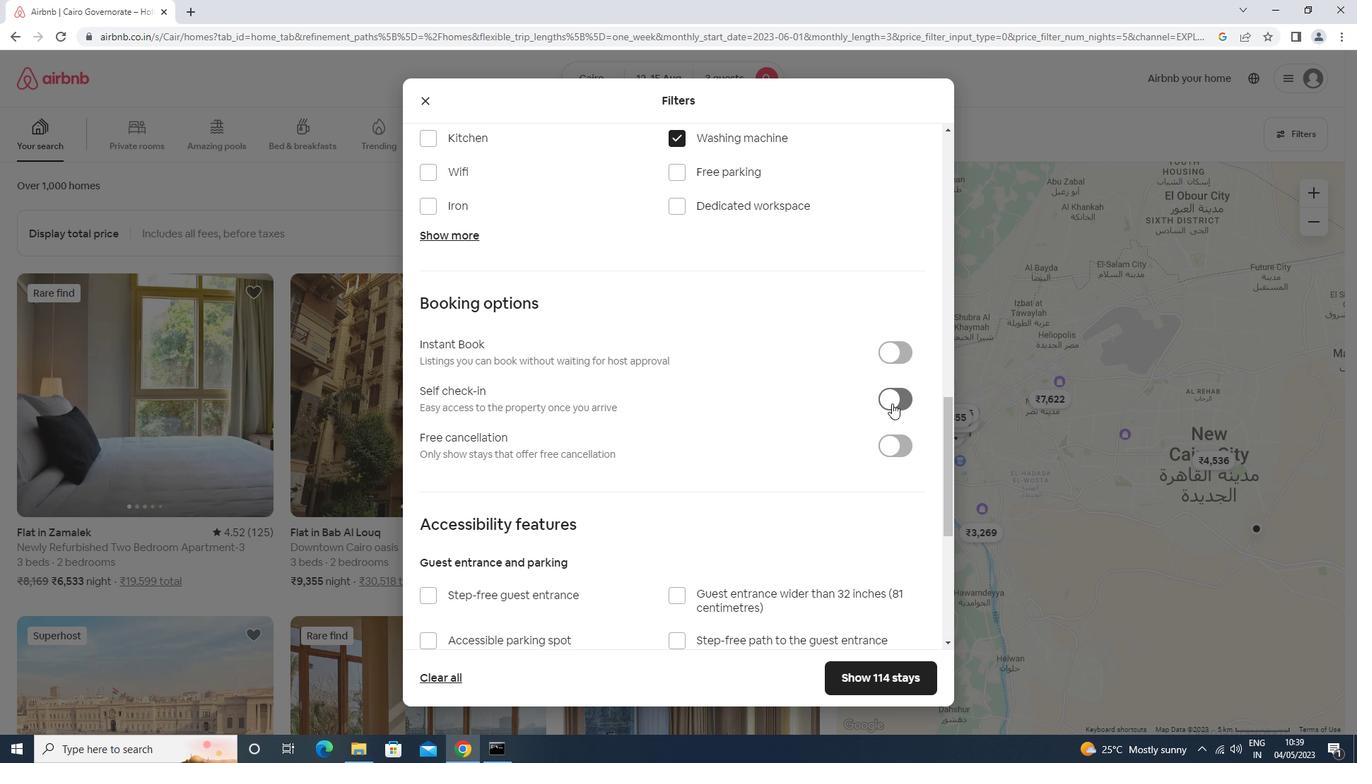 
Action: Mouse pressed left at (893, 400)
Screenshot: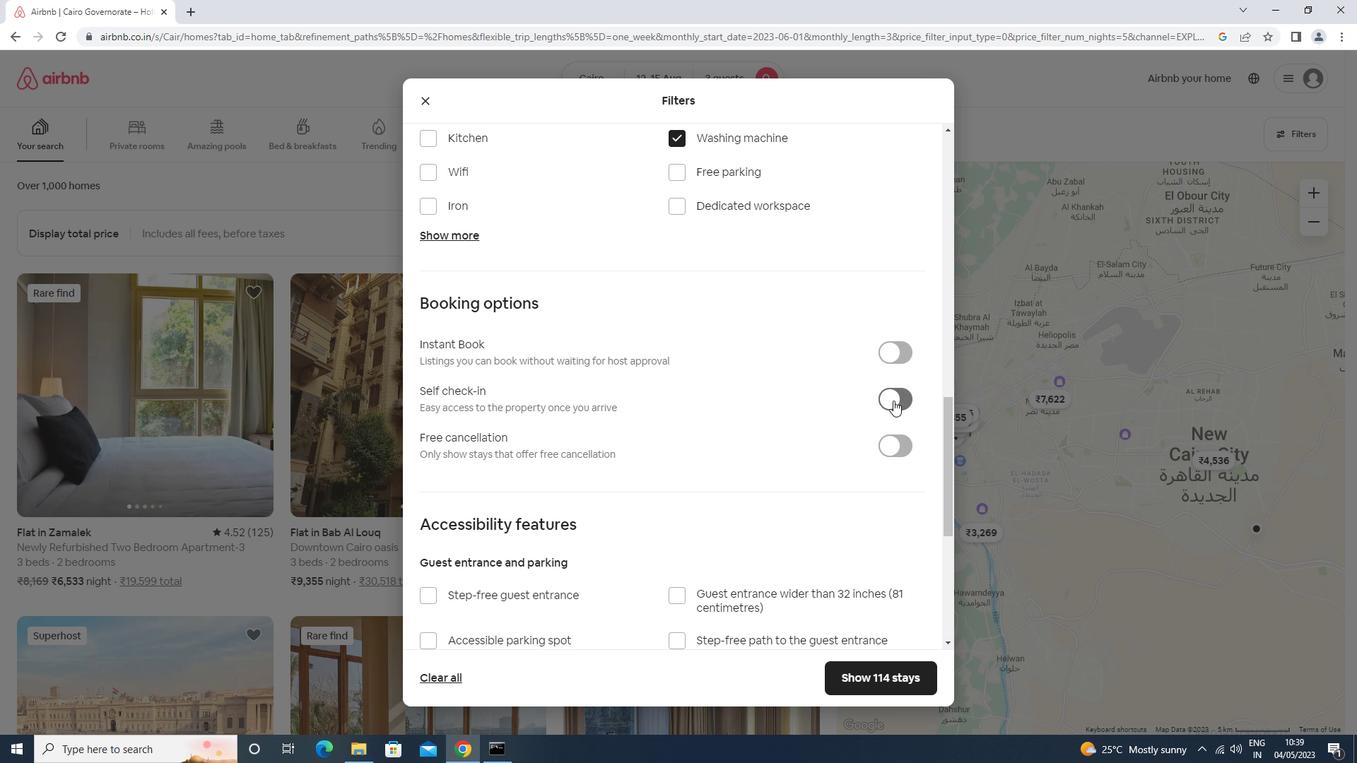 
Action: Mouse moved to (848, 434)
Screenshot: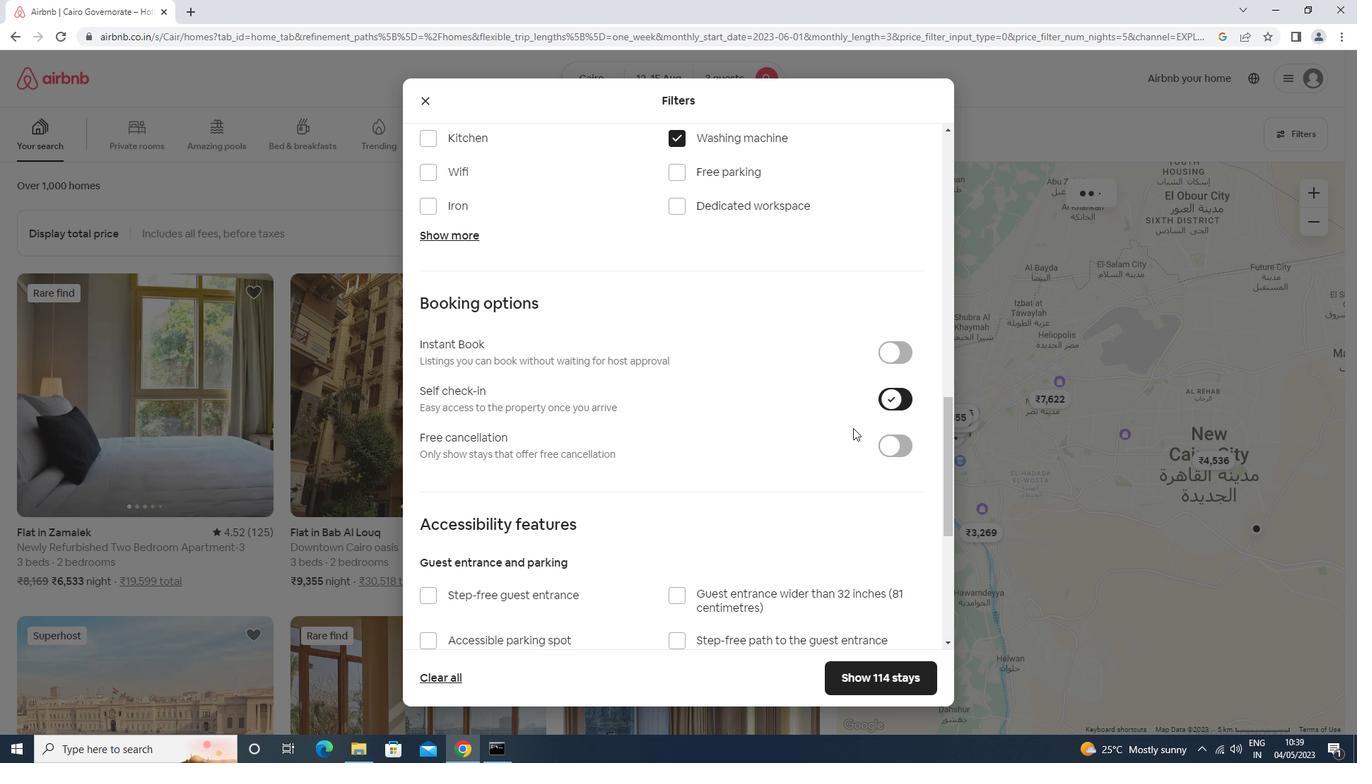 
Action: Mouse scrolled (848, 433) with delta (0, 0)
Screenshot: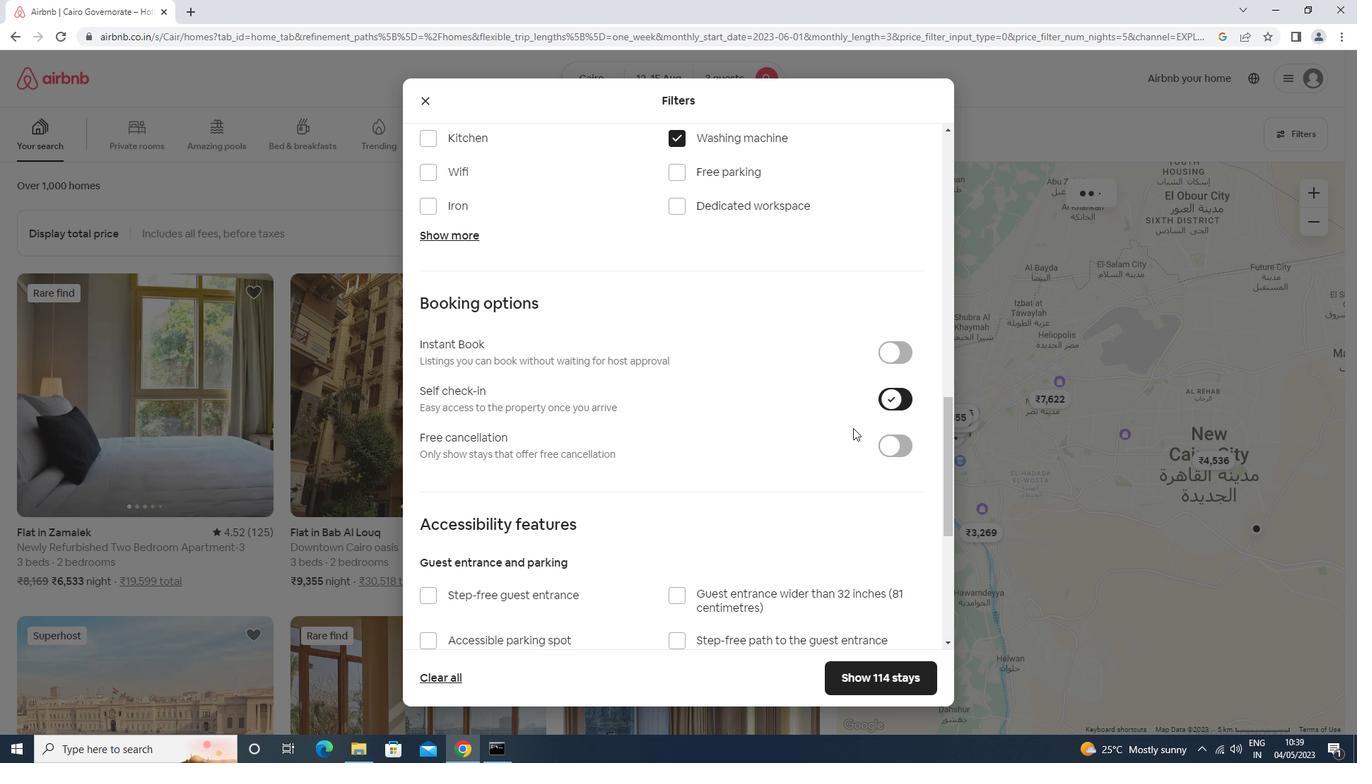 
Action: Mouse moved to (846, 437)
Screenshot: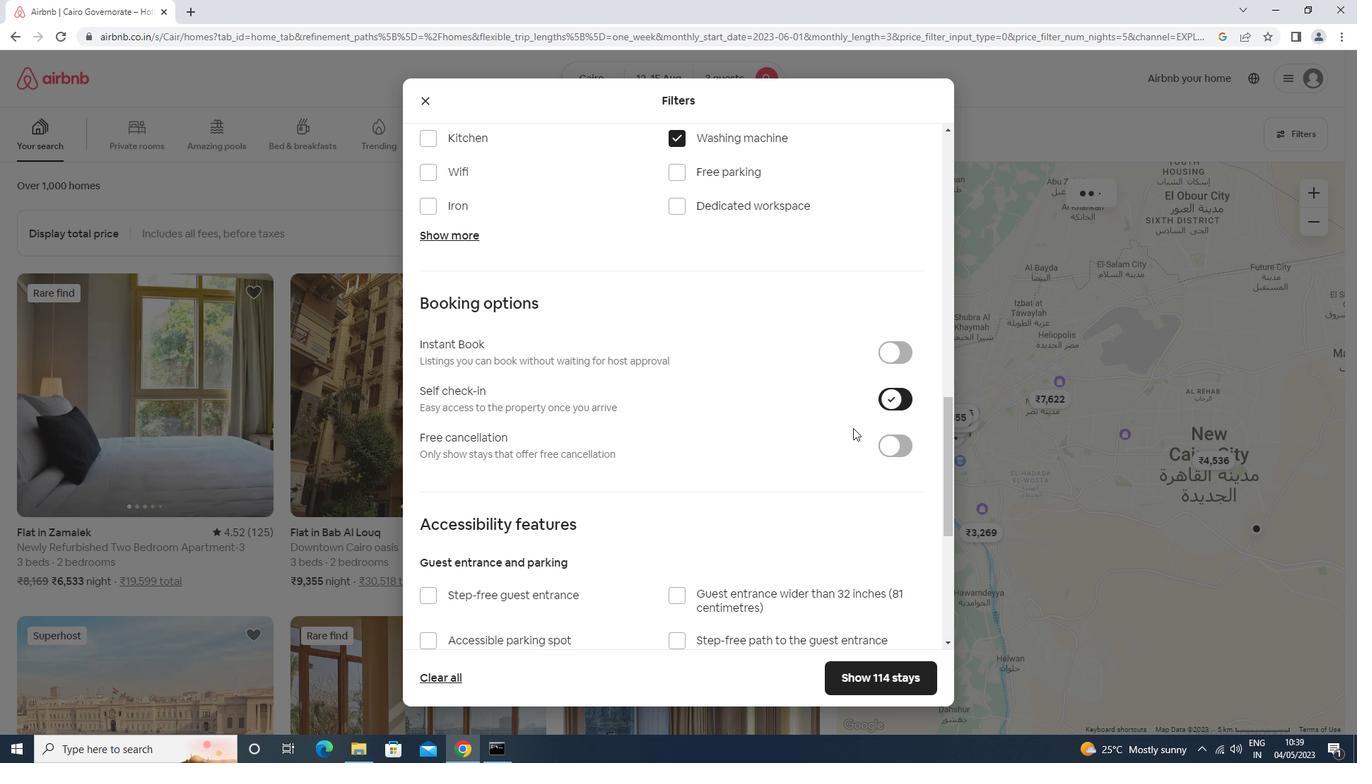 
Action: Mouse scrolled (846, 436) with delta (0, 0)
Screenshot: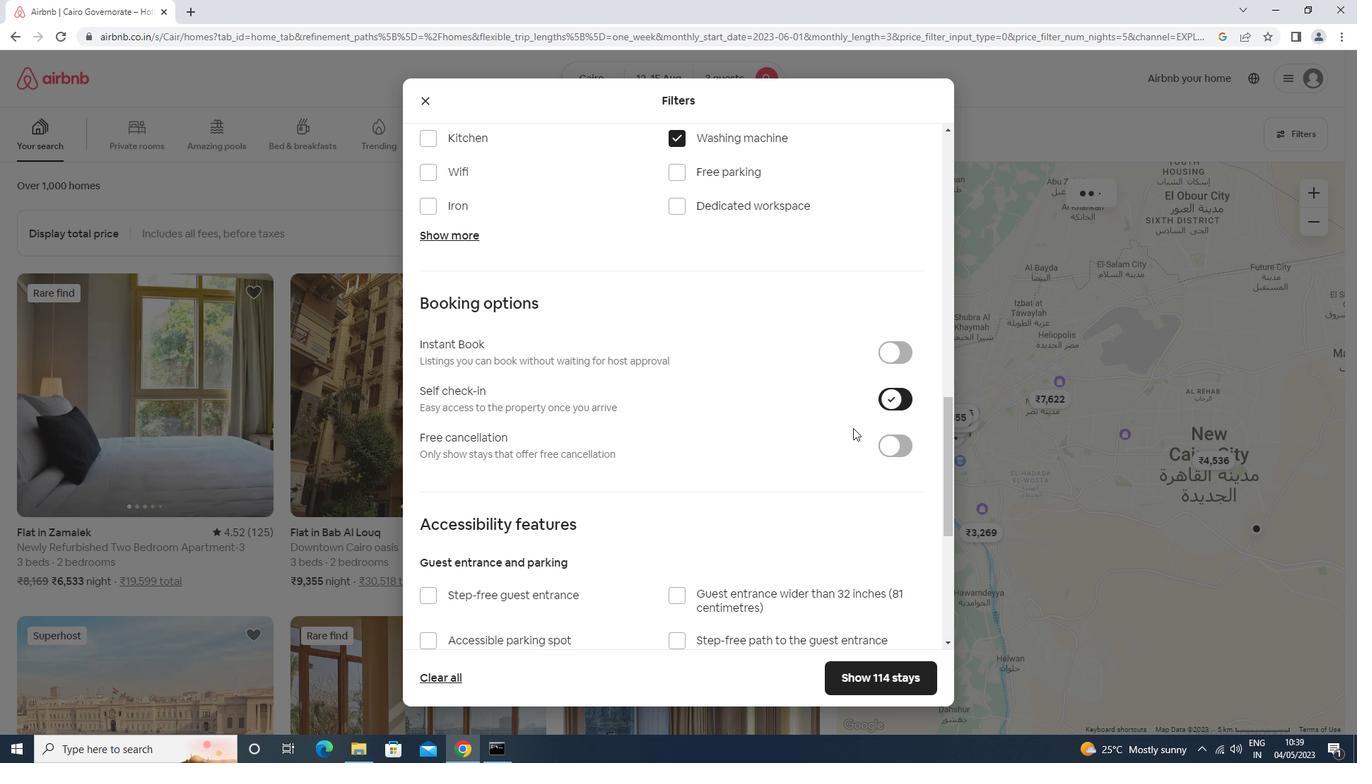 
Action: Mouse moved to (844, 438)
Screenshot: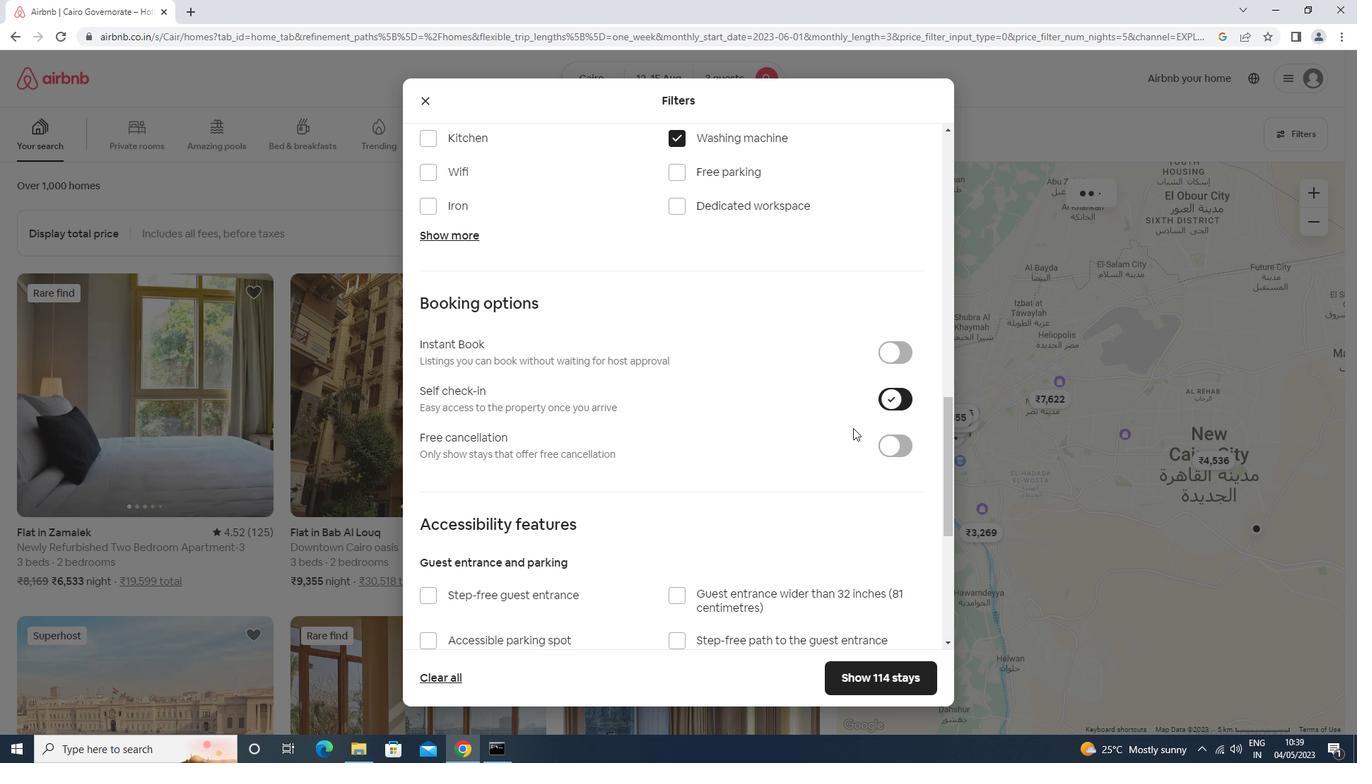 
Action: Mouse scrolled (844, 438) with delta (0, 0)
Screenshot: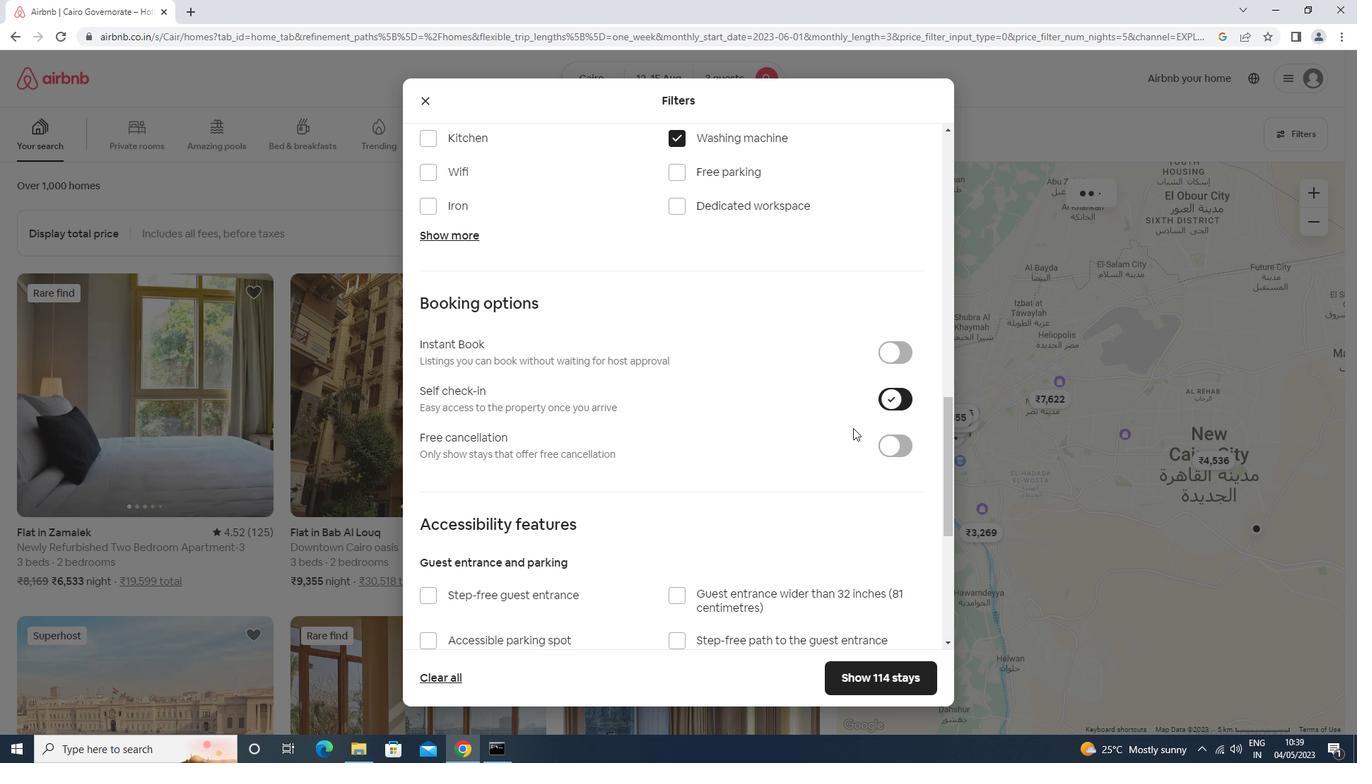 
Action: Mouse moved to (841, 441)
Screenshot: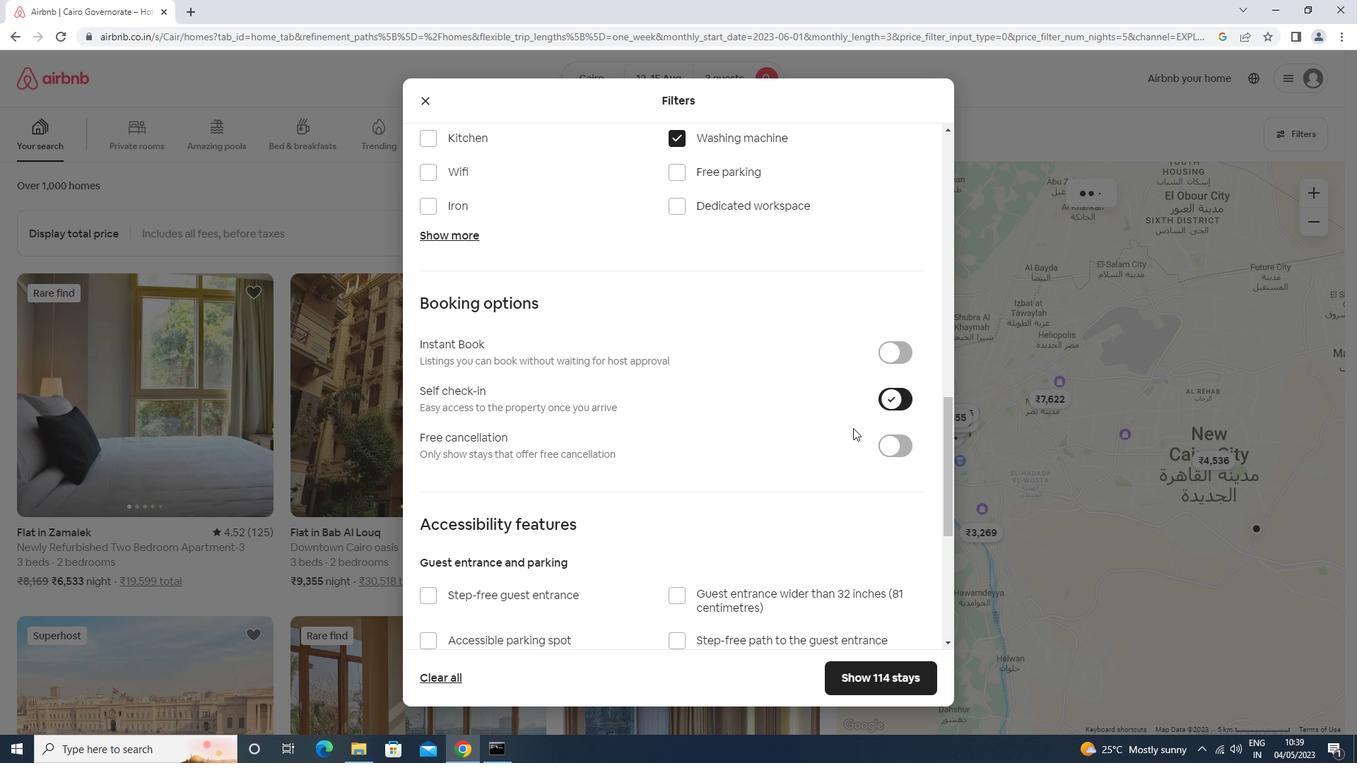 
Action: Mouse scrolled (841, 439) with delta (0, -1)
Screenshot: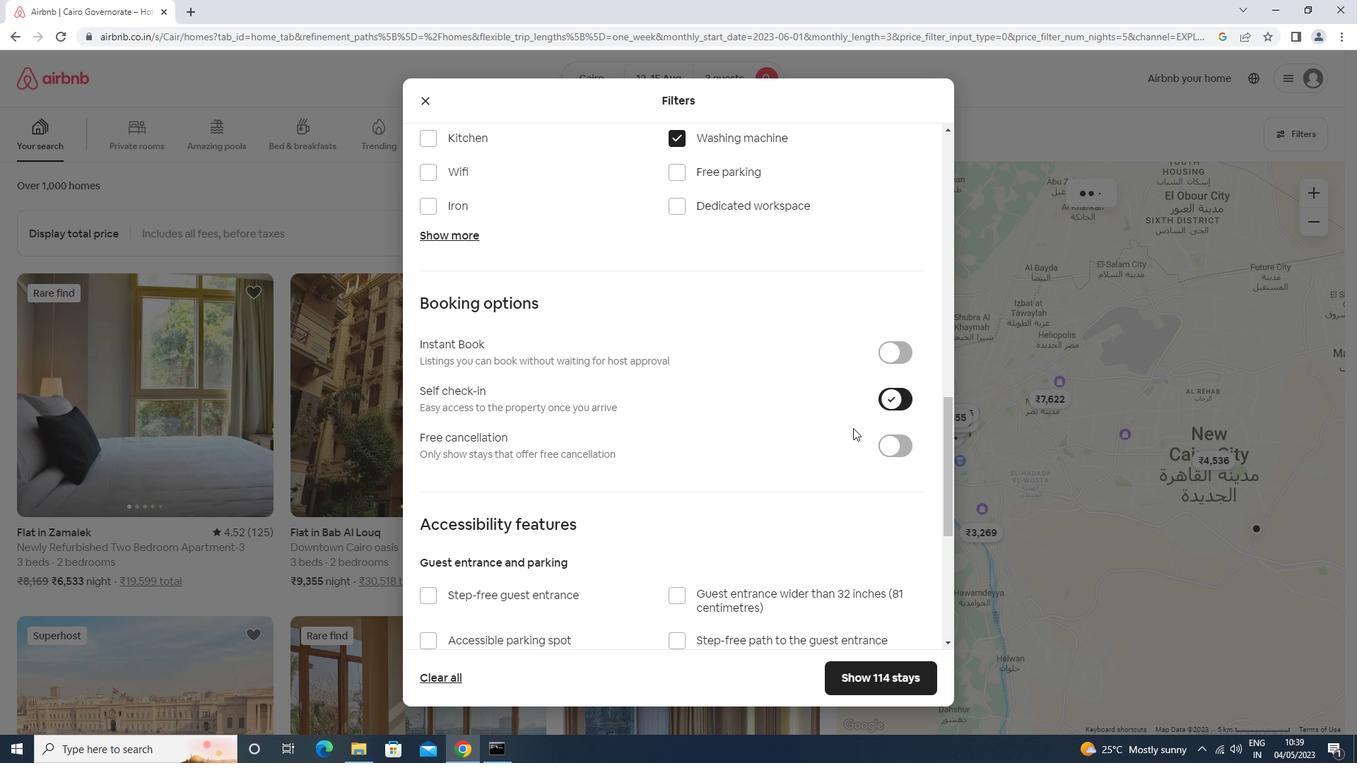
Action: Mouse moved to (837, 444)
Screenshot: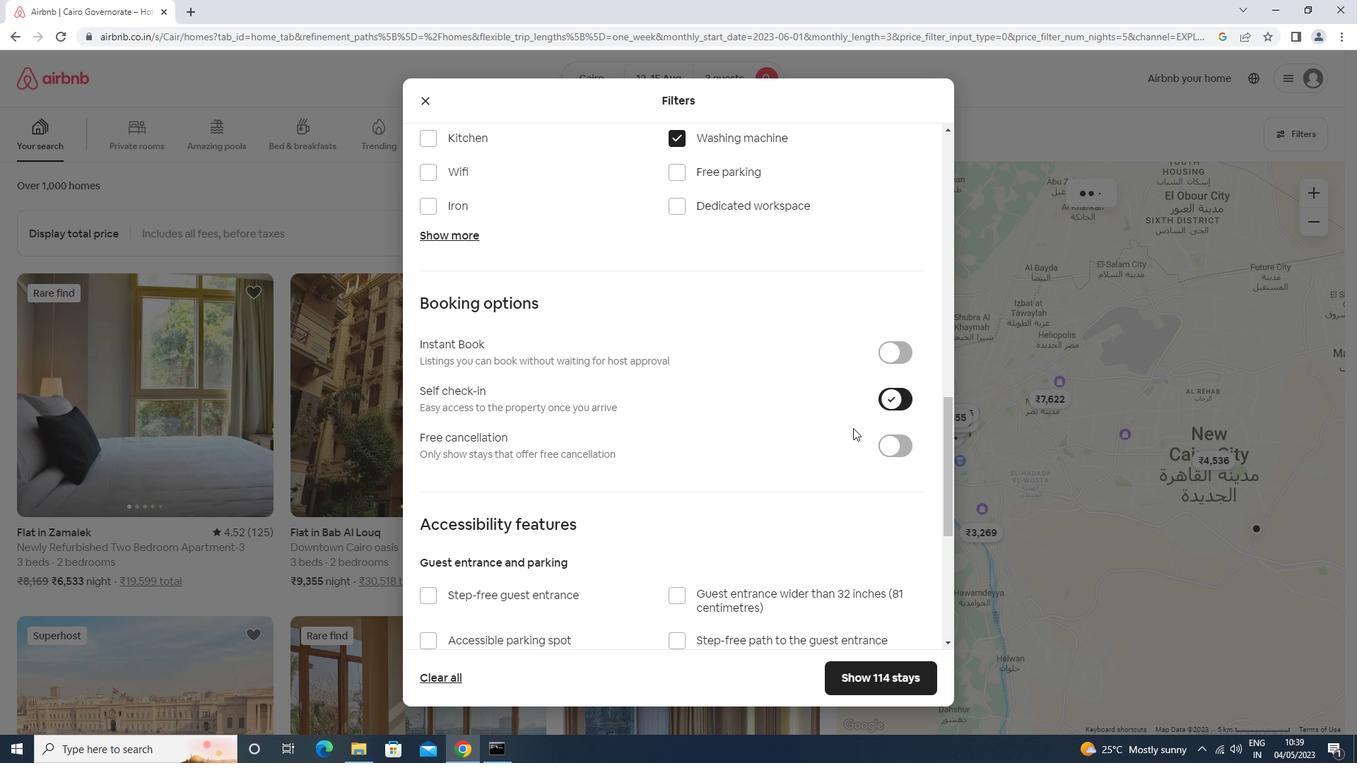
Action: Mouse scrolled (837, 443) with delta (0, 0)
Screenshot: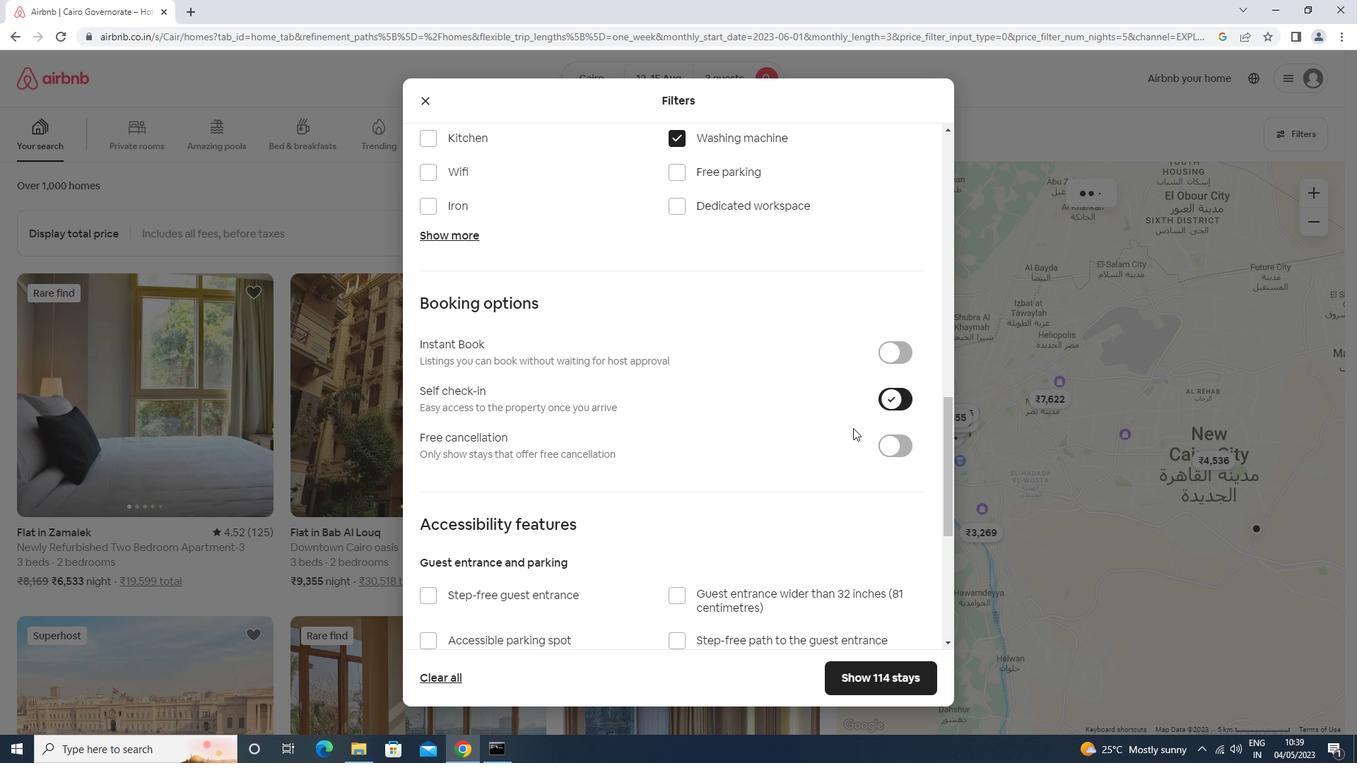 
Action: Mouse moved to (810, 461)
Screenshot: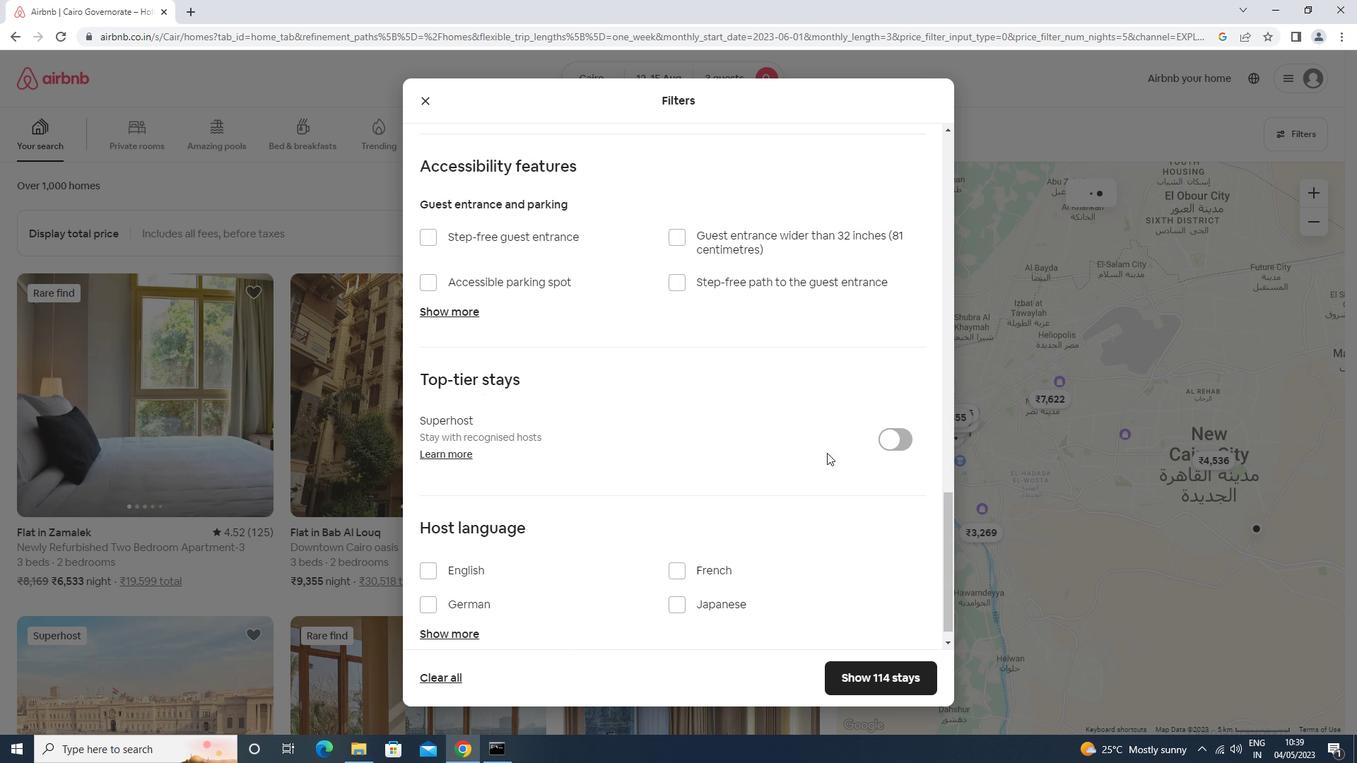 
Action: Mouse scrolled (810, 460) with delta (0, 0)
Screenshot: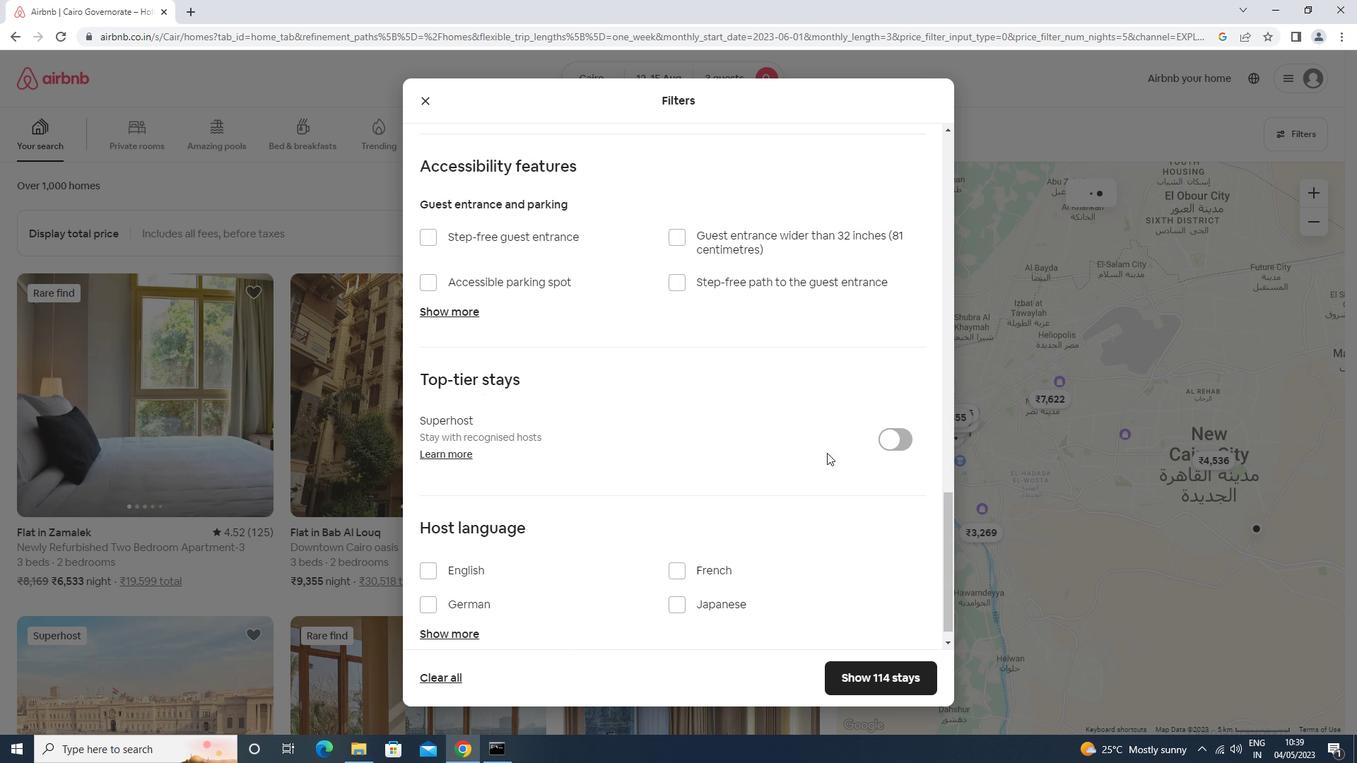 
Action: Mouse moved to (806, 464)
Screenshot: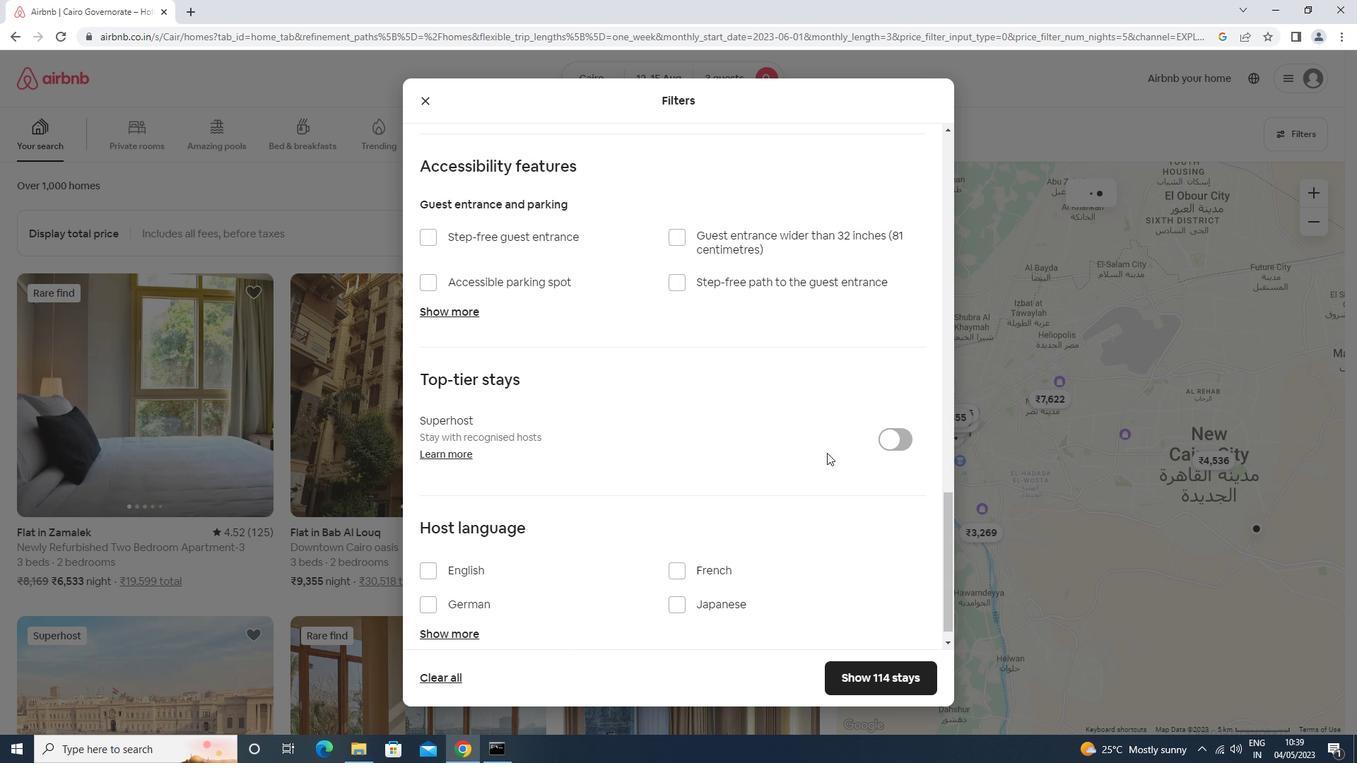 
Action: Mouse scrolled (806, 463) with delta (0, 0)
Screenshot: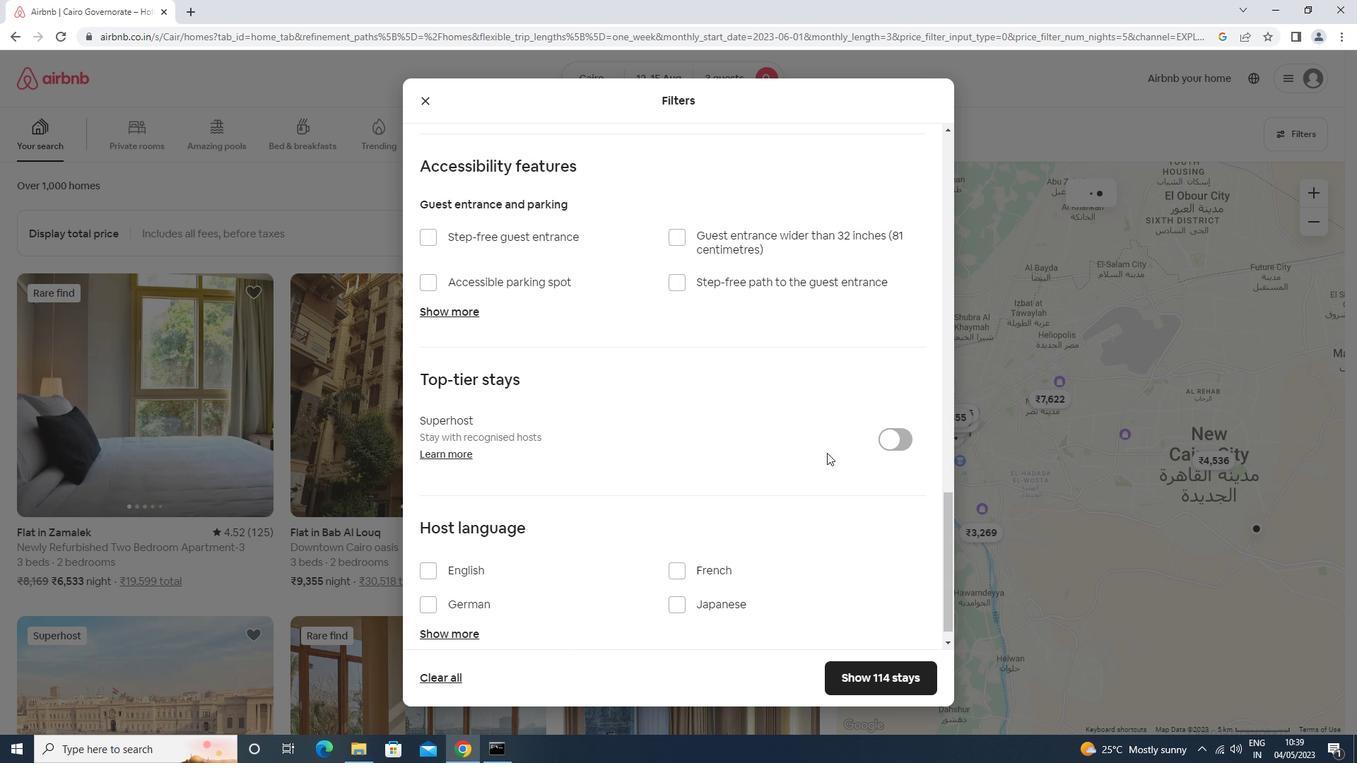 
Action: Mouse moved to (803, 465)
Screenshot: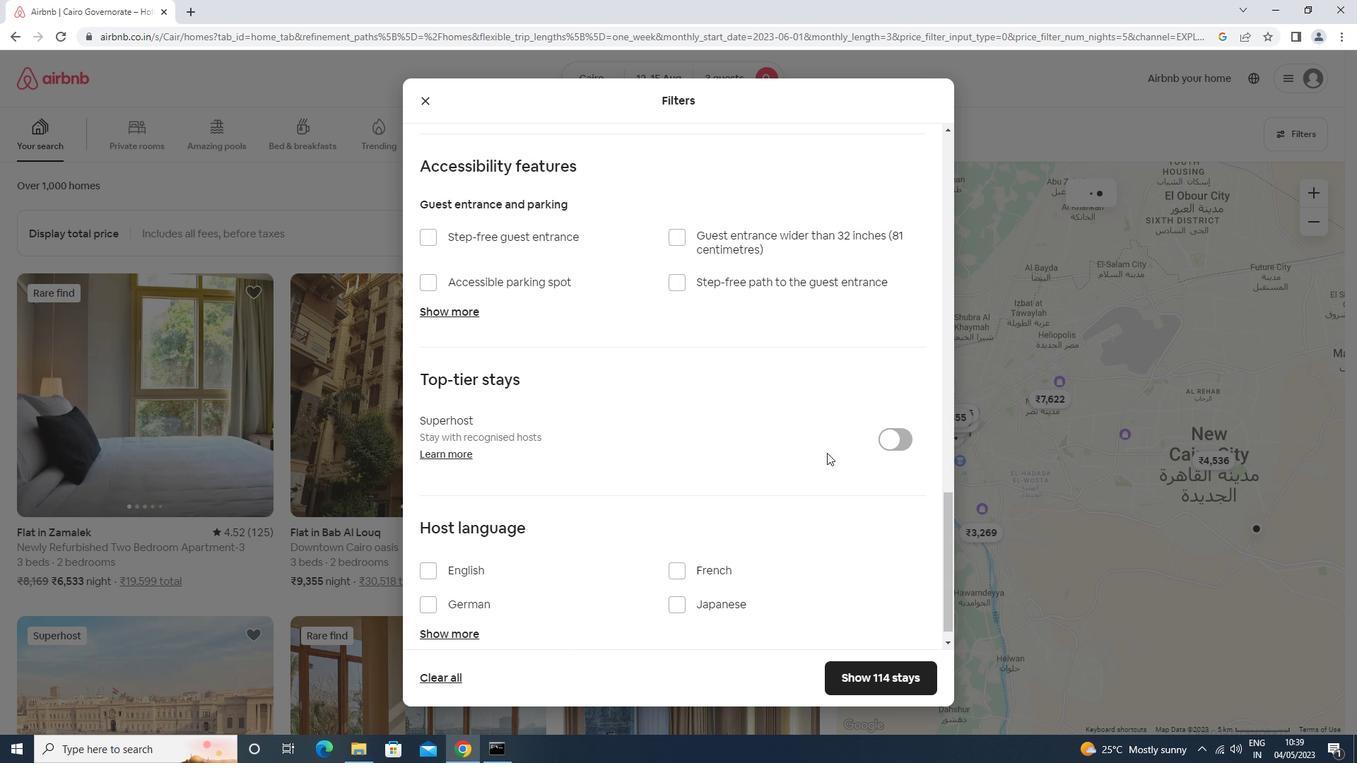 
Action: Mouse scrolled (803, 465) with delta (0, 0)
Screenshot: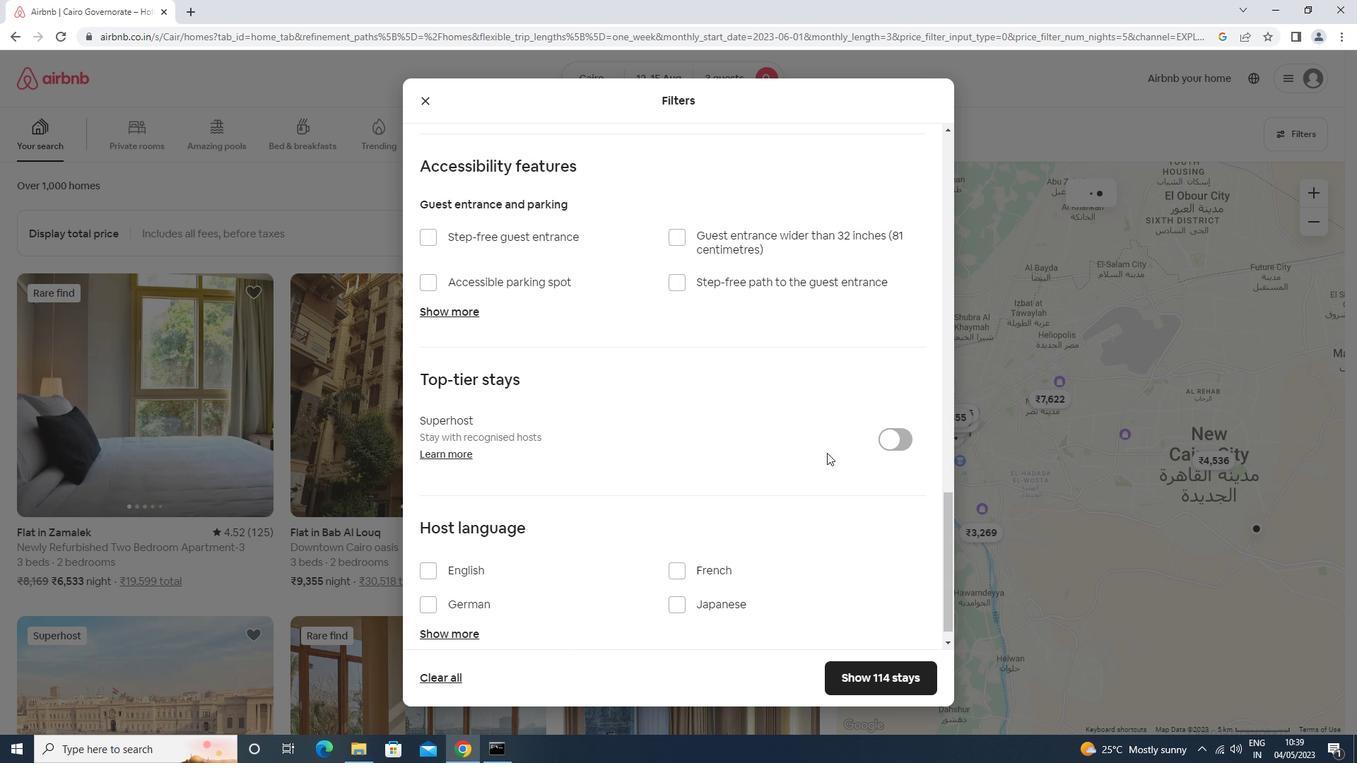 
Action: Mouse moved to (801, 466)
Screenshot: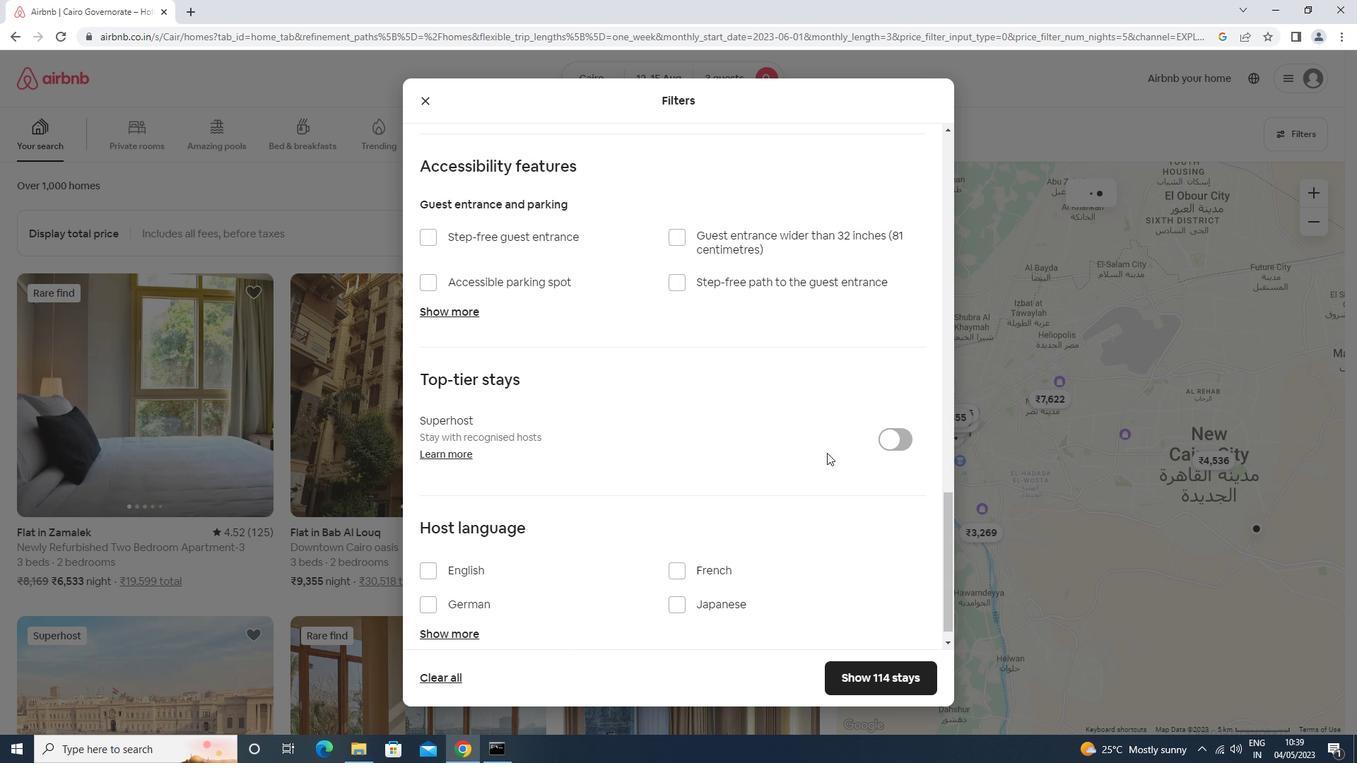 
Action: Mouse scrolled (801, 465) with delta (0, 0)
Screenshot: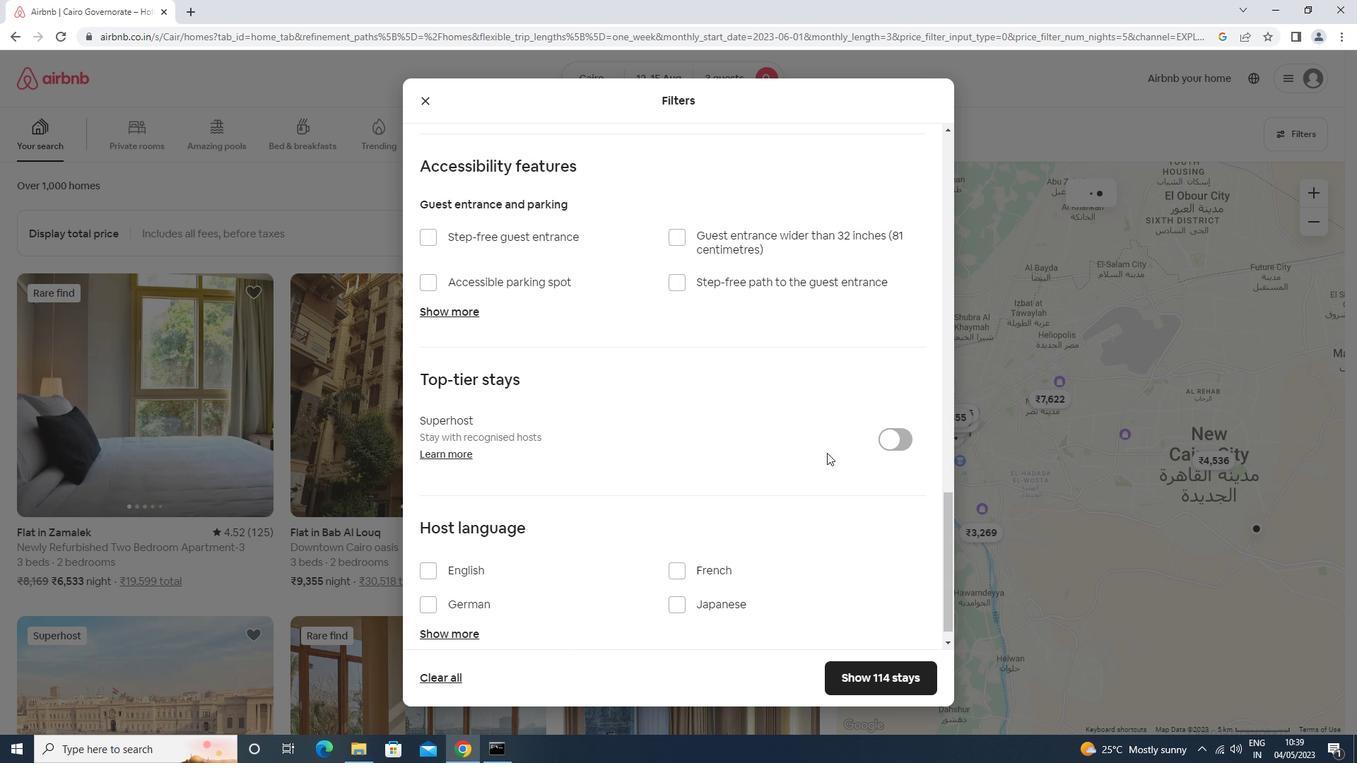 
Action: Mouse moved to (800, 466)
Screenshot: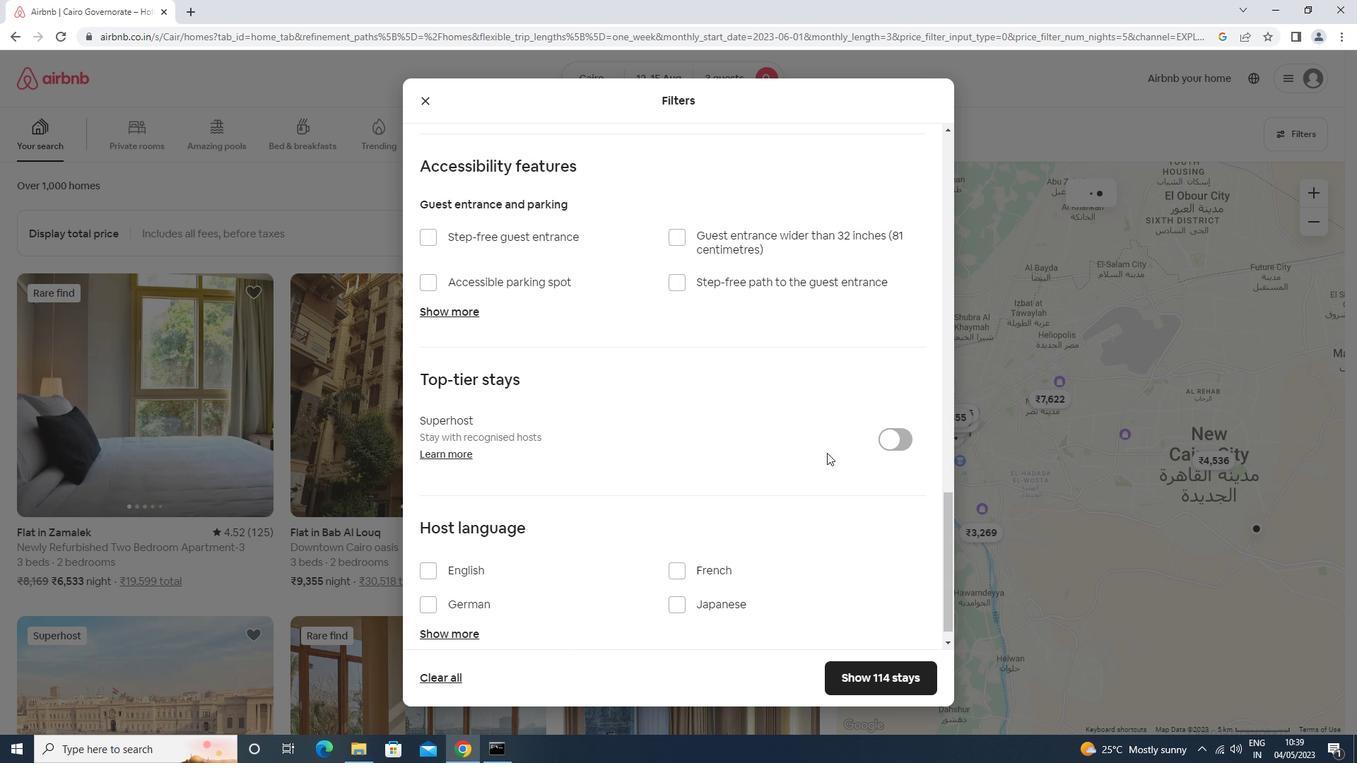 
Action: Mouse scrolled (800, 465) with delta (0, 0)
Screenshot: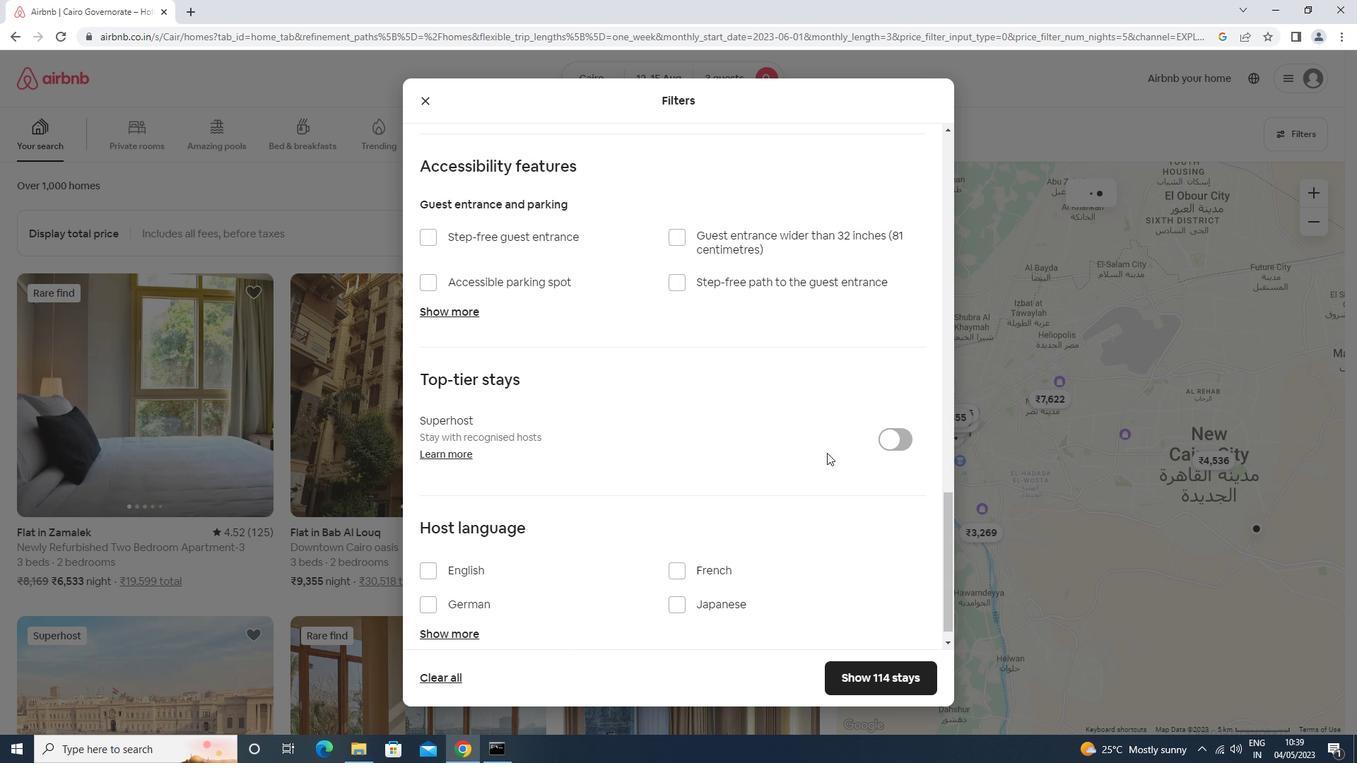 
Action: Mouse moved to (796, 467)
Screenshot: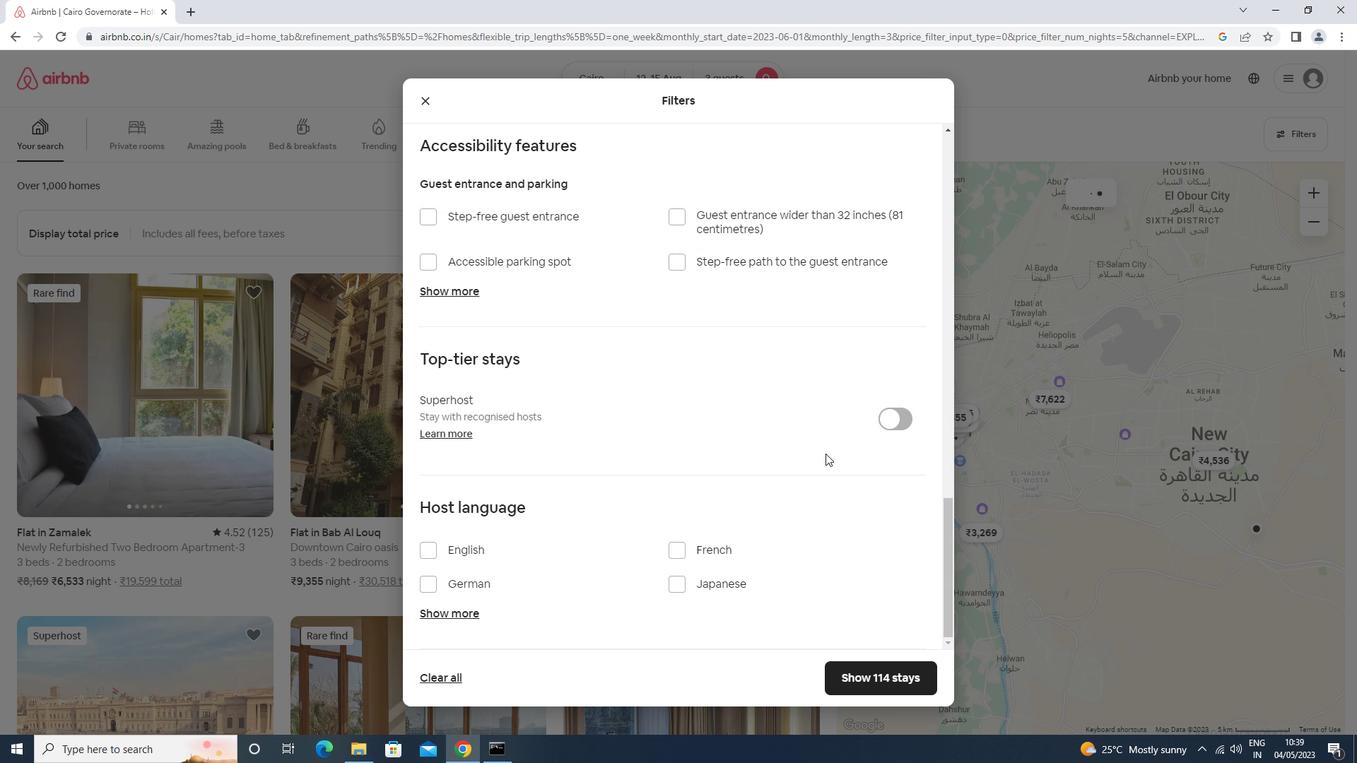
Action: Mouse scrolled (796, 467) with delta (0, 0)
Screenshot: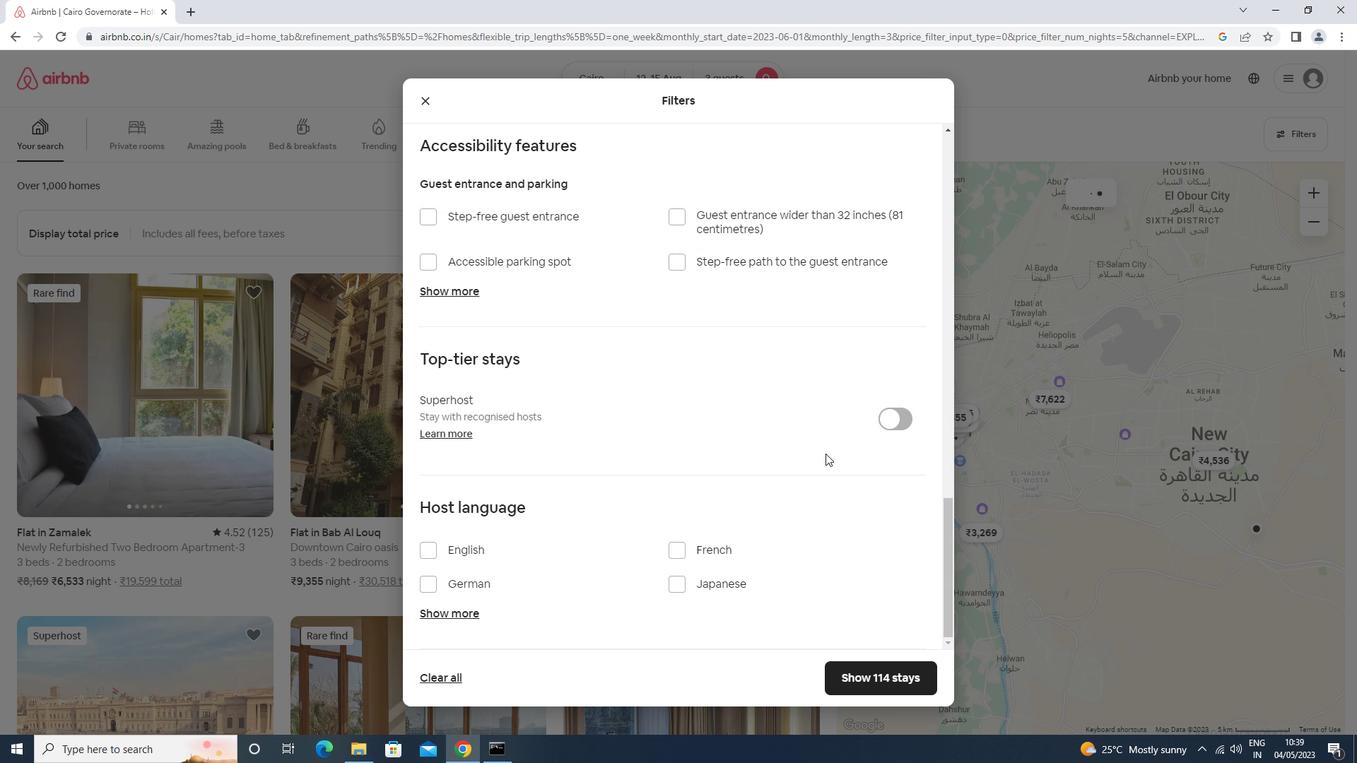 
Action: Mouse moved to (430, 549)
Screenshot: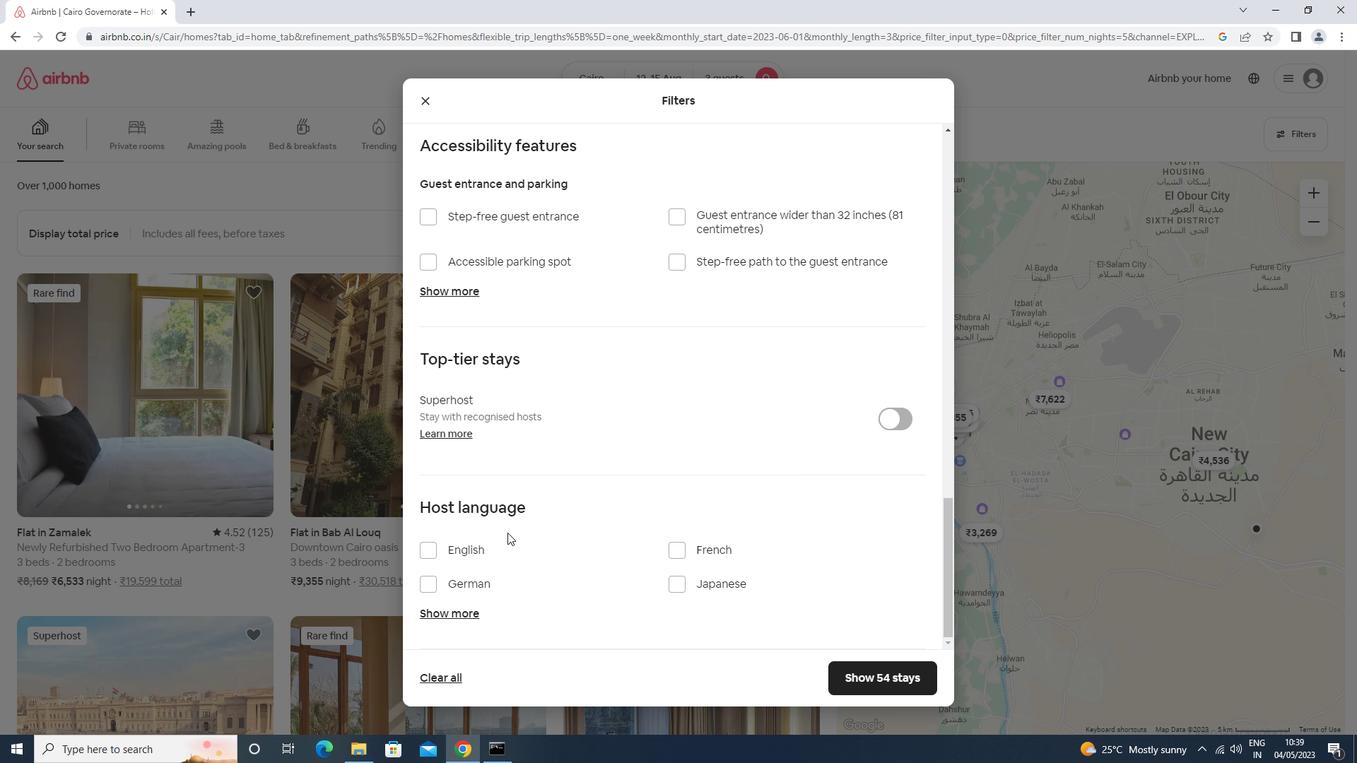 
Action: Mouse pressed left at (430, 549)
Screenshot: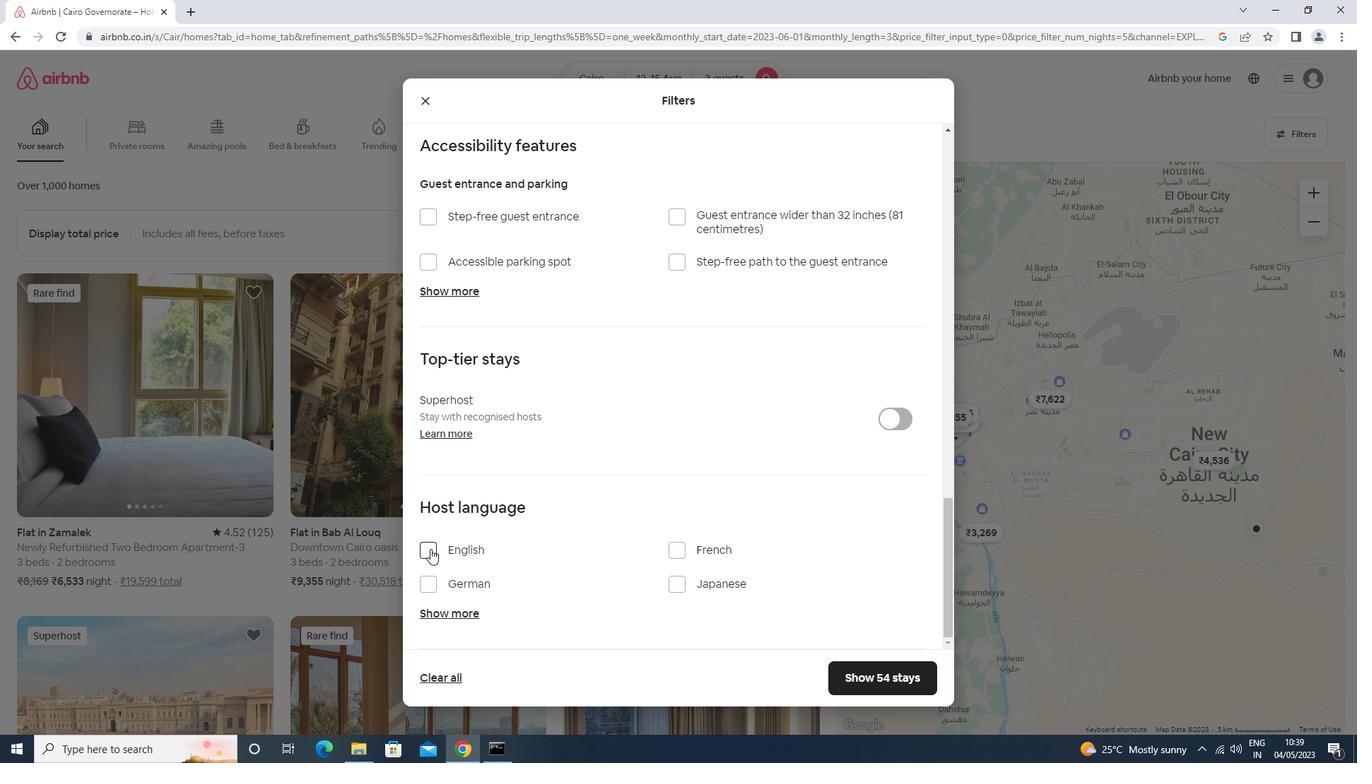
Action: Mouse moved to (871, 676)
Screenshot: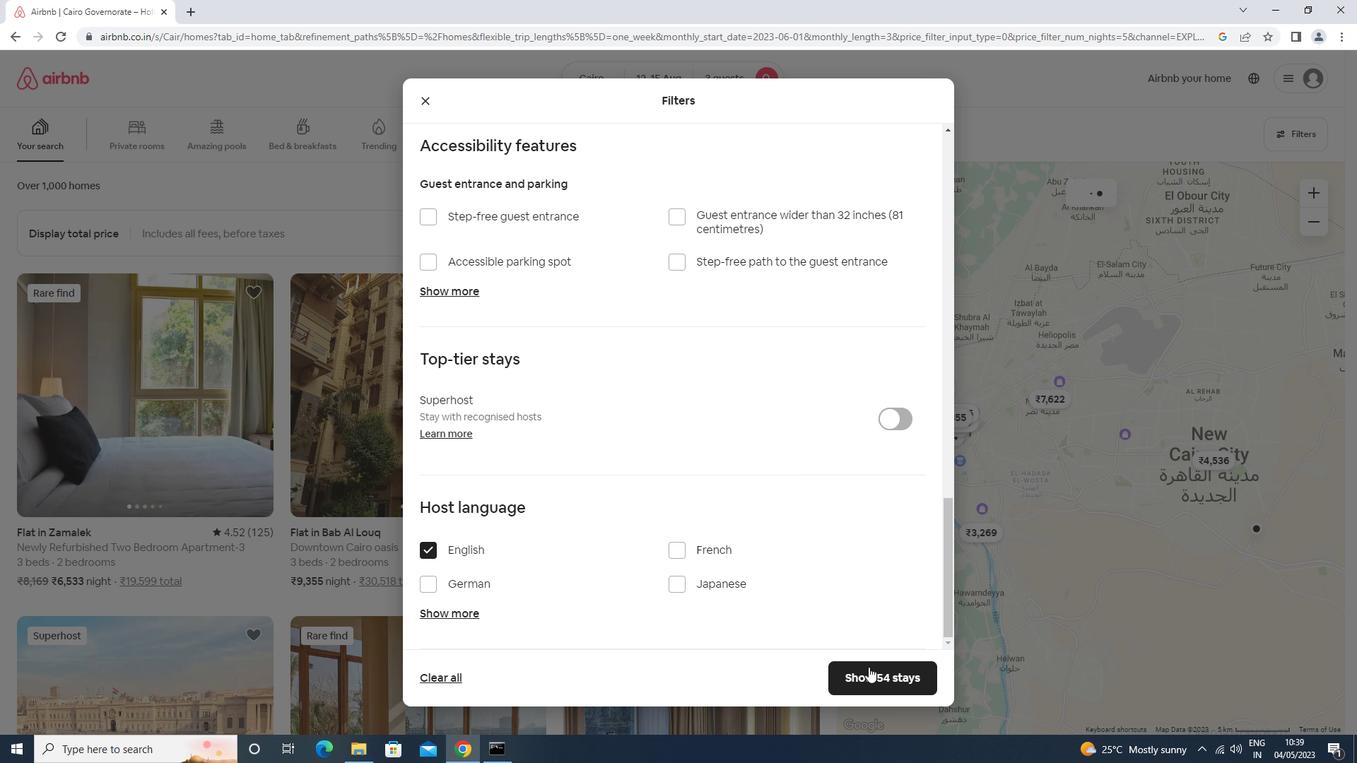 
Action: Mouse pressed left at (871, 676)
Screenshot: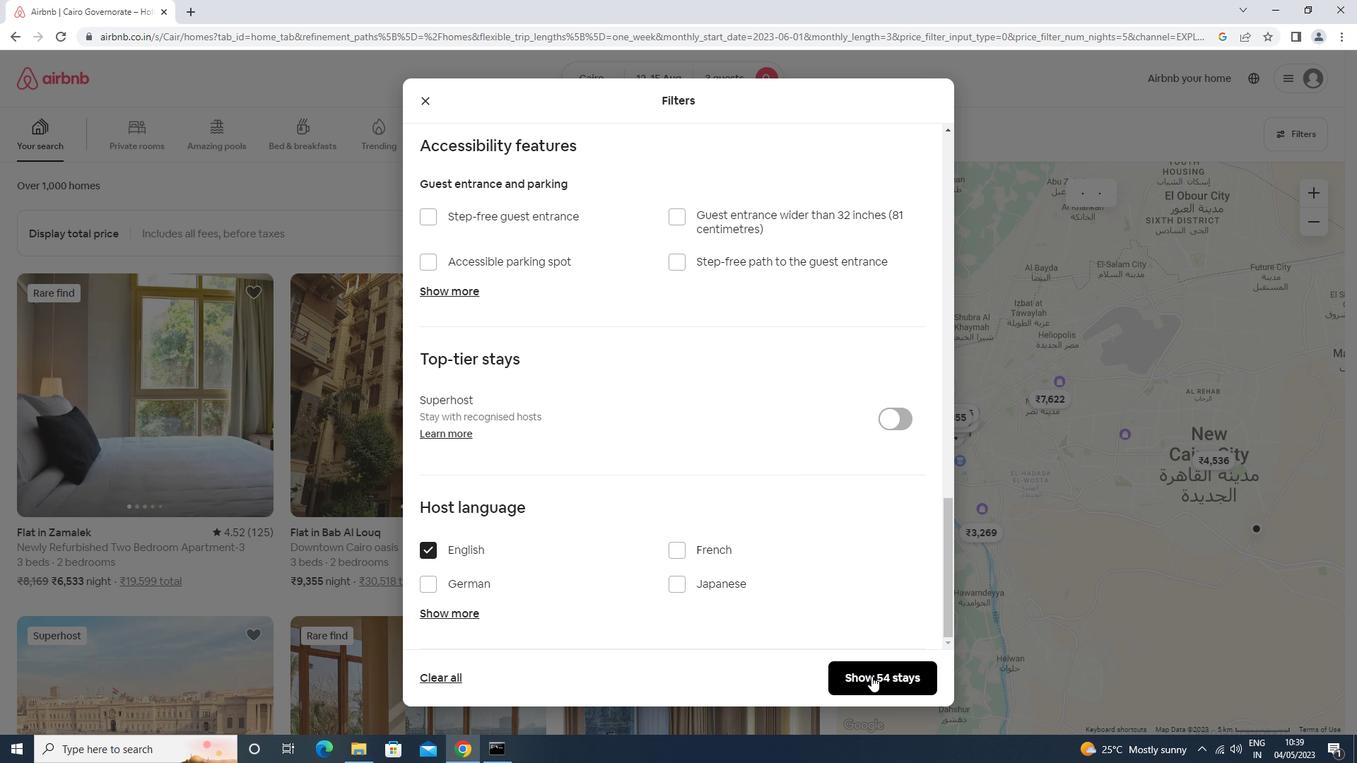 
Action: Mouse moved to (872, 663)
Screenshot: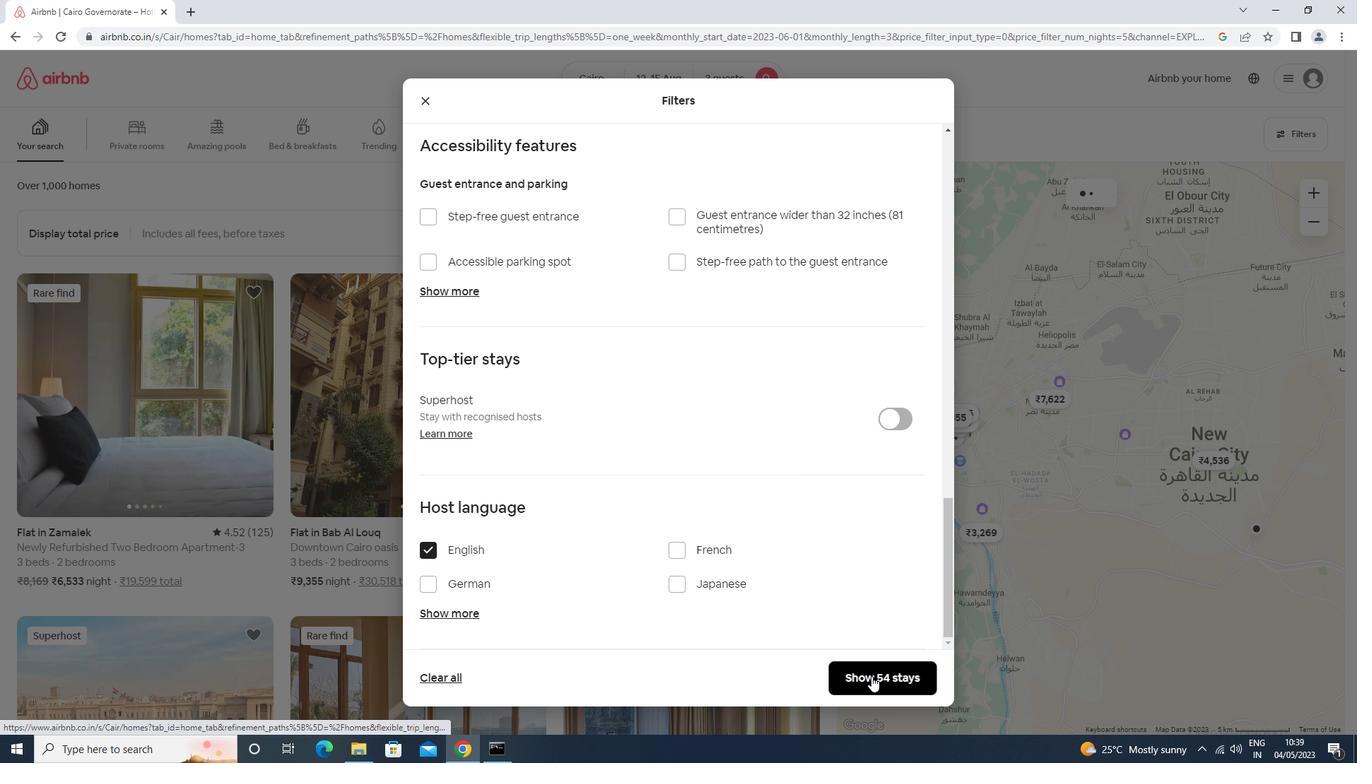 
